 Task: Create a modern brochure.
Action: Mouse moved to (356, 84)
Screenshot: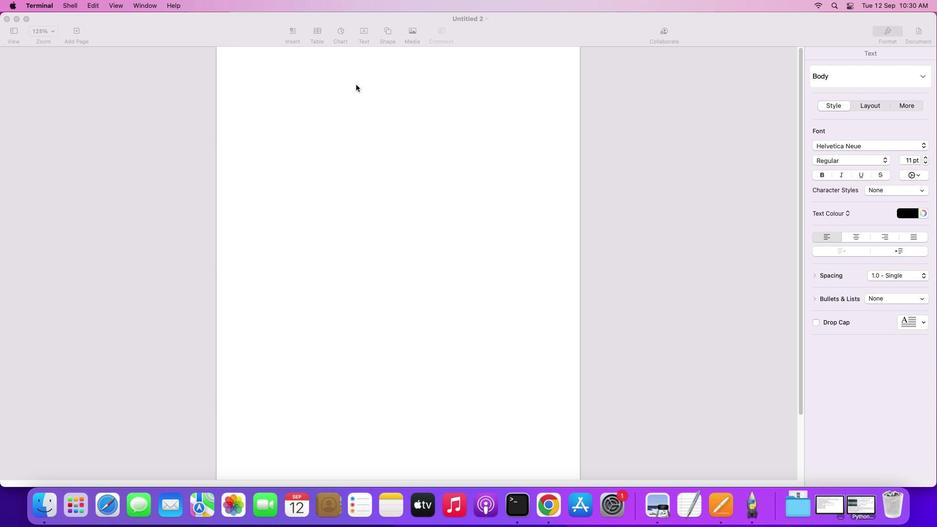 
Action: Mouse pressed left at (356, 84)
Screenshot: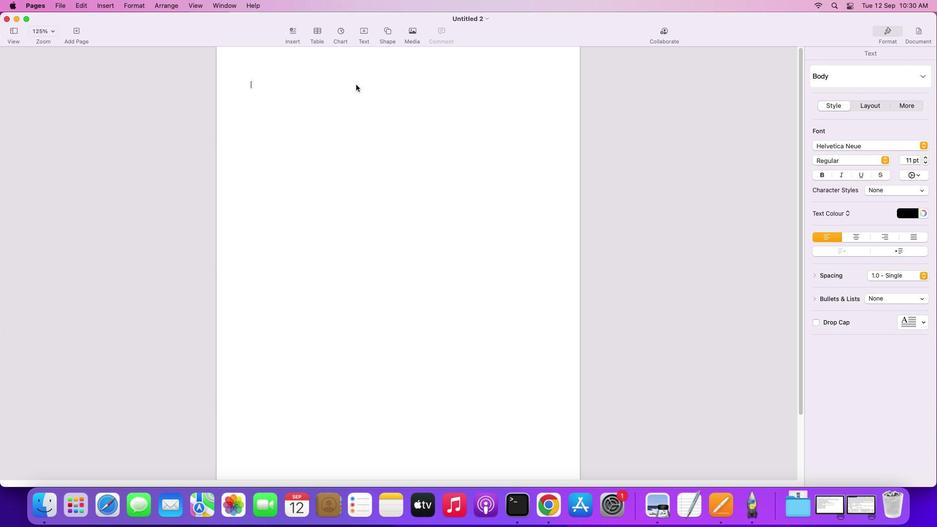 
Action: Mouse moved to (386, 33)
Screenshot: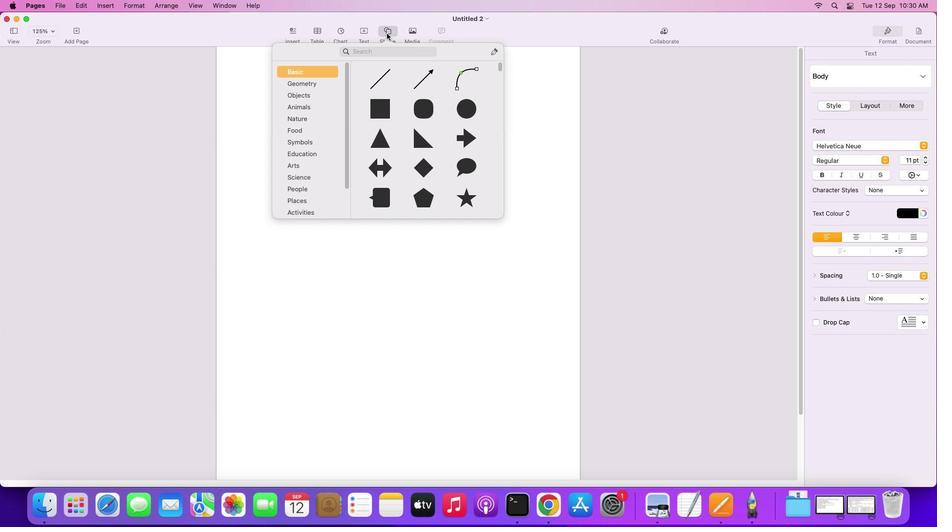
Action: Mouse pressed left at (386, 33)
Screenshot: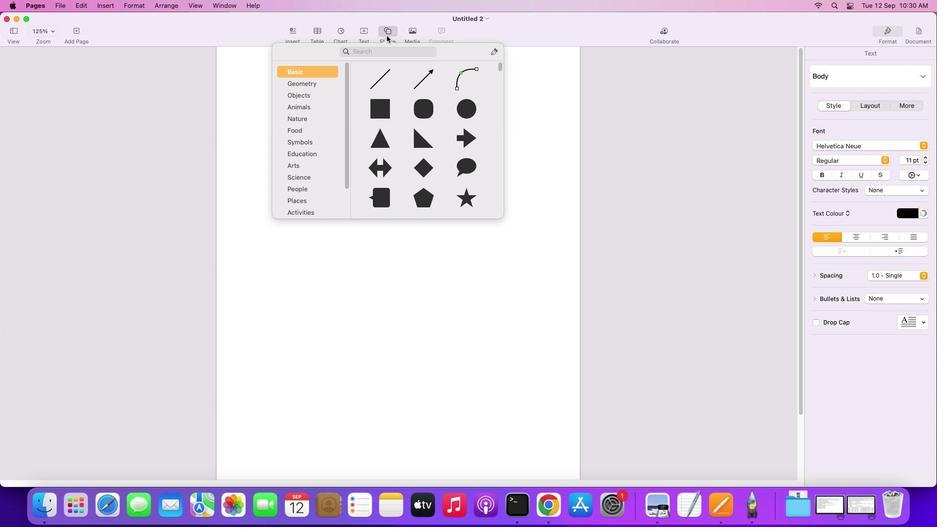 
Action: Mouse moved to (378, 107)
Screenshot: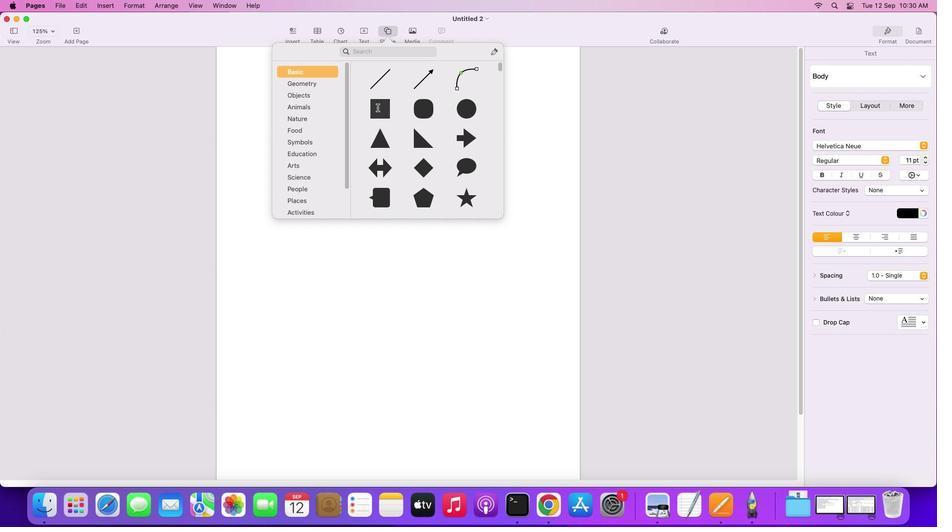 
Action: Mouse pressed left at (378, 107)
Screenshot: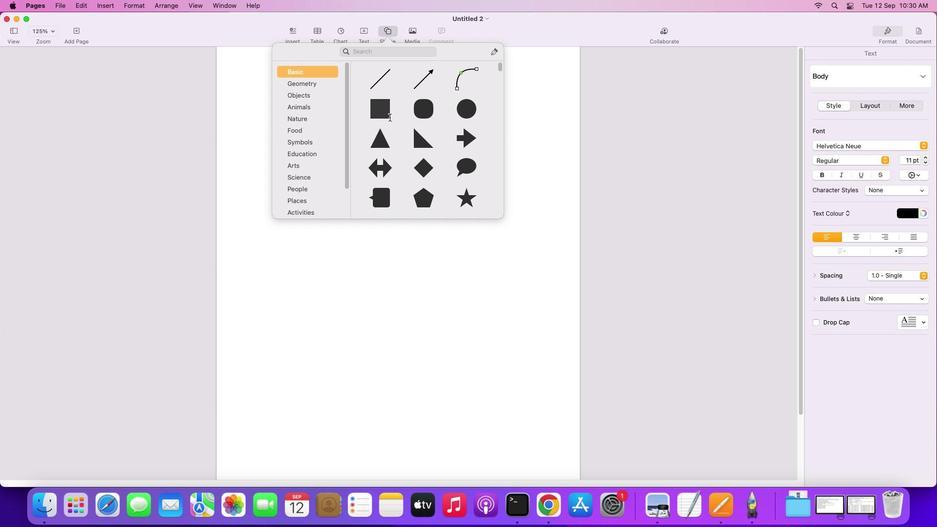 
Action: Mouse moved to (383, 114)
Screenshot: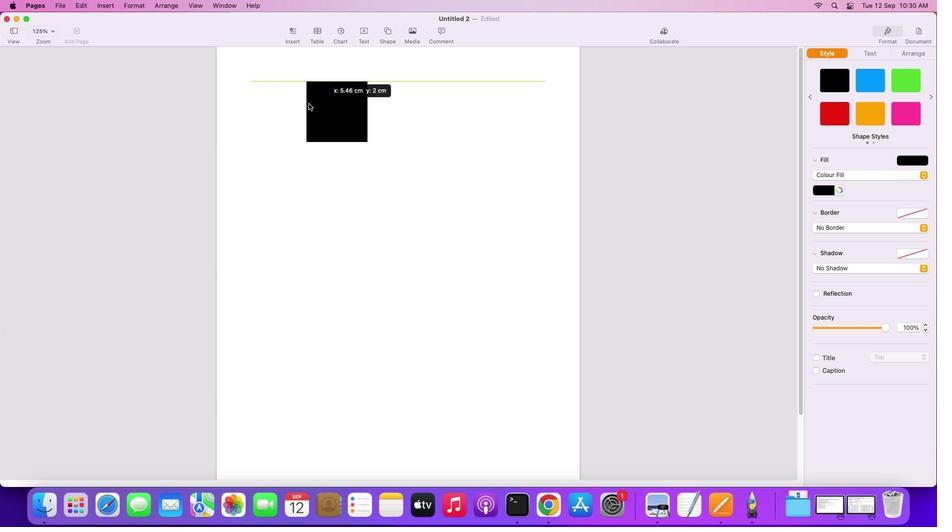 
Action: Mouse pressed left at (383, 114)
Screenshot: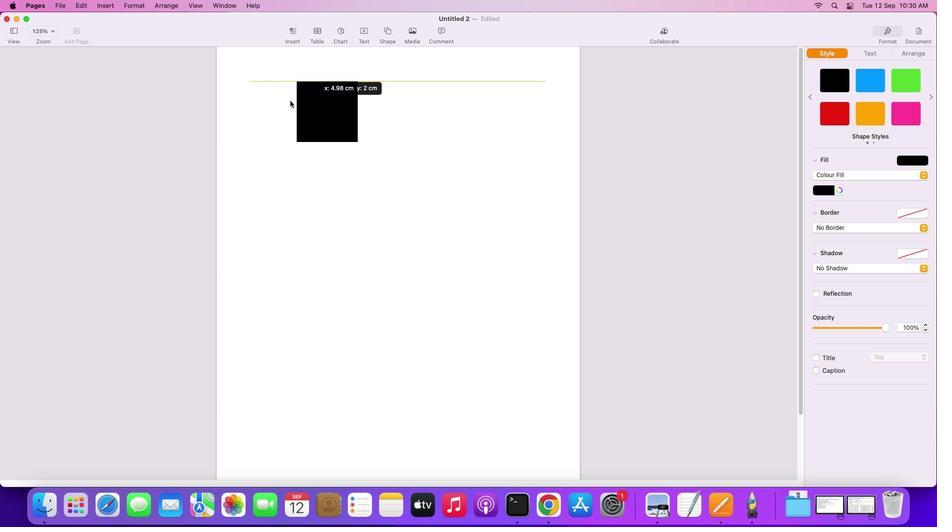 
Action: Mouse moved to (239, 79)
Screenshot: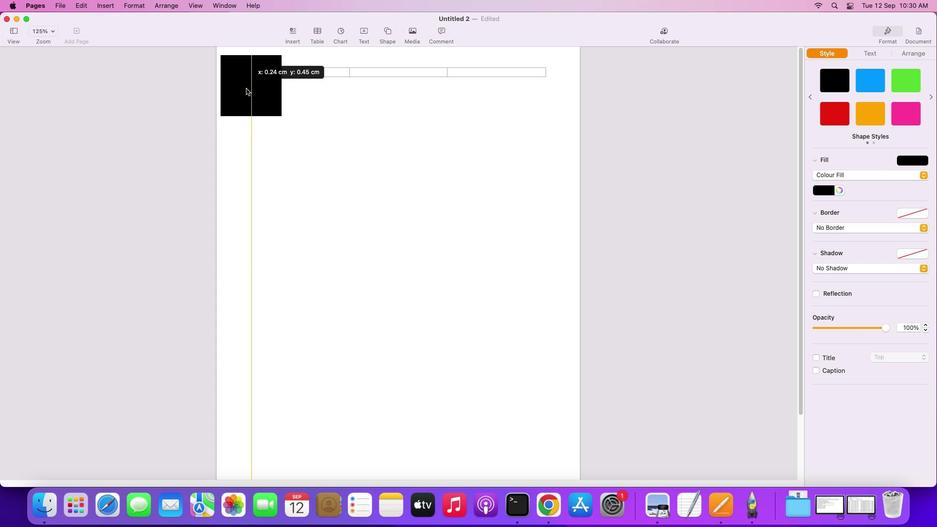 
Action: Mouse pressed left at (239, 79)
Screenshot: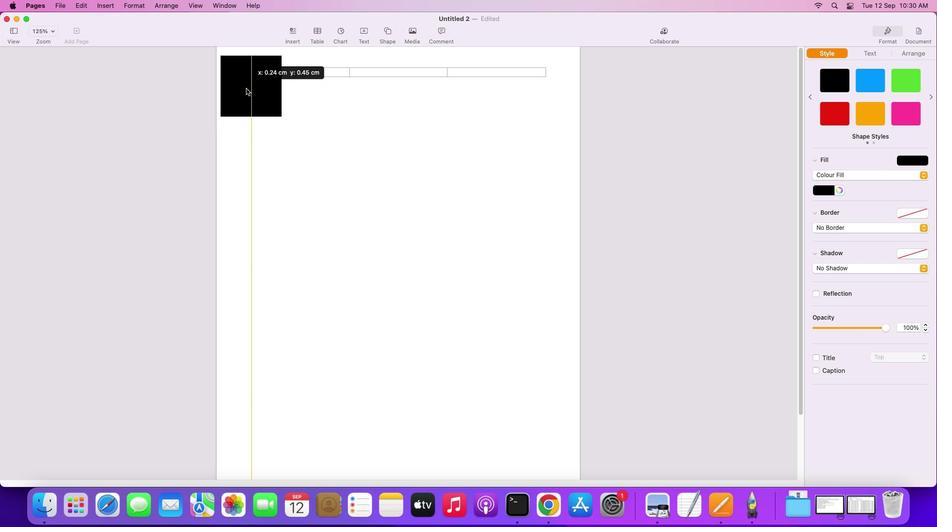 
Action: Mouse moved to (288, 114)
Screenshot: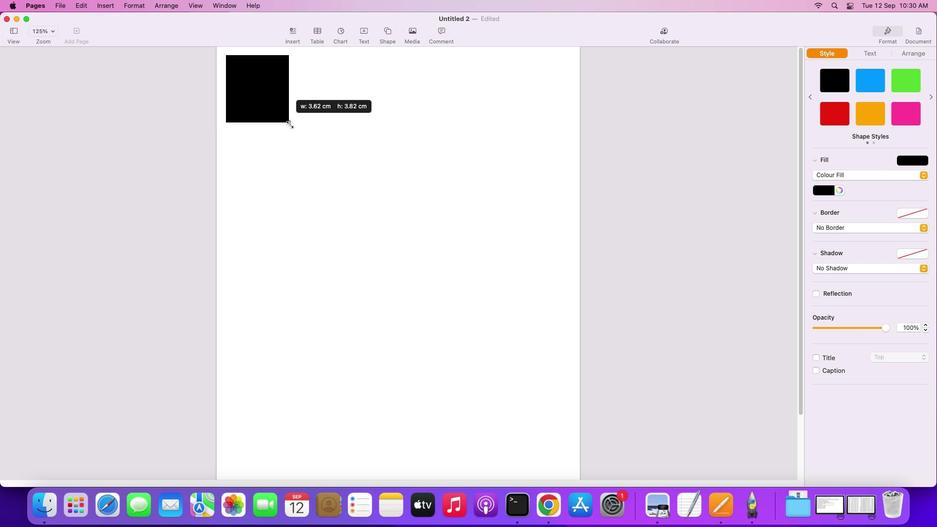 
Action: Mouse pressed left at (288, 114)
Screenshot: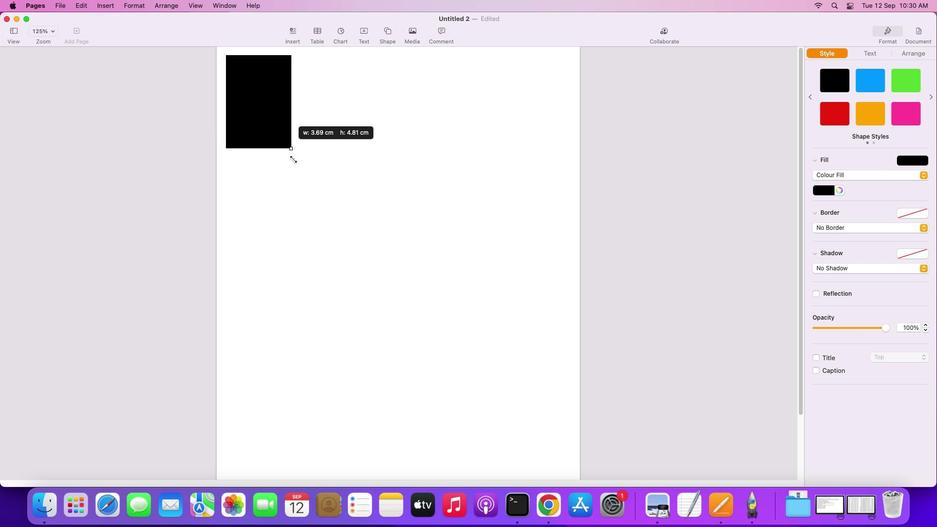 
Action: Mouse moved to (325, 419)
Screenshot: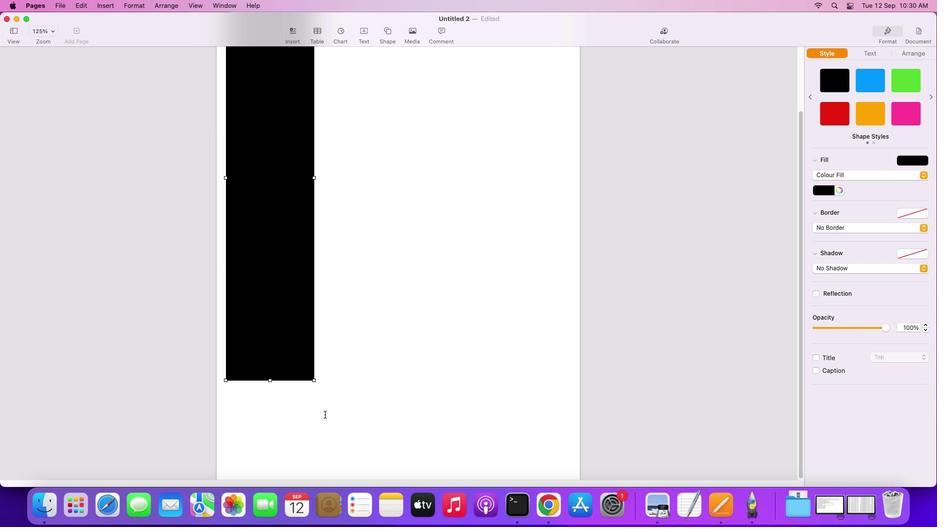 
Action: Mouse scrolled (325, 419) with delta (0, 0)
Screenshot: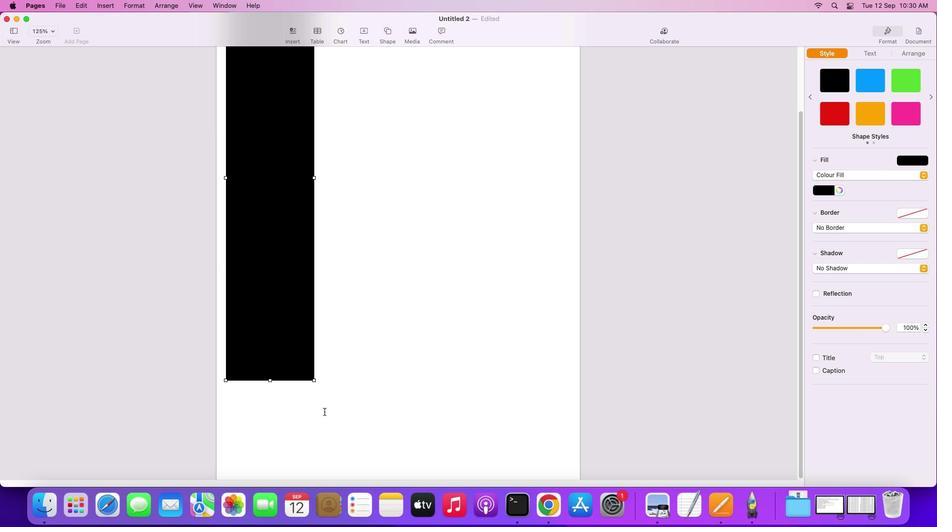 
Action: Mouse scrolled (325, 419) with delta (0, 0)
Screenshot: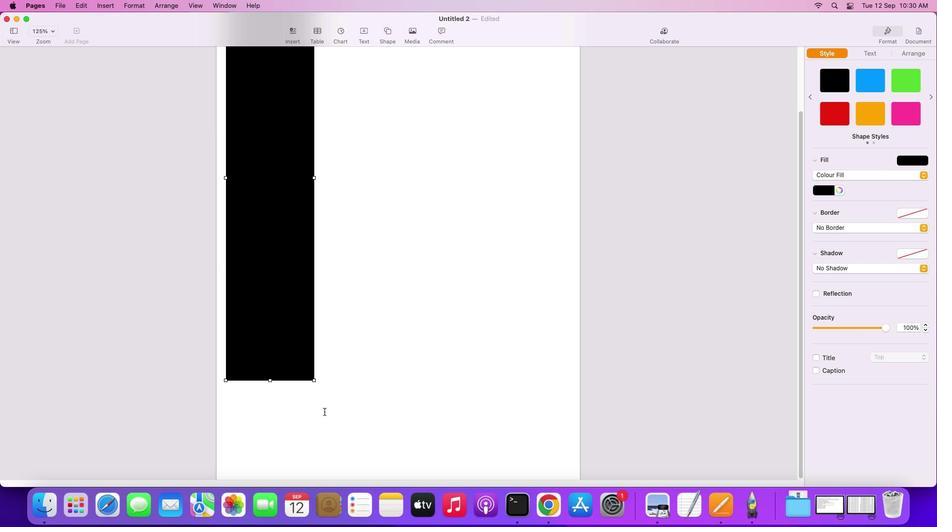 
Action: Mouse scrolled (325, 419) with delta (0, -1)
Screenshot: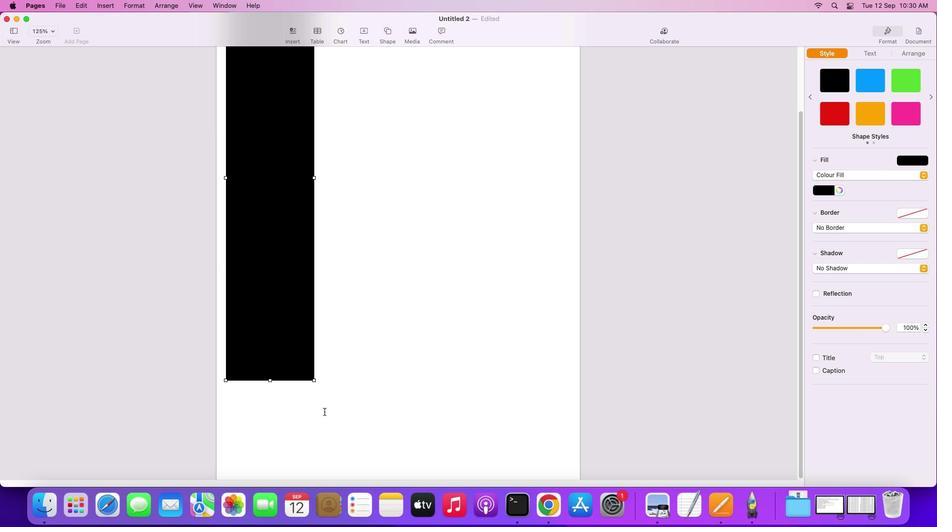 
Action: Mouse scrolled (325, 419) with delta (0, -2)
Screenshot: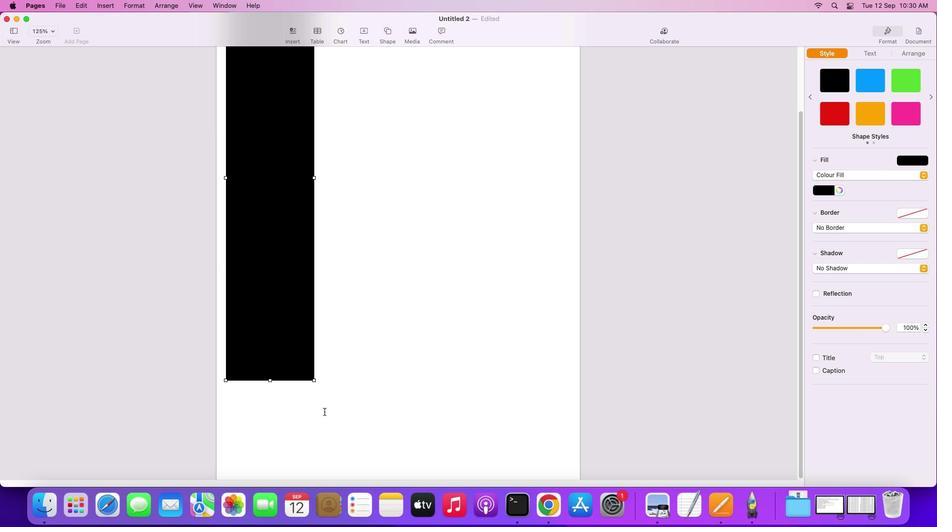 
Action: Mouse moved to (325, 419)
Screenshot: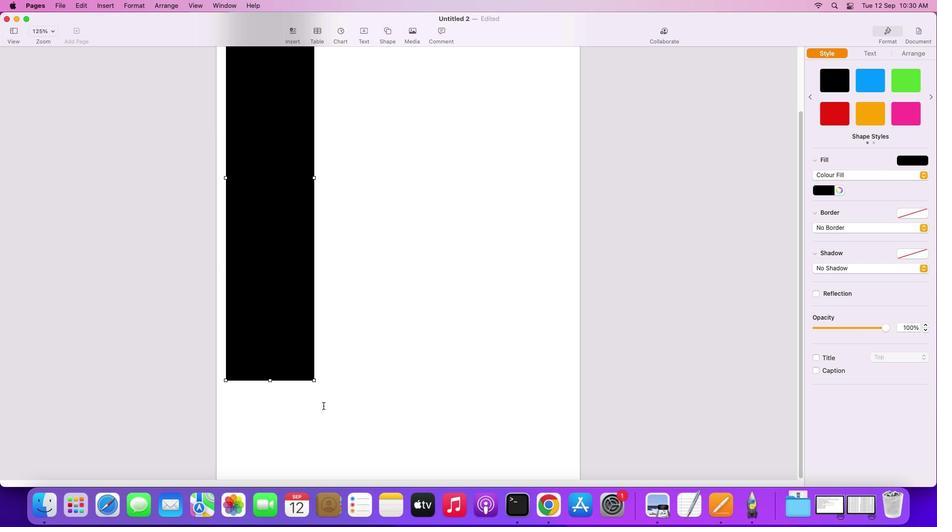 
Action: Mouse scrolled (325, 419) with delta (0, -2)
Screenshot: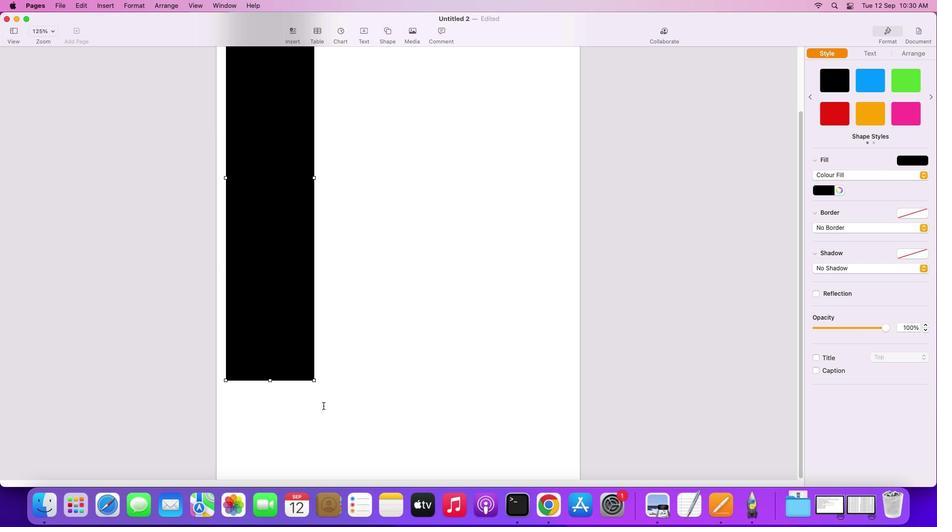 
Action: Mouse moved to (325, 418)
Screenshot: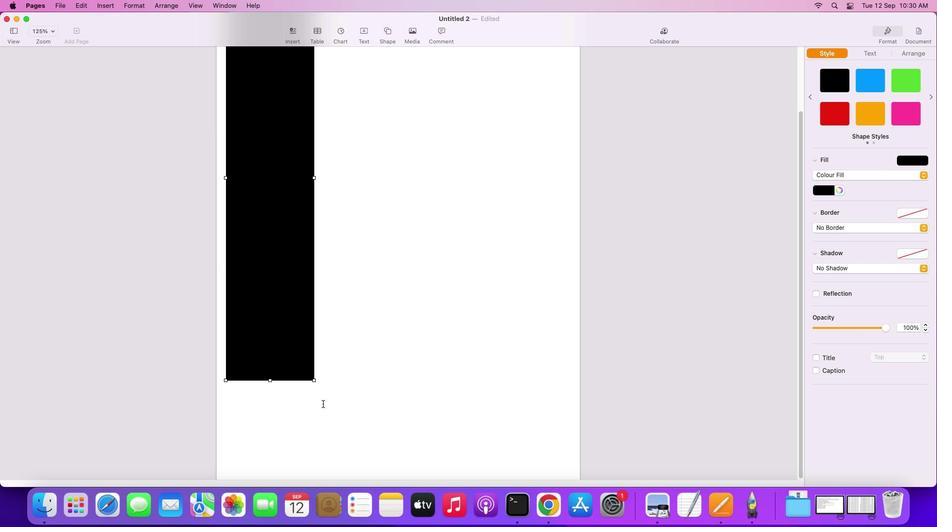 
Action: Mouse scrolled (325, 418) with delta (0, -3)
Screenshot: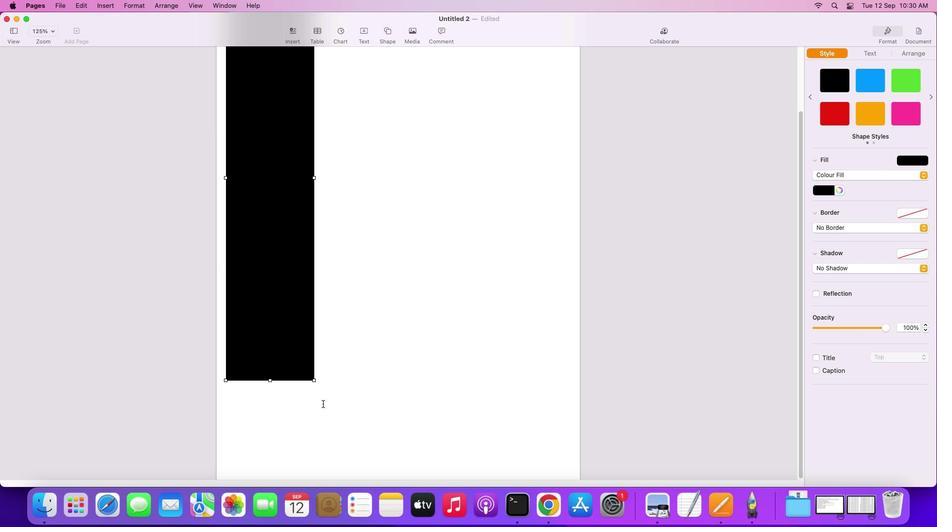 
Action: Mouse moved to (325, 417)
Screenshot: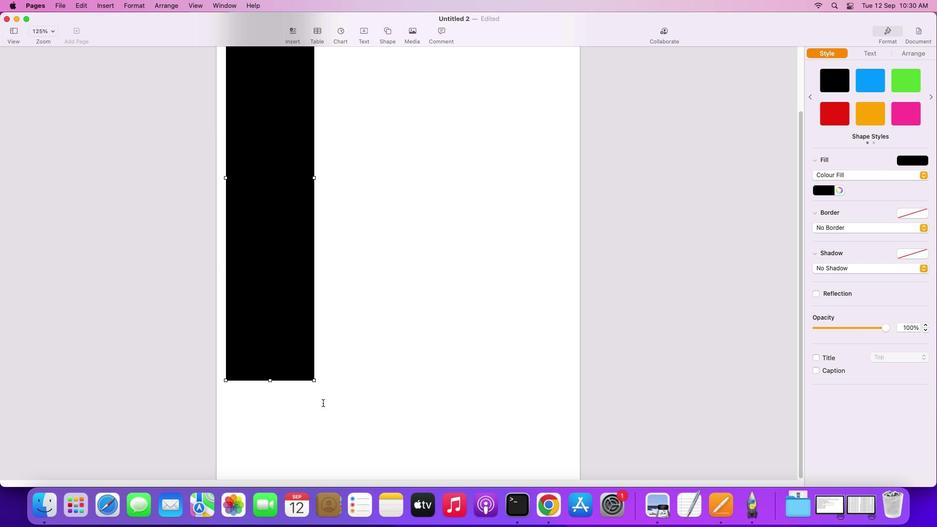 
Action: Mouse scrolled (325, 417) with delta (0, 0)
Screenshot: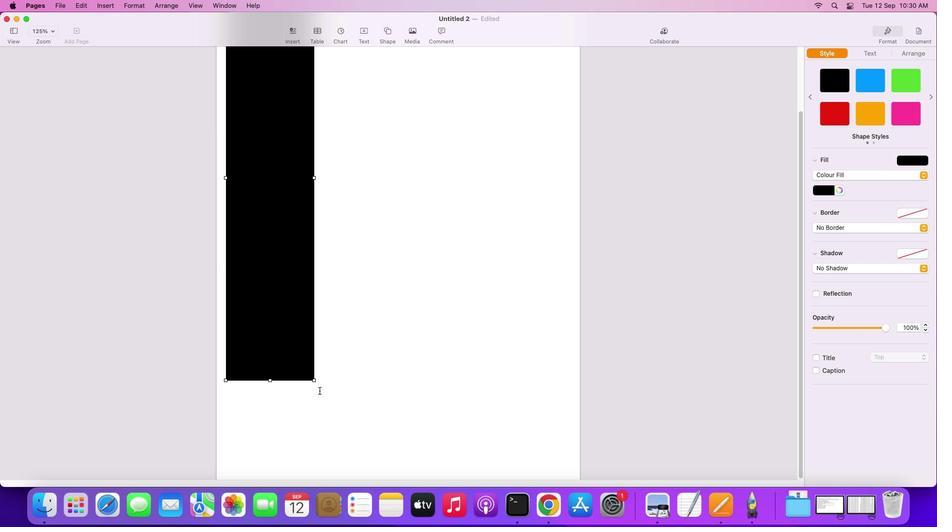 
Action: Mouse moved to (324, 414)
Screenshot: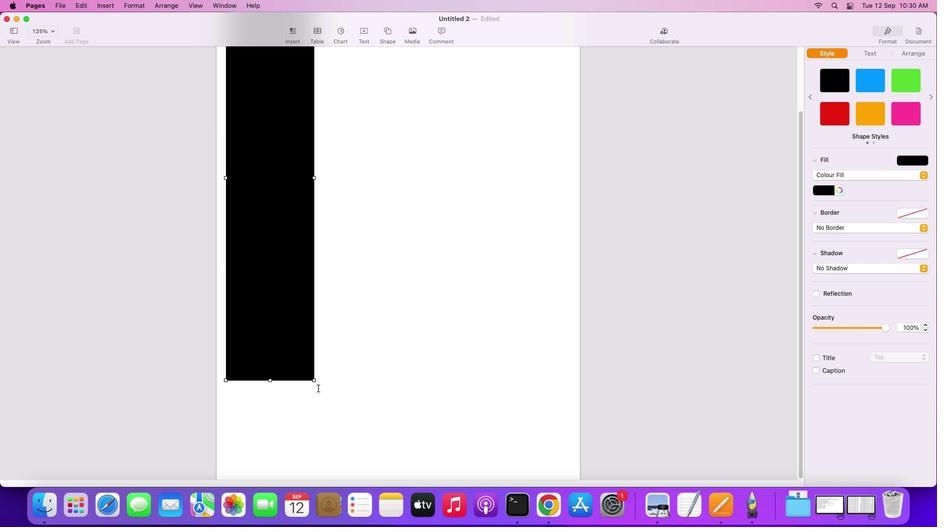 
Action: Mouse scrolled (324, 414) with delta (0, 0)
Screenshot: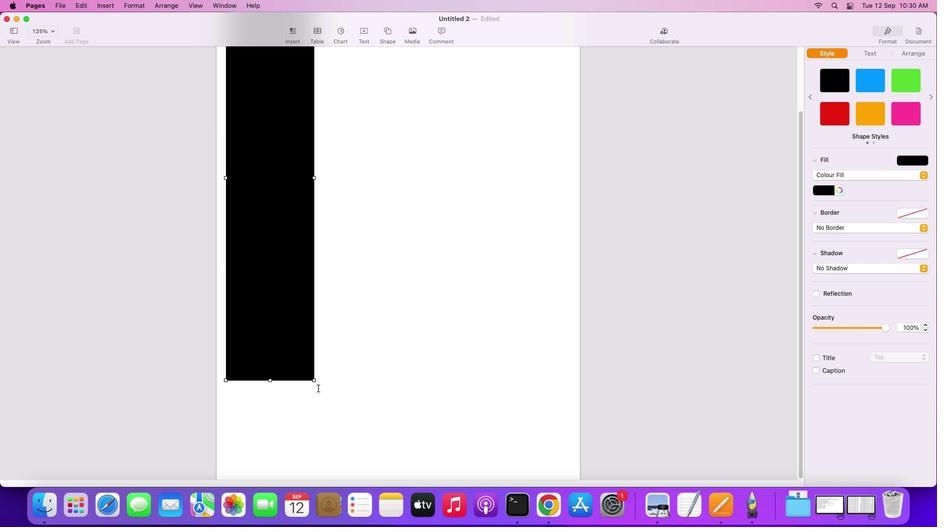 
Action: Mouse moved to (324, 412)
Screenshot: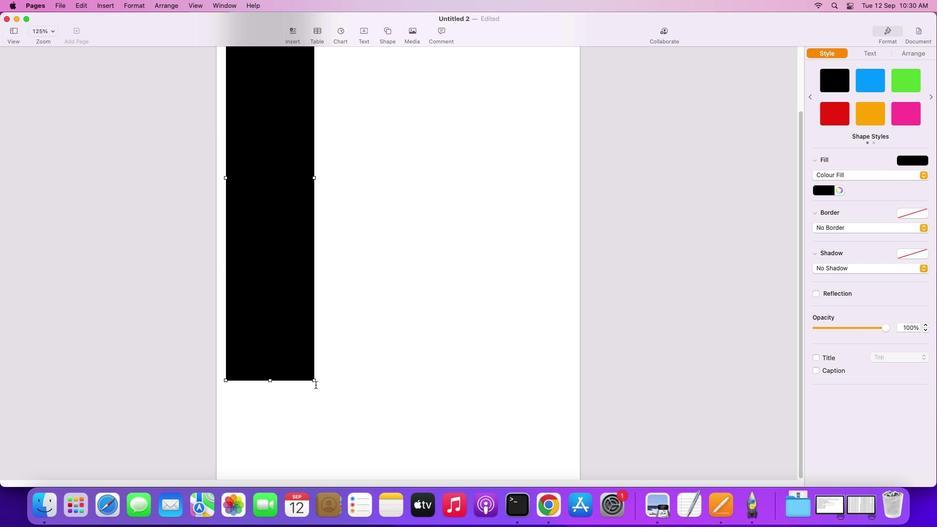 
Action: Mouse scrolled (324, 412) with delta (0, -1)
Screenshot: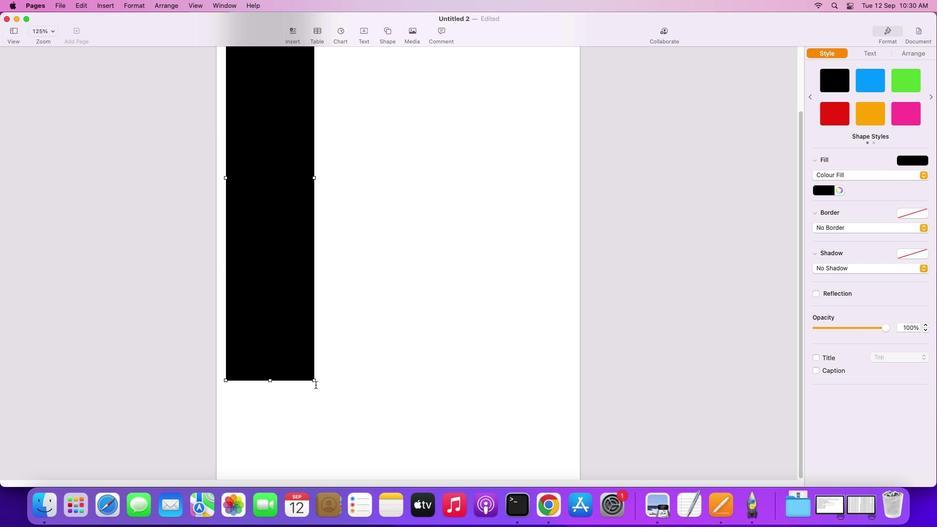 
Action: Mouse moved to (323, 405)
Screenshot: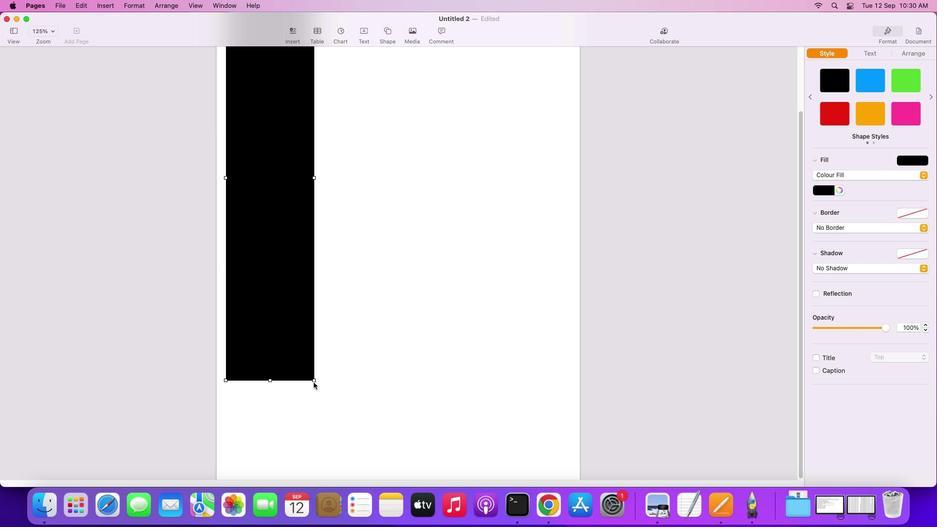 
Action: Mouse scrolled (323, 405) with delta (0, -1)
Screenshot: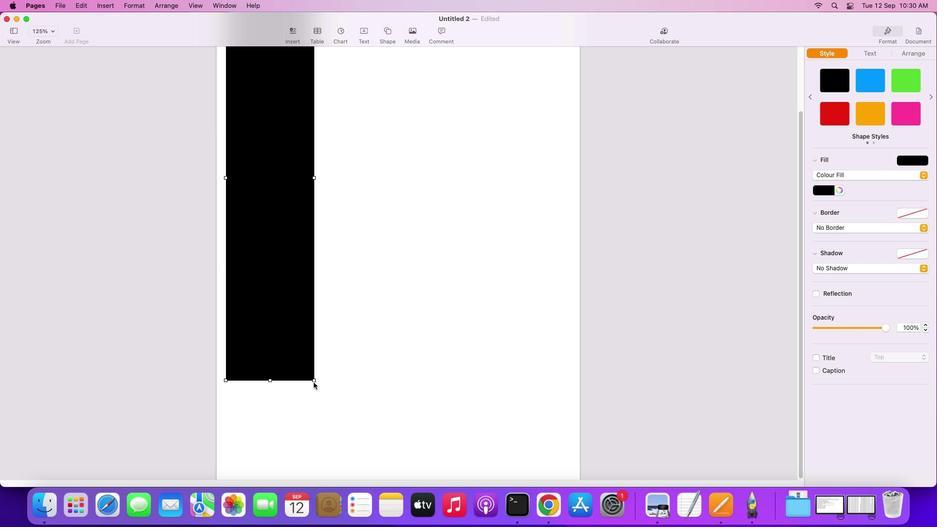 
Action: Mouse moved to (314, 379)
Screenshot: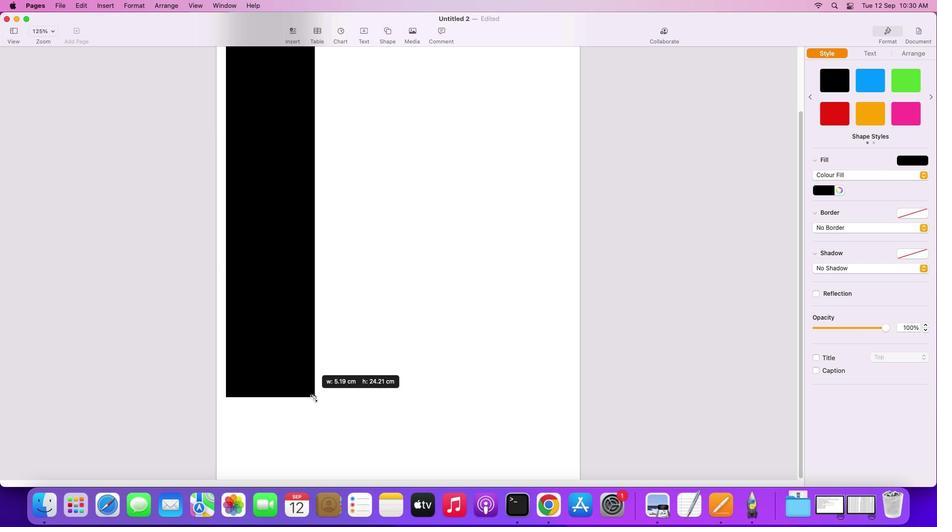 
Action: Mouse pressed left at (314, 379)
Screenshot: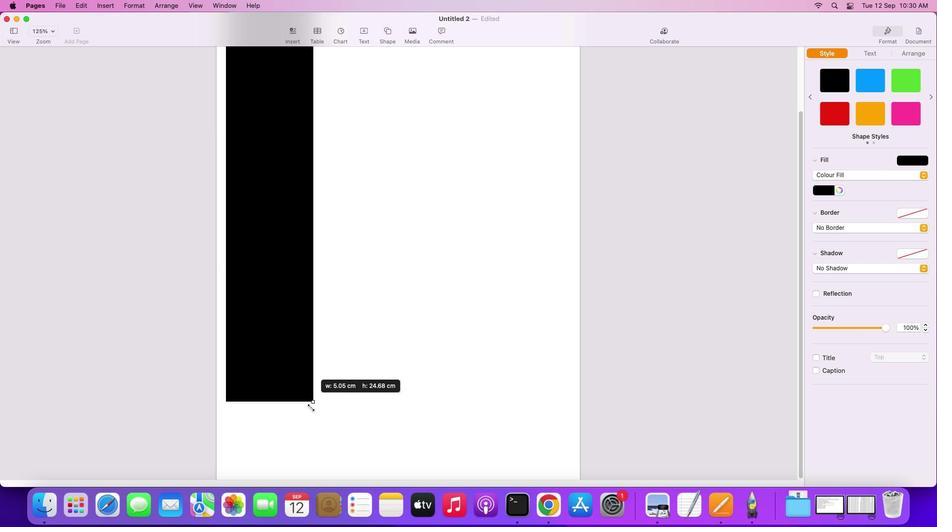
Action: Mouse moved to (400, 144)
Screenshot: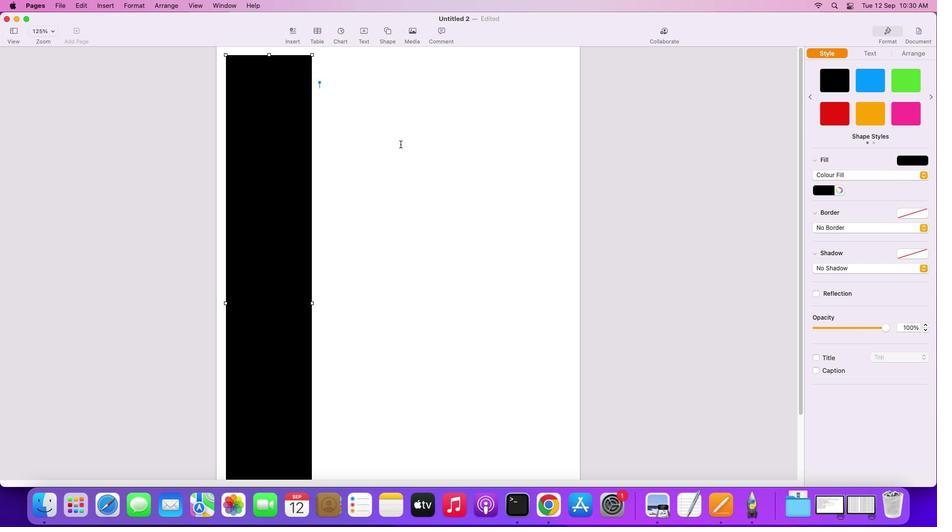 
Action: Mouse scrolled (400, 144) with delta (0, 0)
Screenshot: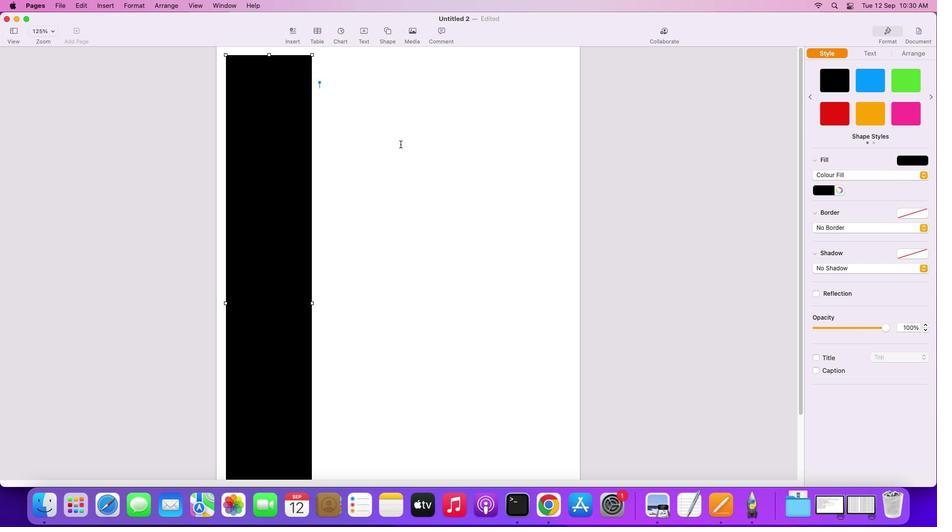 
Action: Mouse scrolled (400, 144) with delta (0, 0)
Screenshot: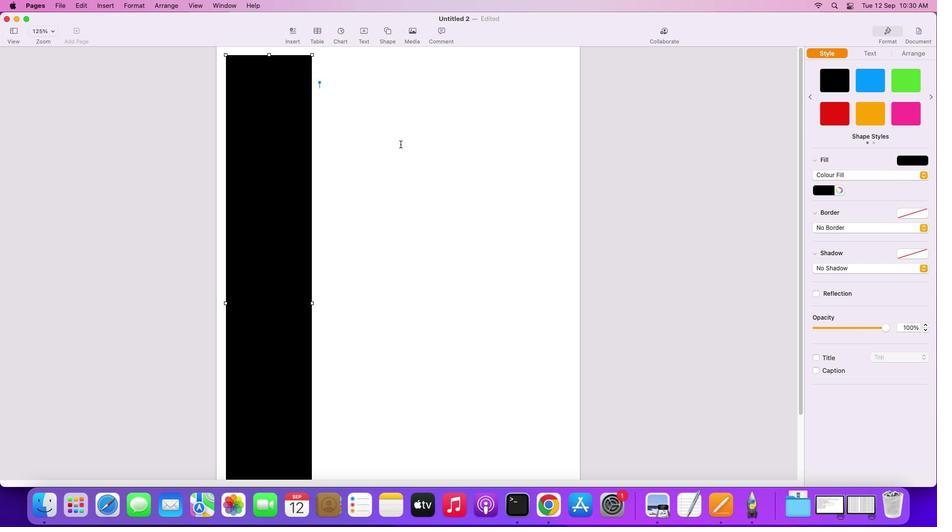 
Action: Mouse scrolled (400, 144) with delta (0, 2)
Screenshot: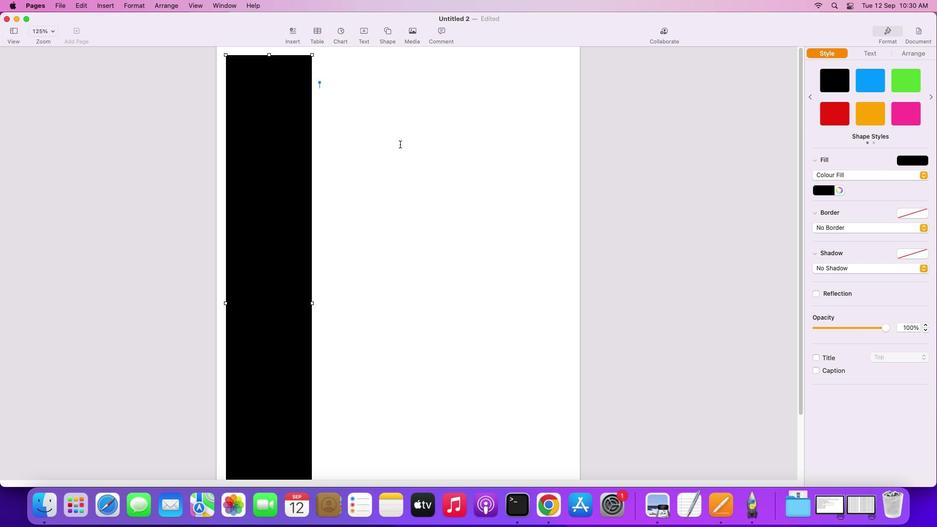 
Action: Mouse scrolled (400, 144) with delta (0, 2)
Screenshot: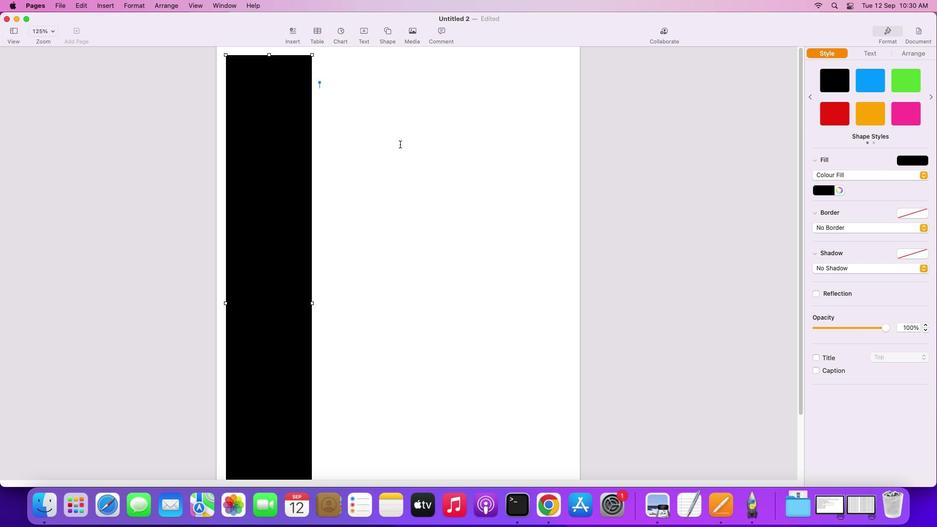 
Action: Mouse scrolled (400, 144) with delta (0, 3)
Screenshot: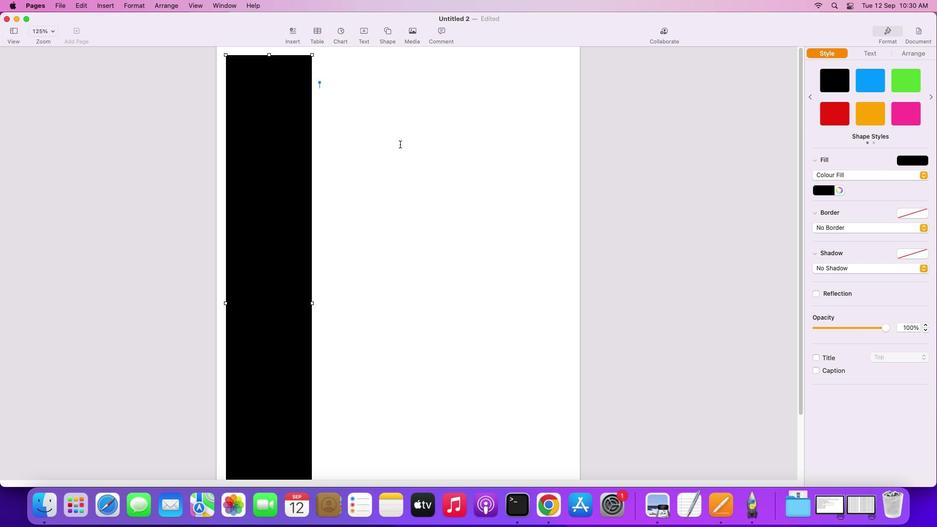 
Action: Mouse scrolled (400, 144) with delta (0, 3)
Screenshot: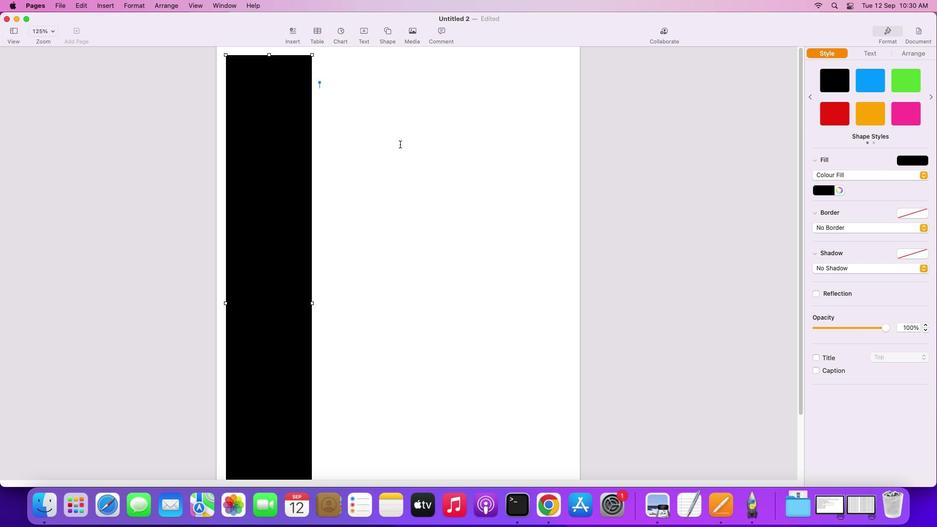 
Action: Mouse moved to (271, 217)
Screenshot: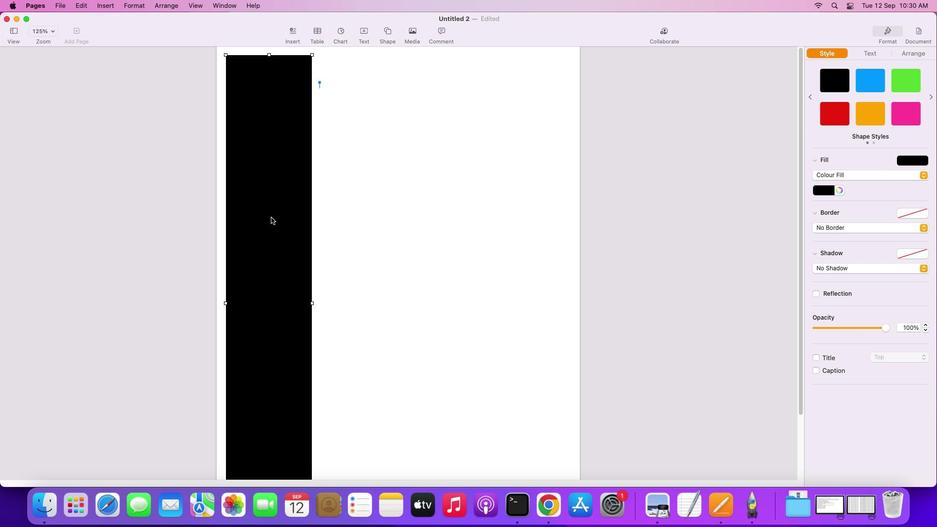 
Action: Key pressed Key.alt
Screenshot: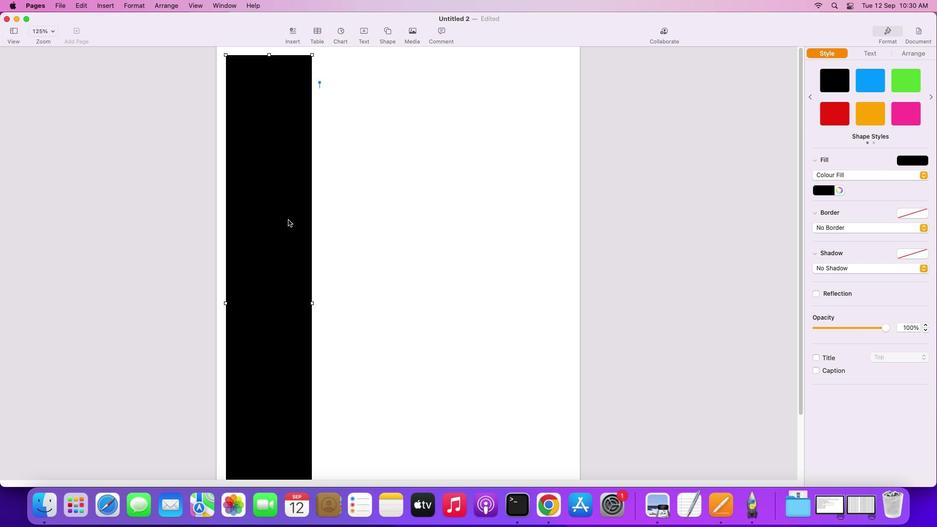 
Action: Mouse pressed left at (271, 217)
Screenshot: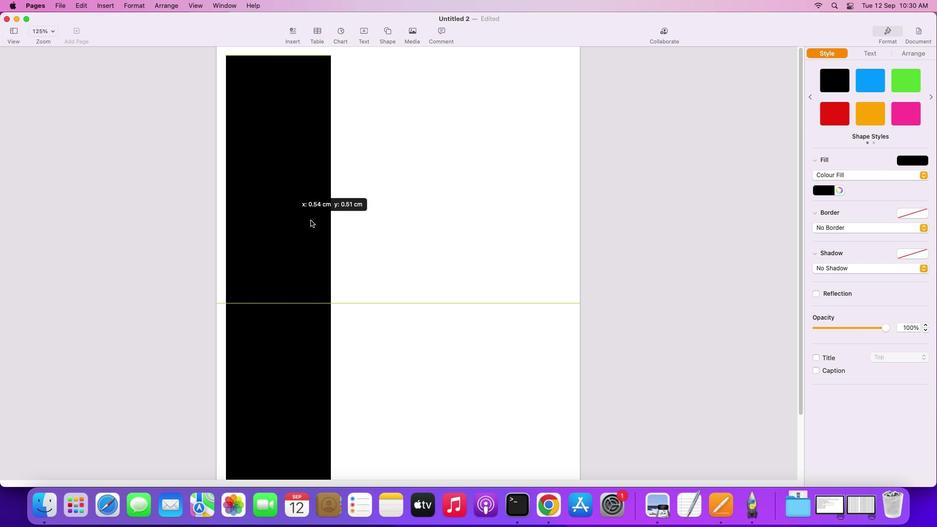 
Action: Mouse moved to (380, 223)
Screenshot: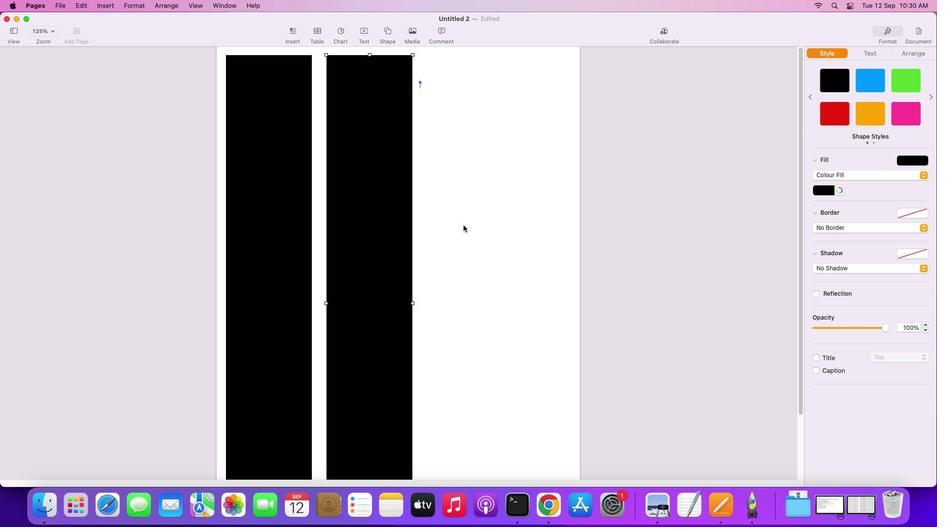 
Action: Key pressed Key.alt
Screenshot: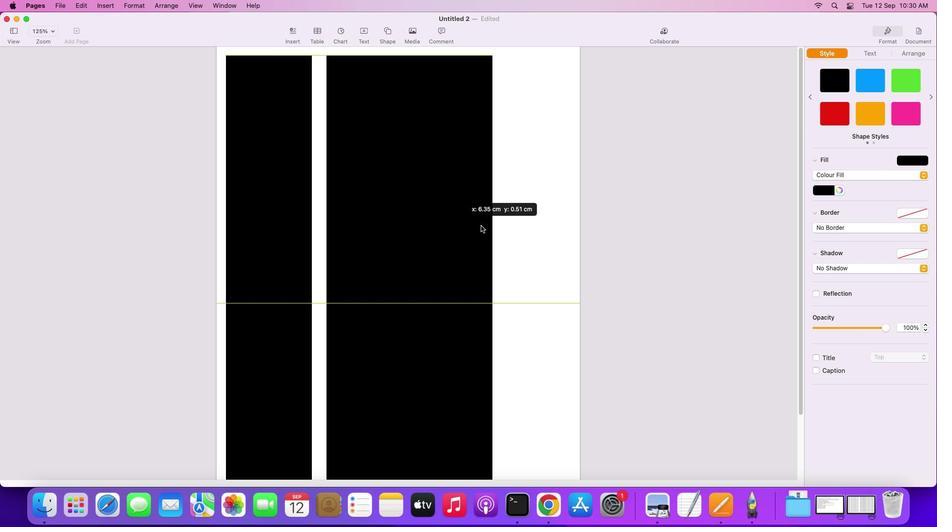 
Action: Mouse moved to (379, 223)
Screenshot: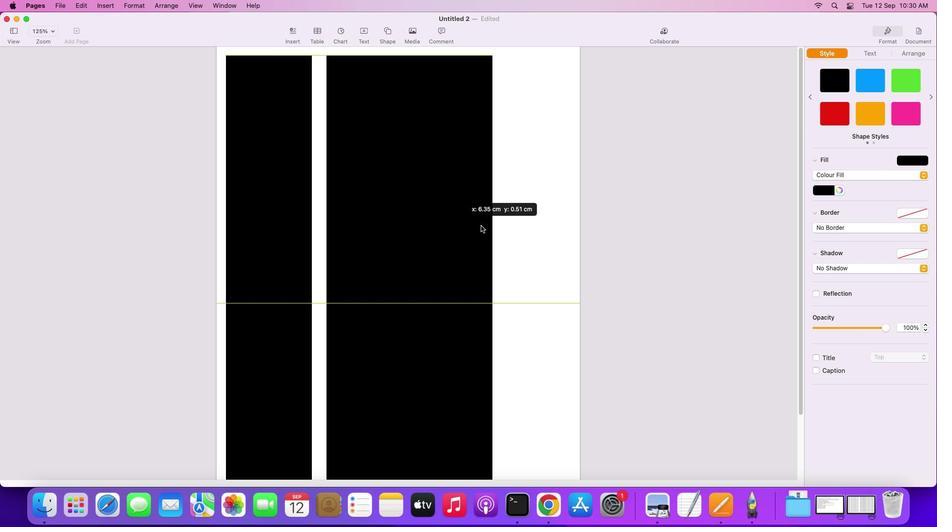 
Action: Mouse pressed left at (379, 223)
Screenshot: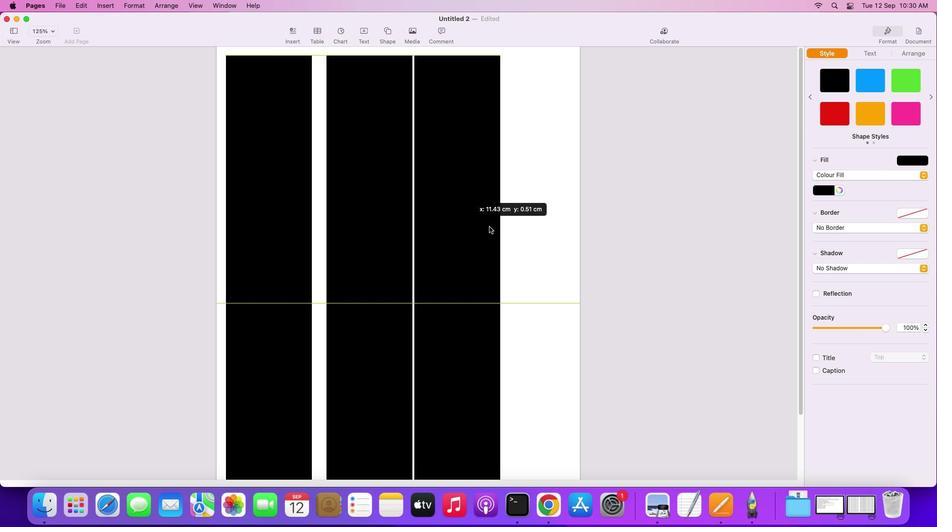 
Action: Mouse moved to (381, 262)
Screenshot: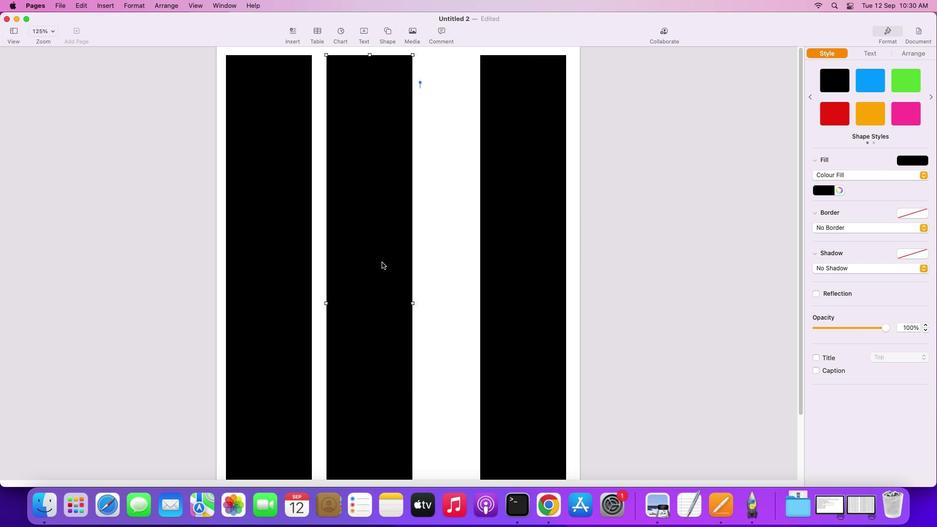 
Action: Mouse pressed left at (381, 262)
Screenshot: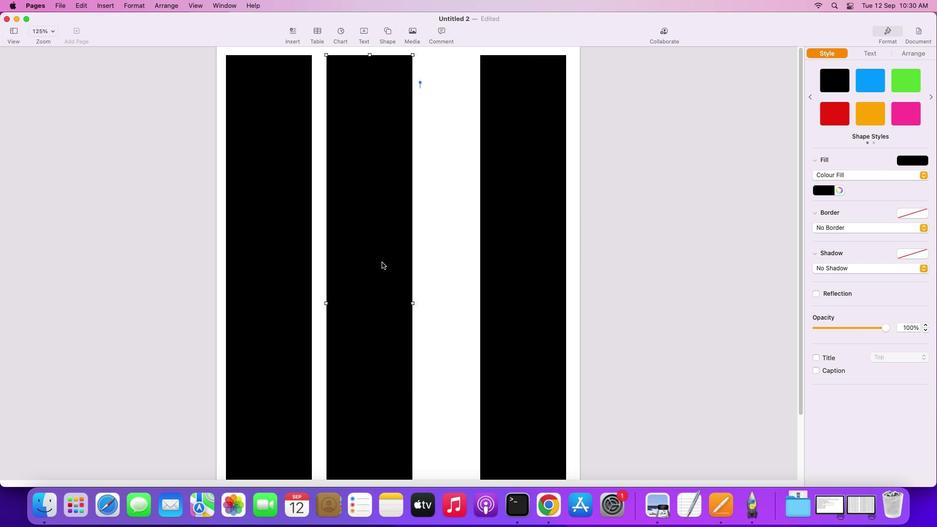 
Action: Mouse pressed left at (381, 262)
Screenshot: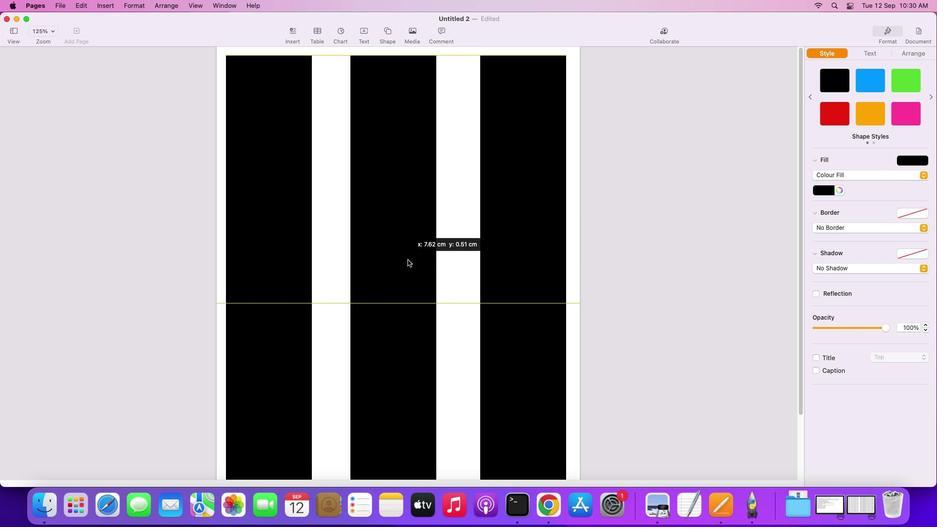 
Action: Mouse moved to (496, 271)
Screenshot: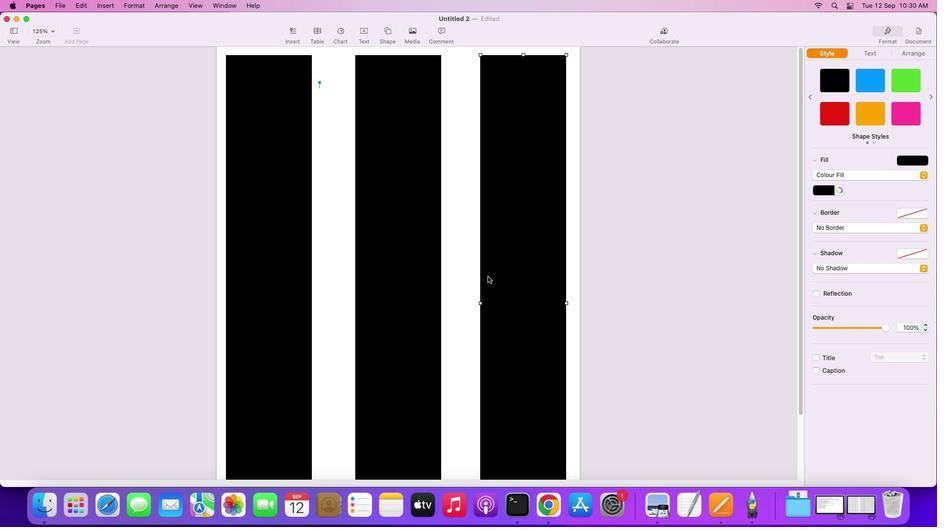 
Action: Mouse pressed left at (496, 271)
Screenshot: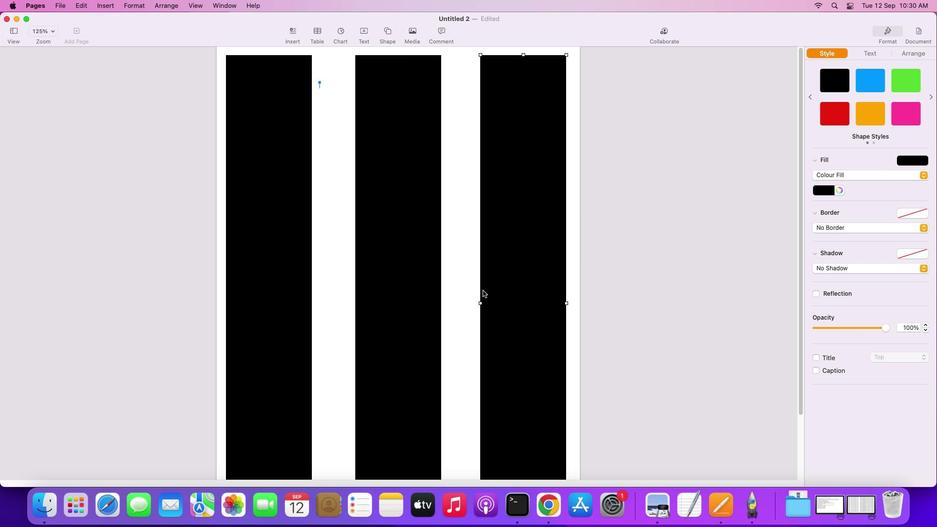 
Action: Mouse moved to (481, 303)
Screenshot: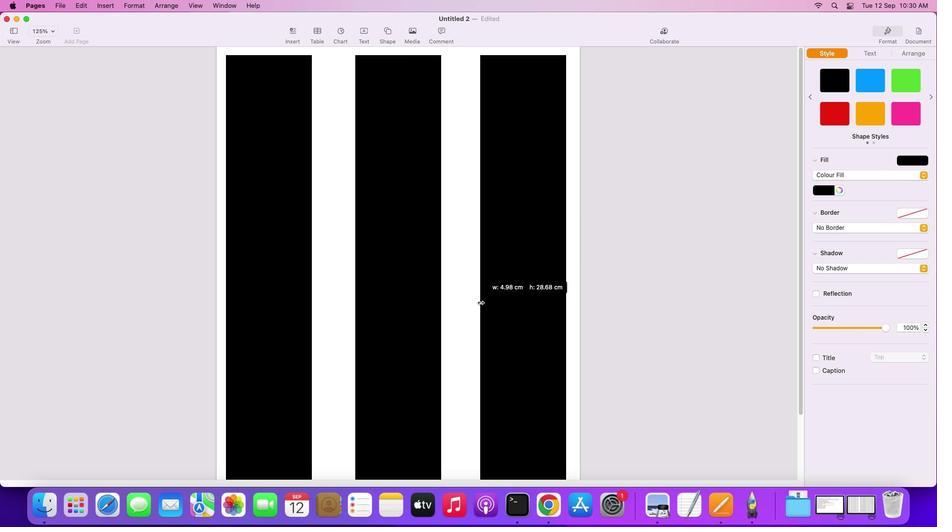 
Action: Mouse pressed left at (481, 303)
Screenshot: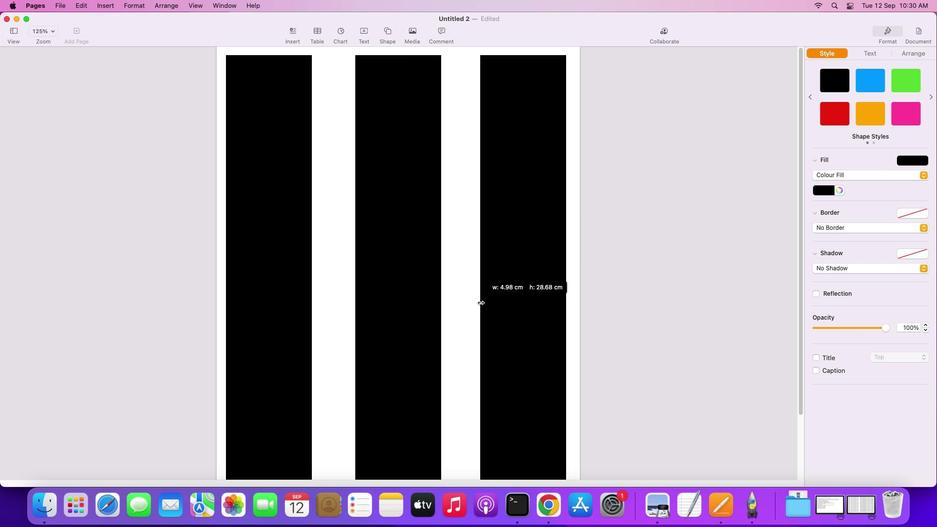 
Action: Mouse moved to (416, 300)
Screenshot: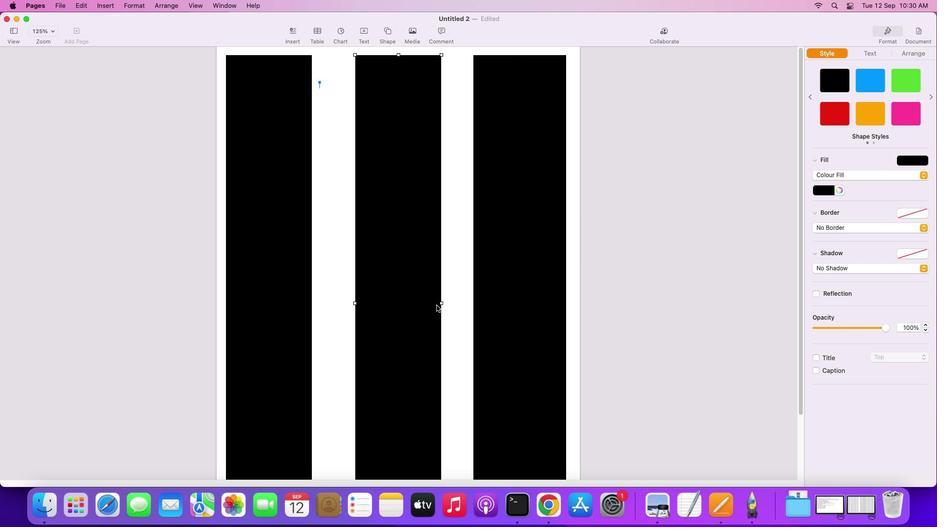 
Action: Mouse pressed left at (416, 300)
Screenshot: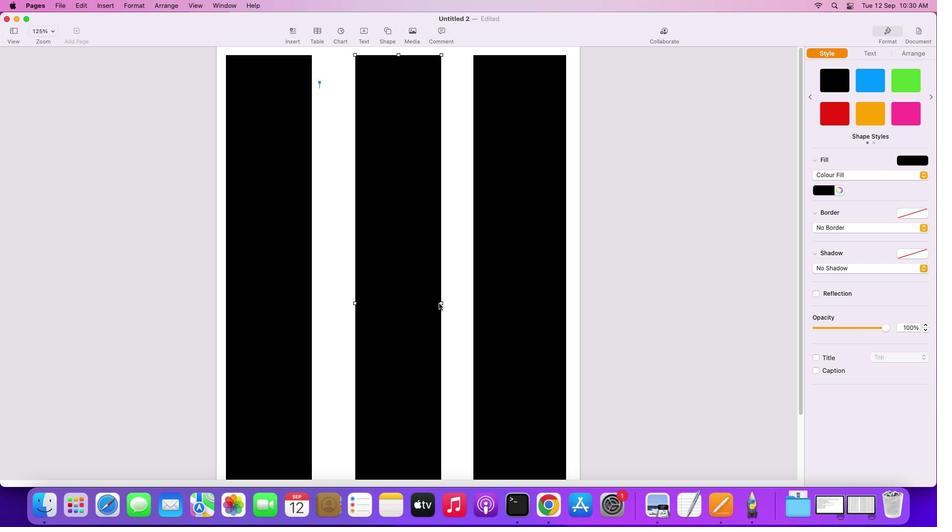 
Action: Mouse moved to (442, 303)
Screenshot: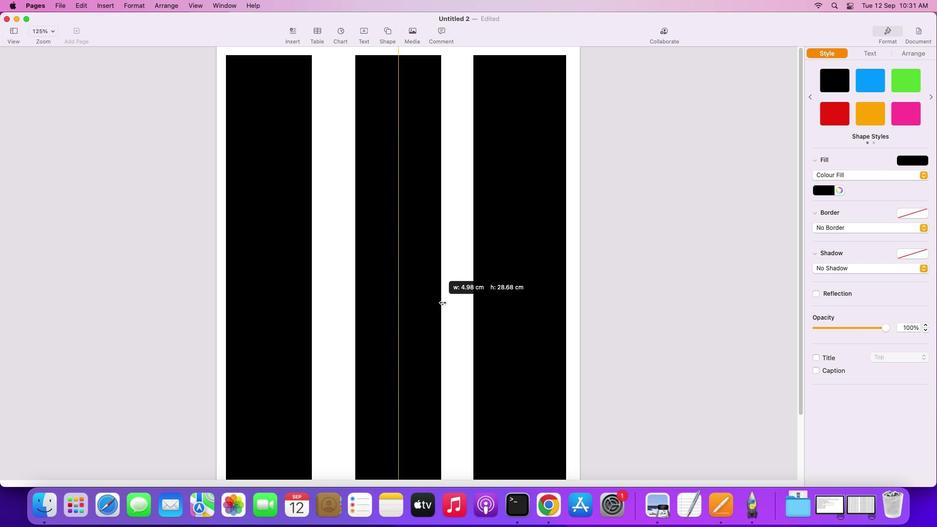 
Action: Mouse pressed left at (442, 303)
Screenshot: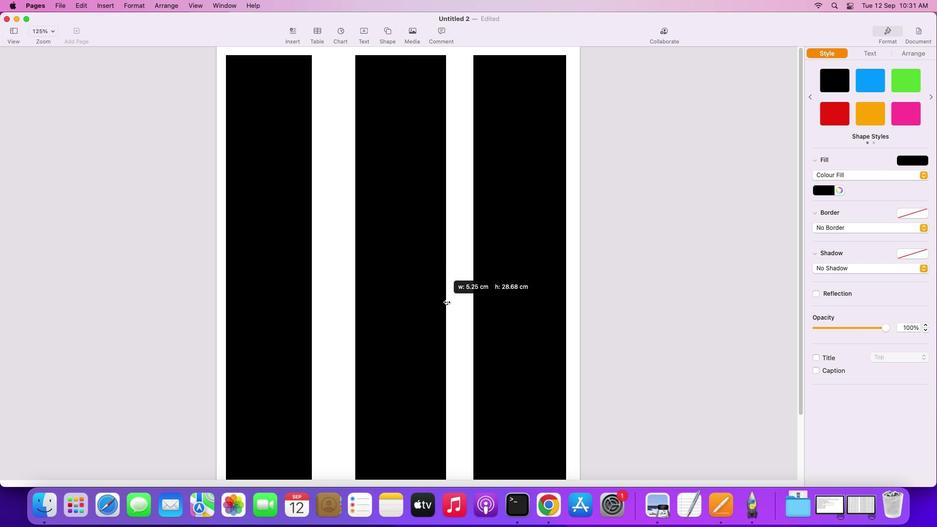 
Action: Mouse moved to (292, 288)
Screenshot: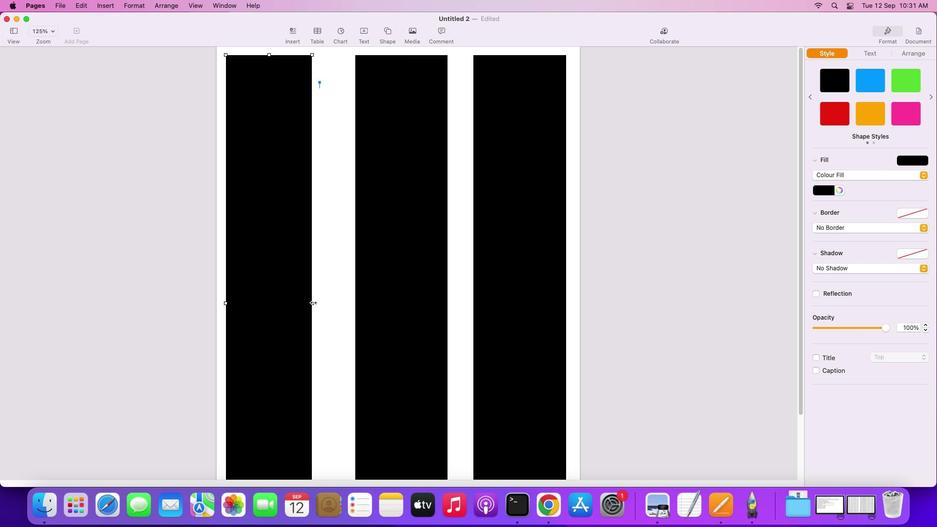 
Action: Mouse pressed left at (292, 288)
Screenshot: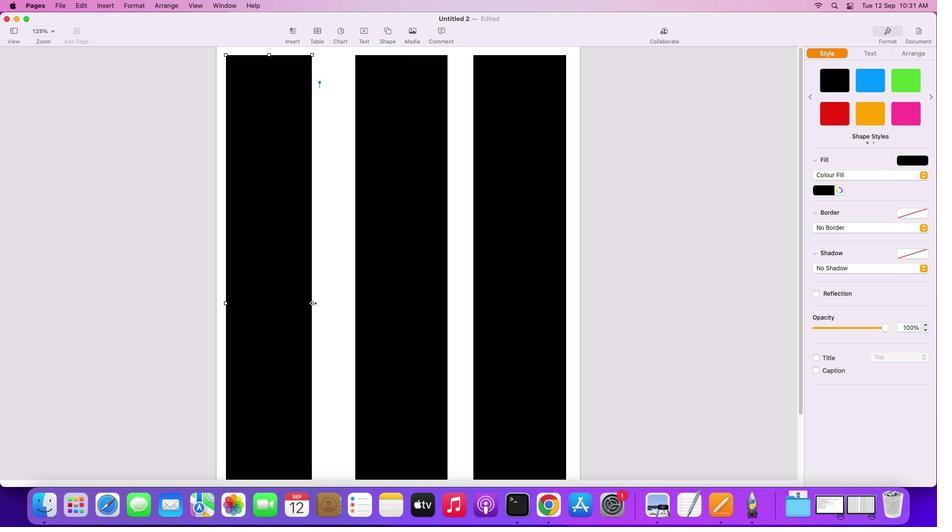 
Action: Mouse moved to (313, 303)
Screenshot: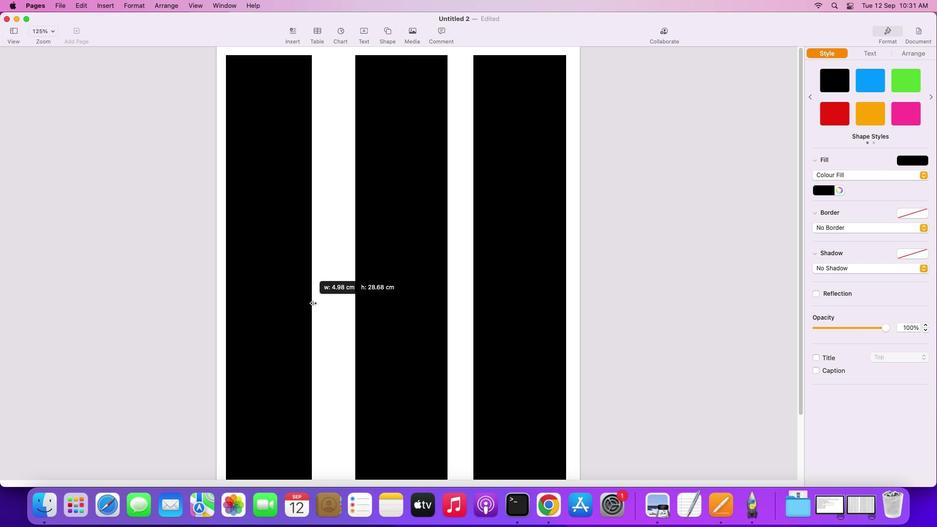 
Action: Mouse pressed left at (313, 303)
Screenshot: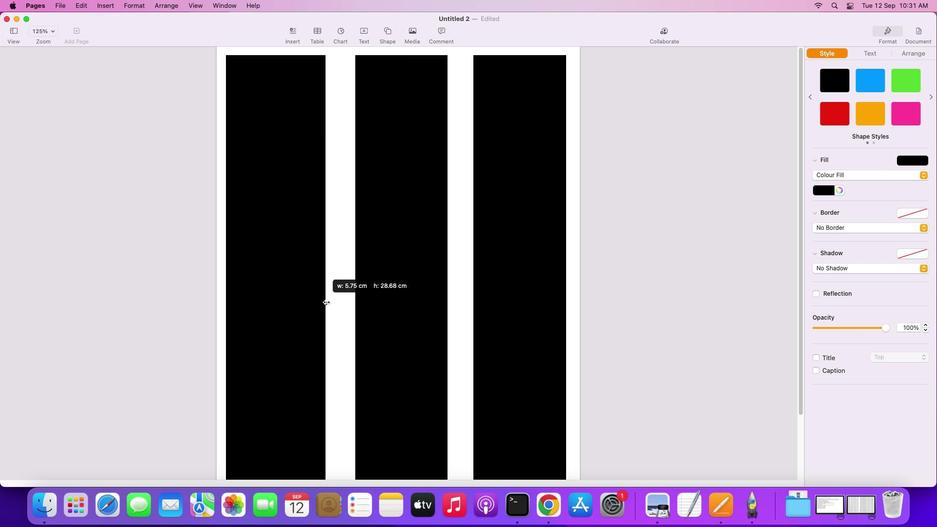 
Action: Mouse moved to (418, 303)
Screenshot: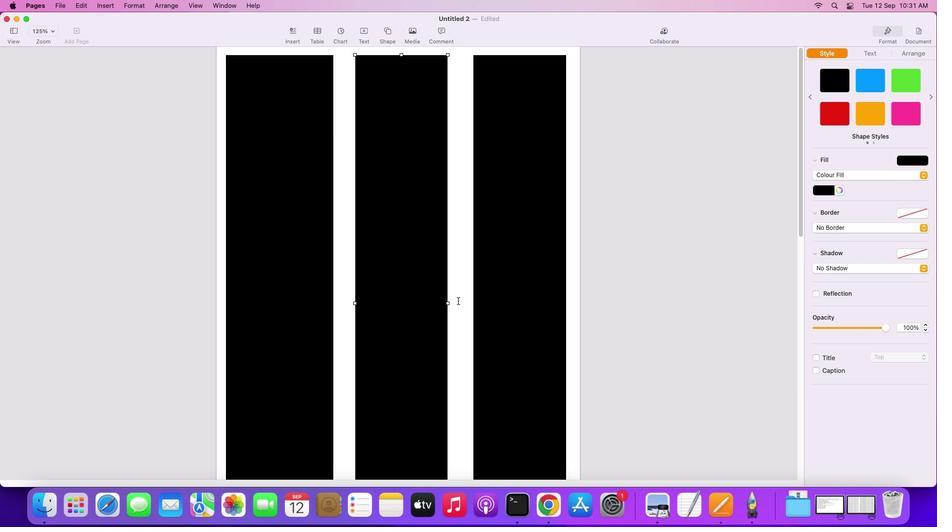 
Action: Mouse pressed left at (418, 303)
Screenshot: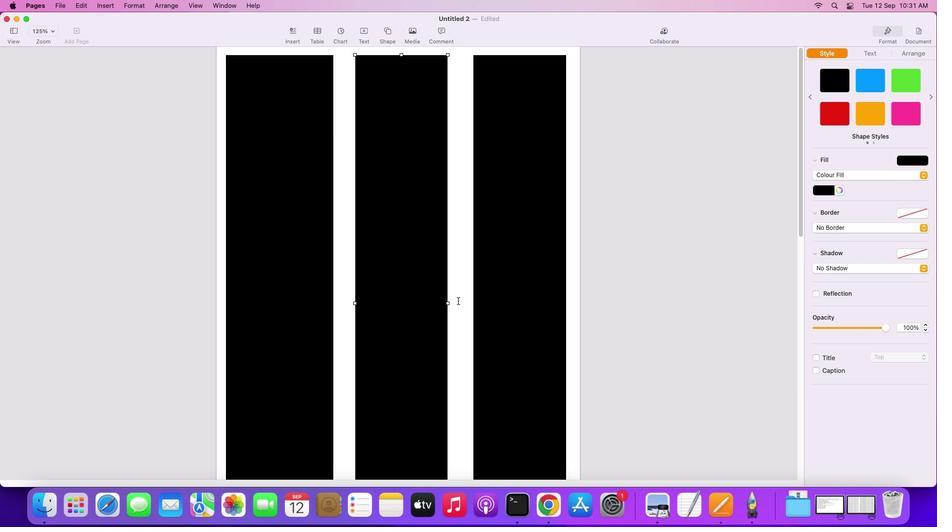 
Action: Mouse moved to (447, 302)
Screenshot: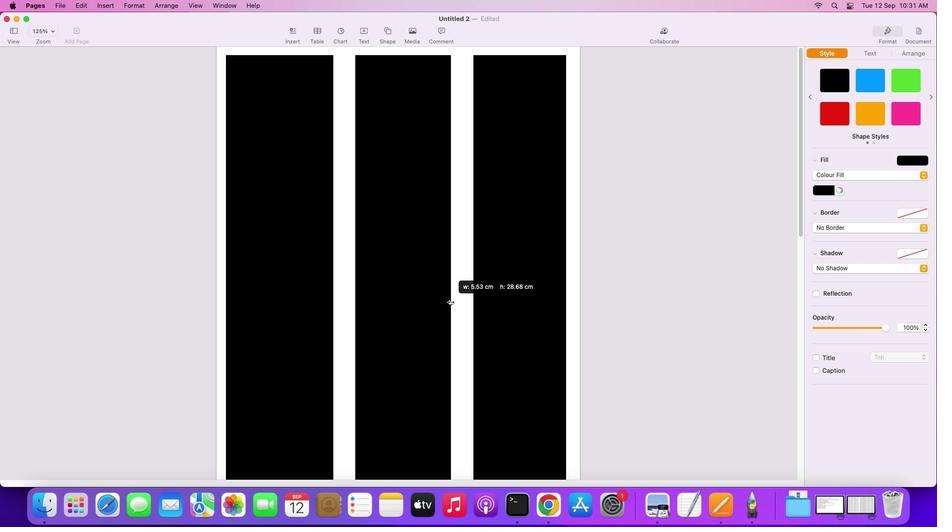 
Action: Mouse pressed left at (447, 302)
Screenshot: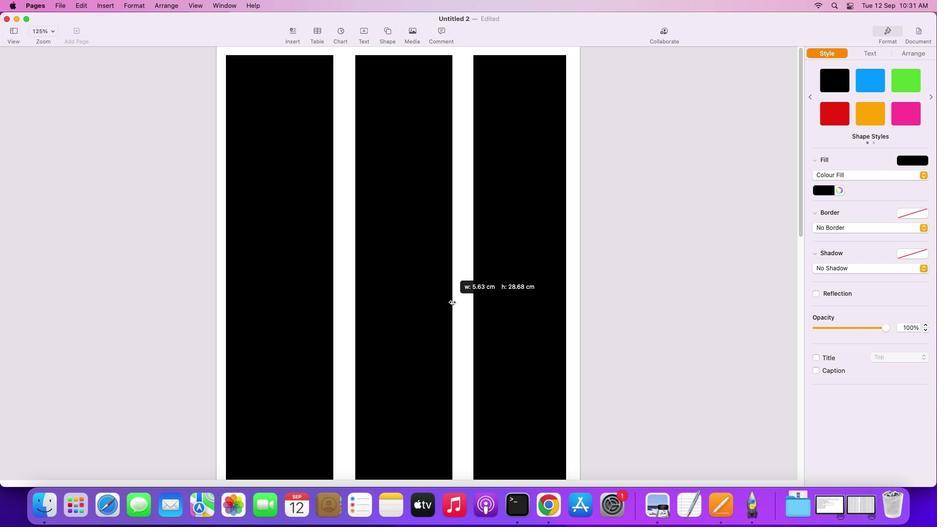 
Action: Mouse moved to (356, 303)
Screenshot: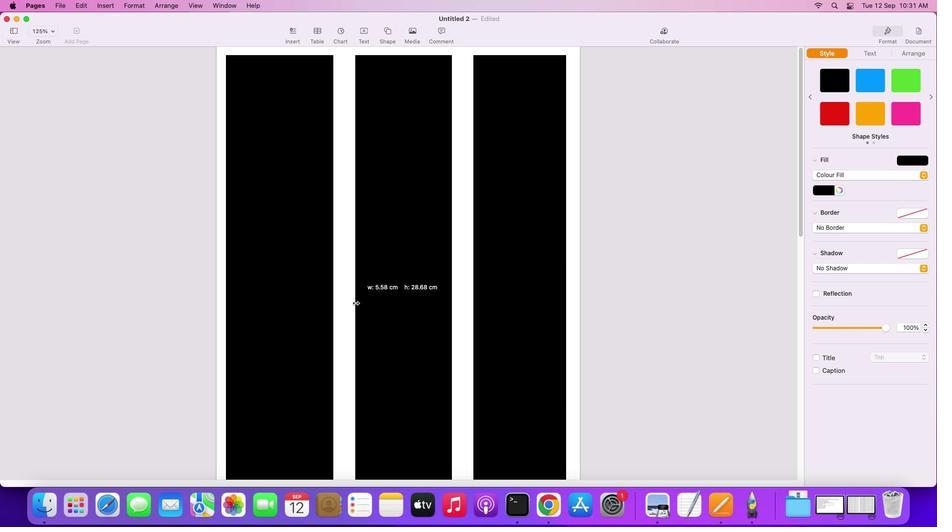 
Action: Mouse pressed left at (356, 303)
Screenshot: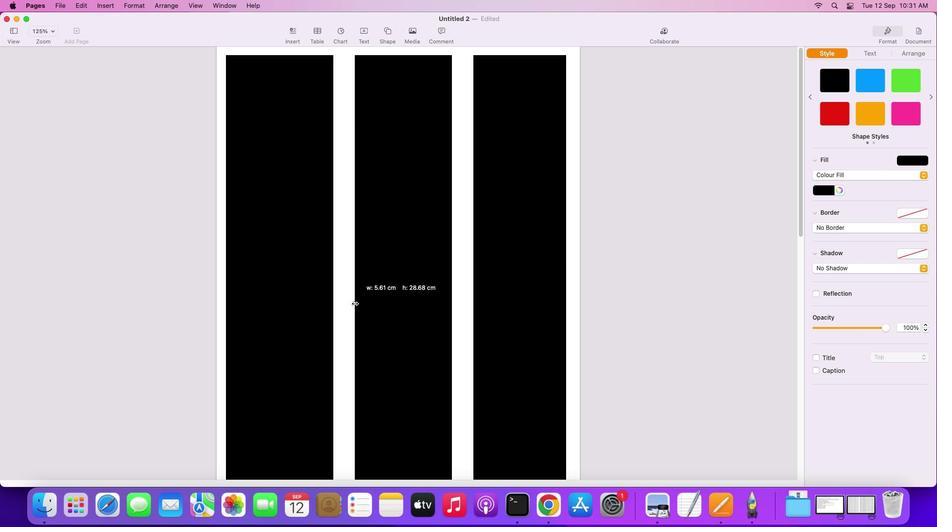 
Action: Mouse moved to (505, 287)
Screenshot: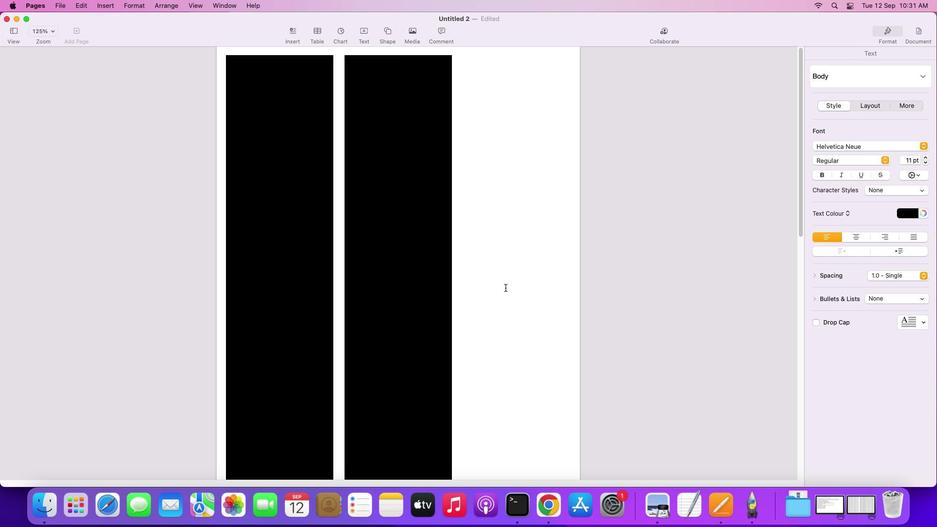 
Action: Mouse pressed left at (505, 287)
Screenshot: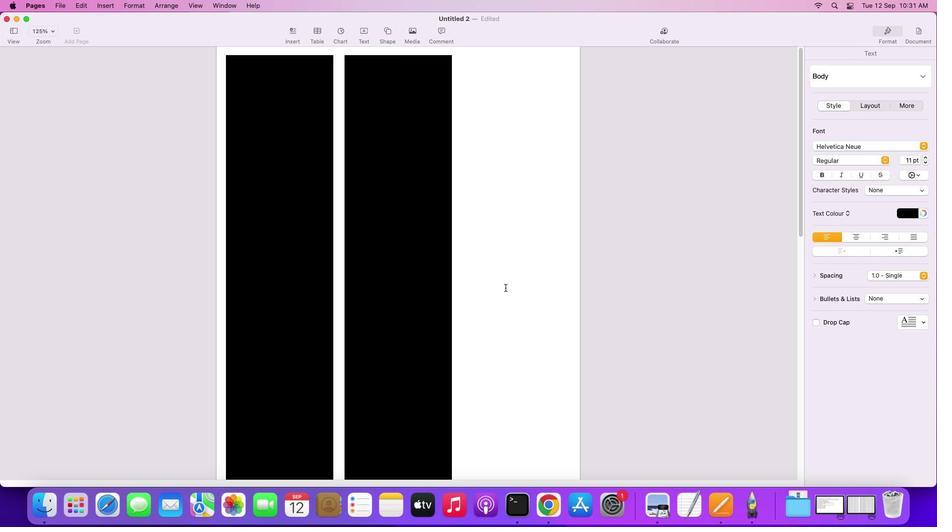 
Action: Mouse moved to (425, 229)
Screenshot: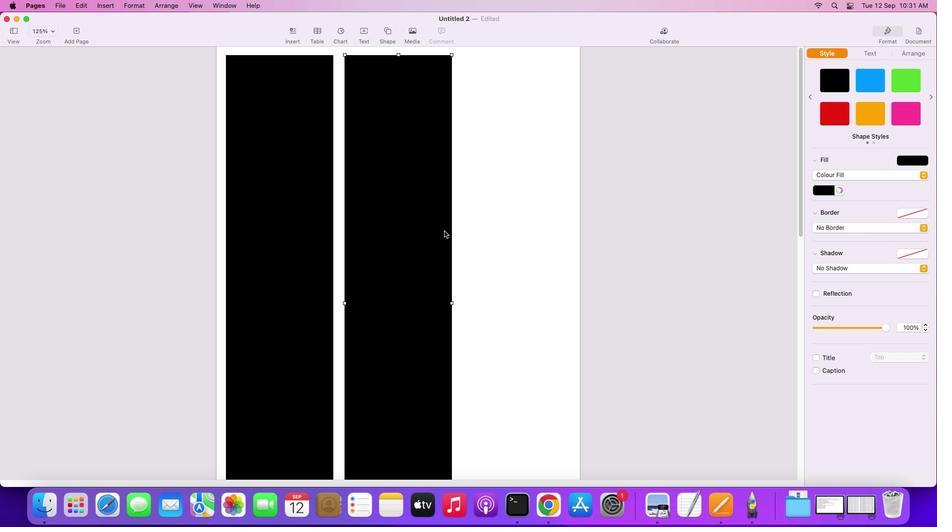 
Action: Key pressed Key.alt
Screenshot: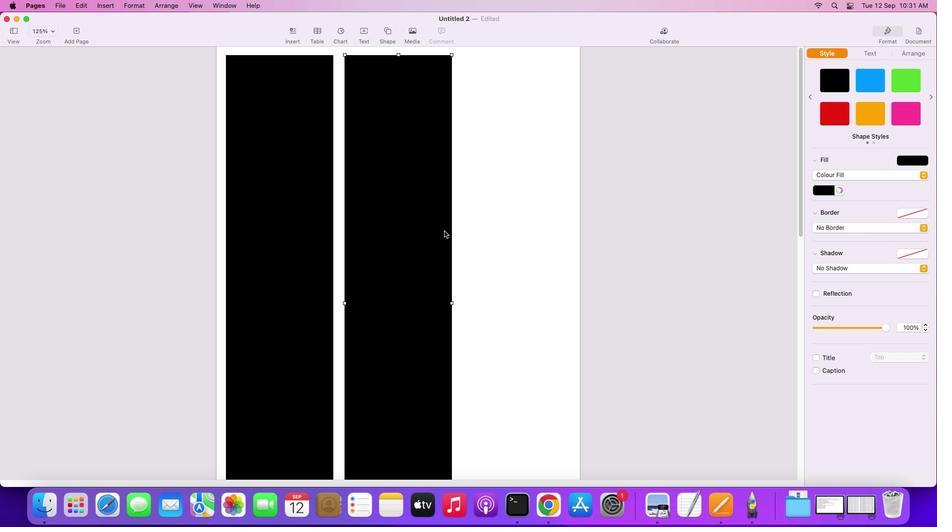 
Action: Mouse moved to (425, 229)
Screenshot: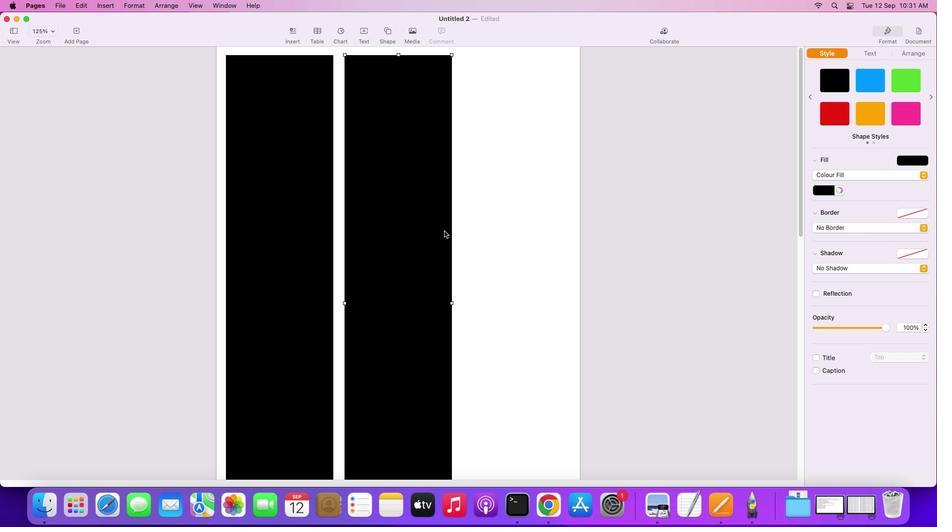 
Action: Mouse pressed left at (425, 229)
Screenshot: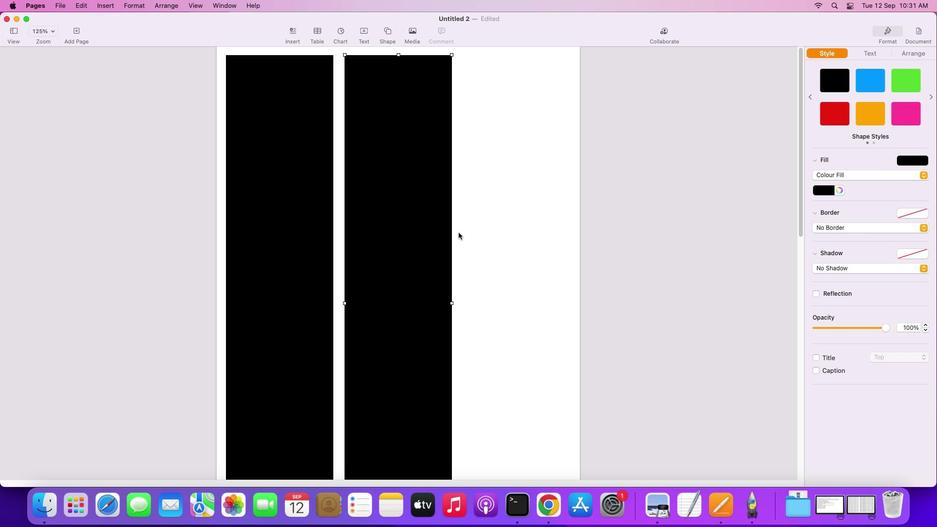 
Action: Mouse moved to (459, 302)
Screenshot: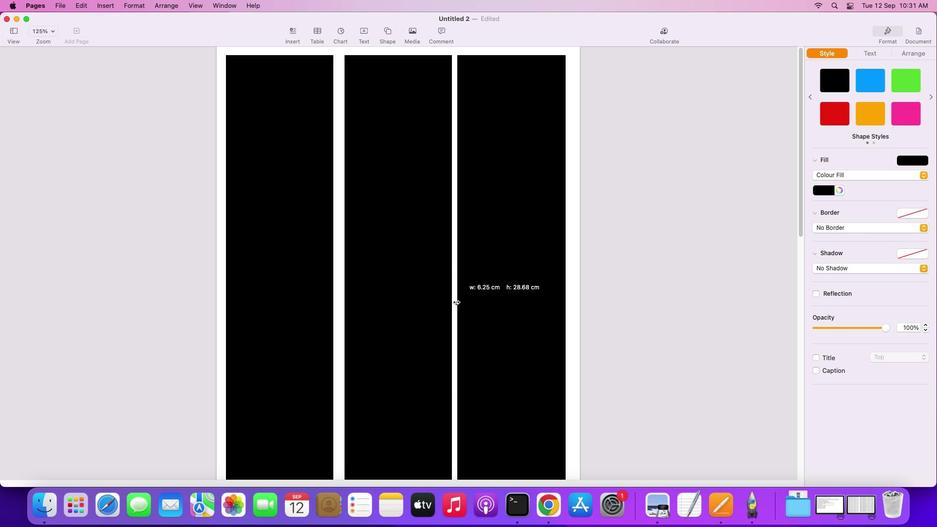 
Action: Mouse pressed left at (459, 302)
Screenshot: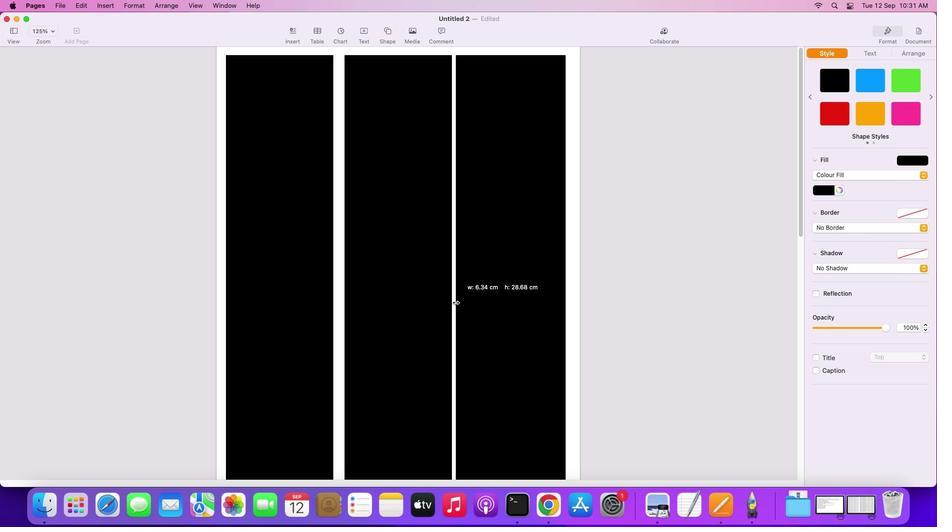 
Action: Mouse moved to (327, 301)
Screenshot: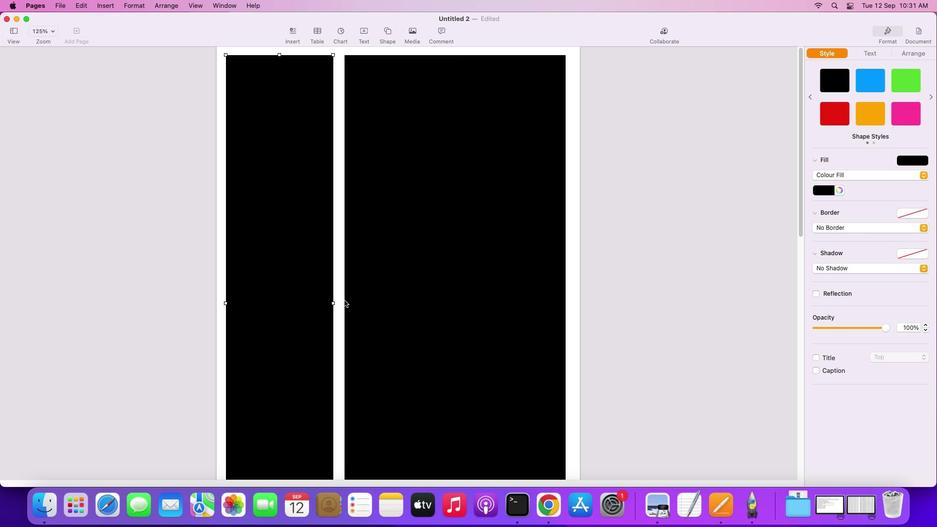 
Action: Mouse pressed left at (327, 301)
Screenshot: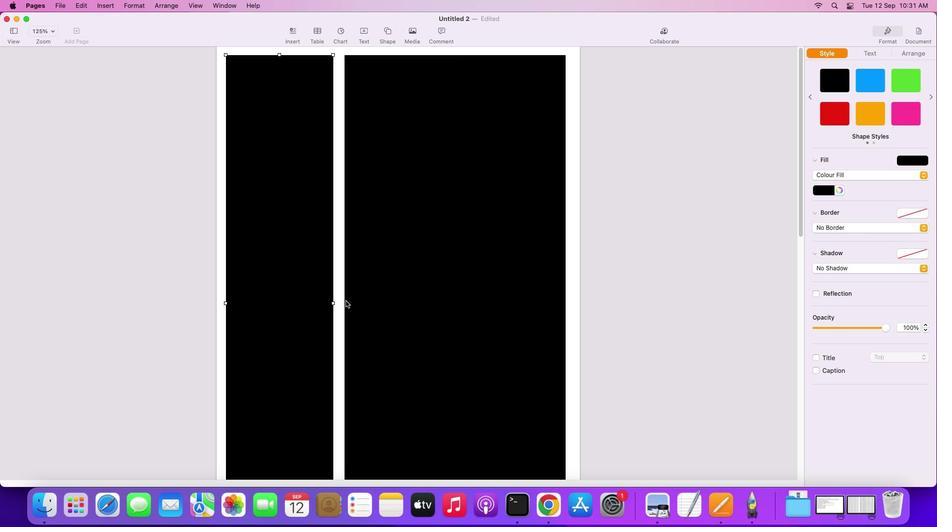 
Action: Mouse moved to (334, 303)
Screenshot: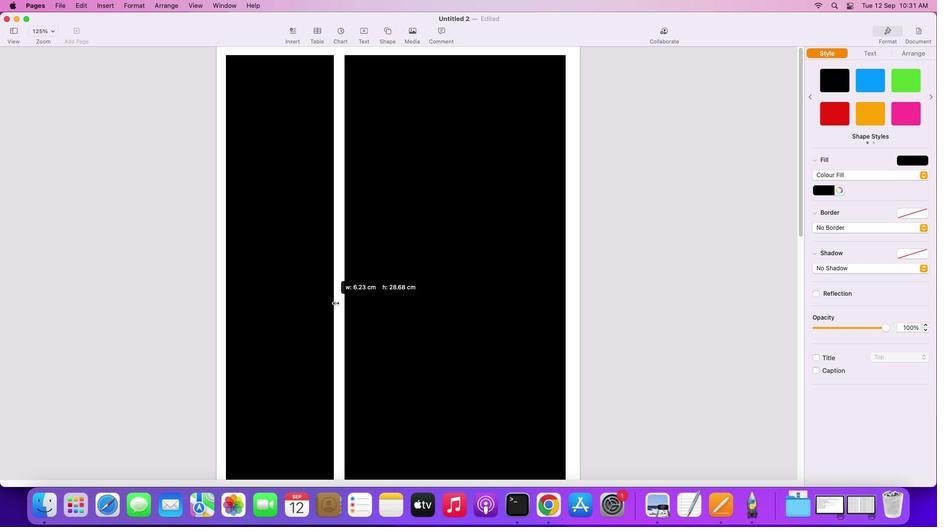 
Action: Mouse pressed left at (334, 303)
Screenshot: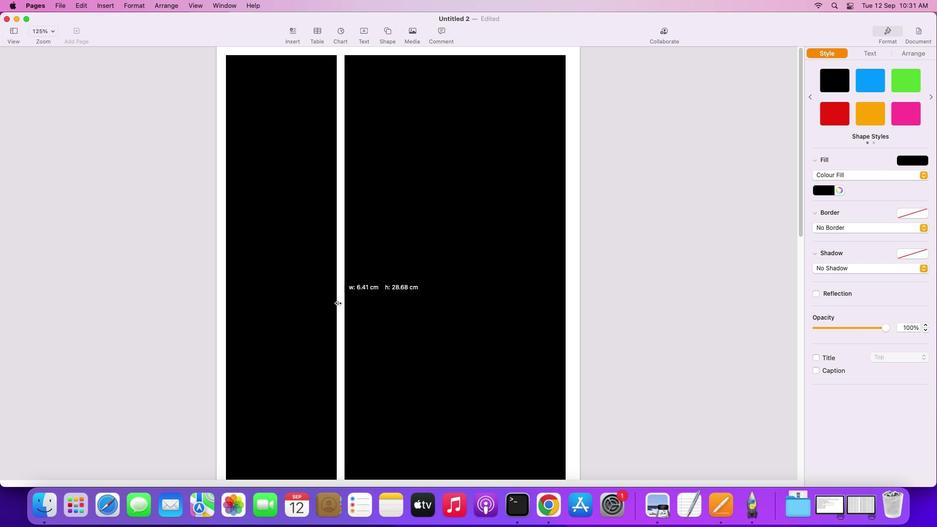 
Action: Mouse moved to (351, 299)
Screenshot: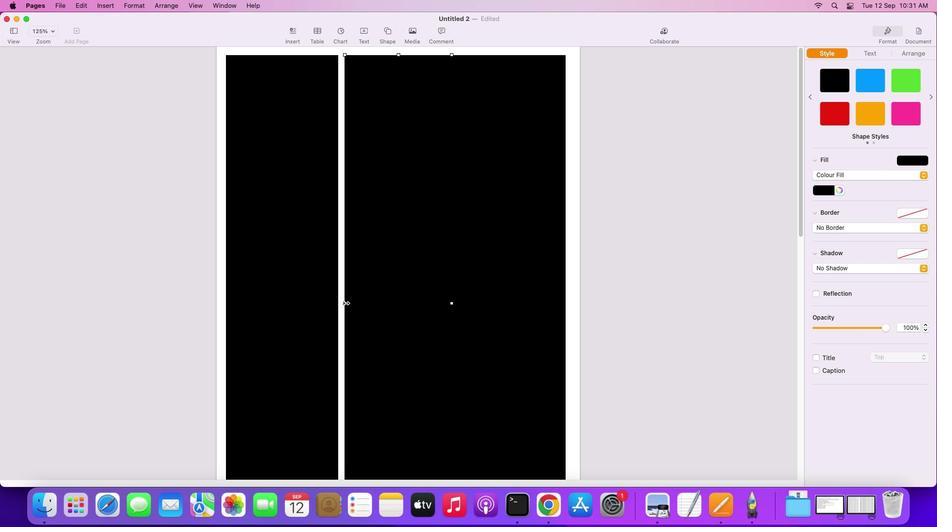 
Action: Mouse pressed left at (351, 299)
Screenshot: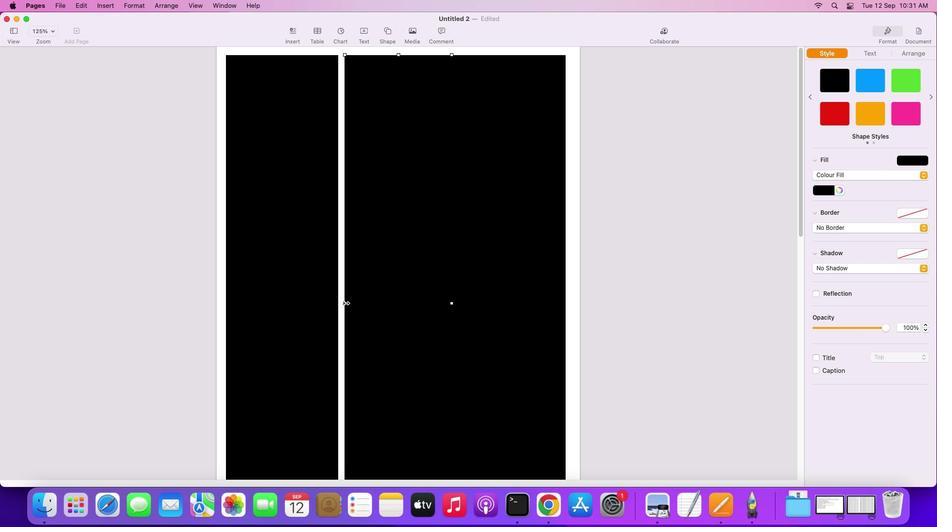 
Action: Mouse moved to (344, 302)
Screenshot: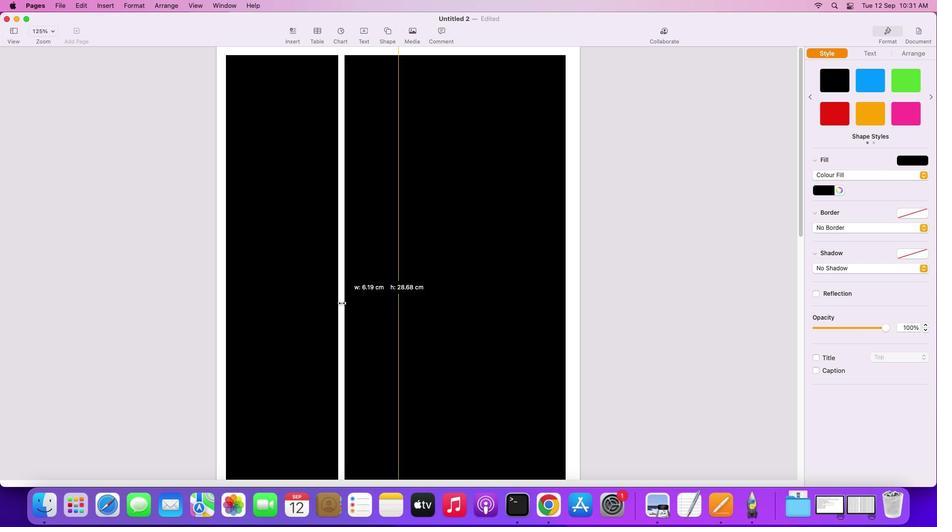 
Action: Mouse pressed left at (344, 302)
Screenshot: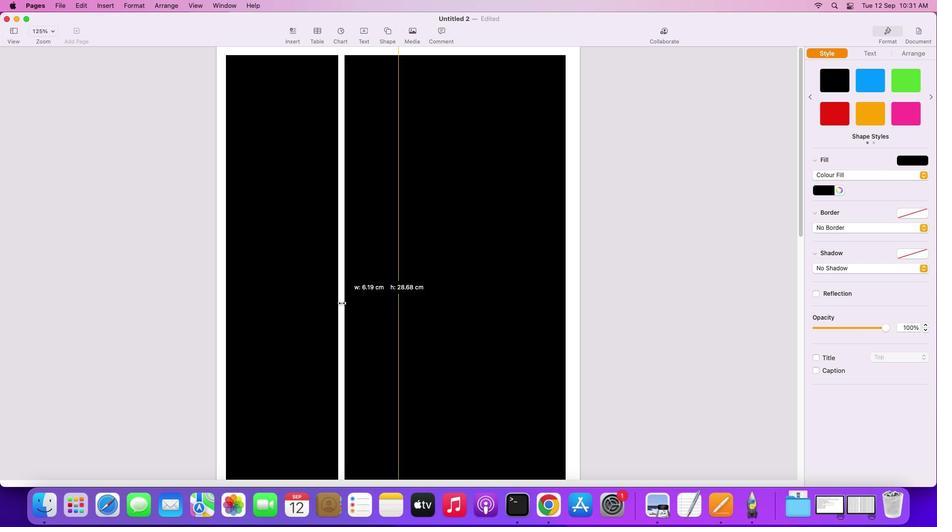 
Action: Mouse moved to (305, 168)
Screenshot: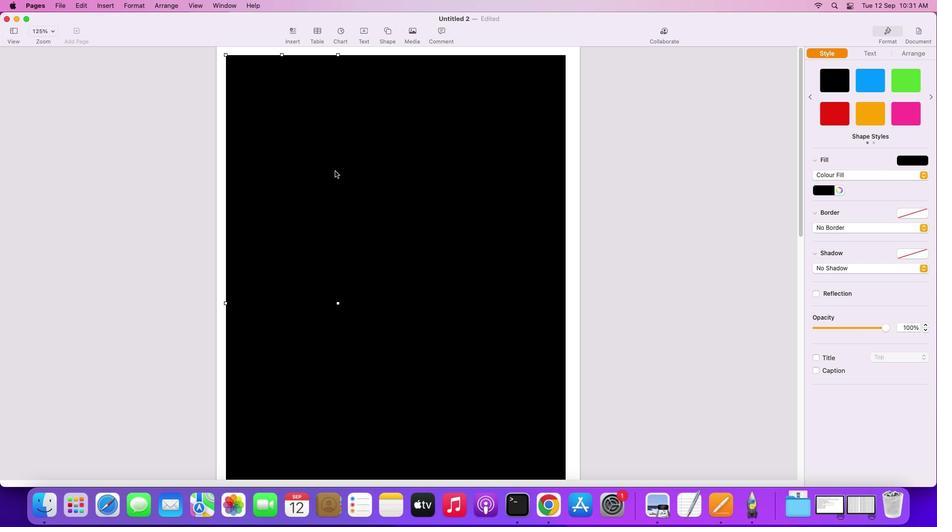 
Action: Mouse pressed left at (305, 168)
Screenshot: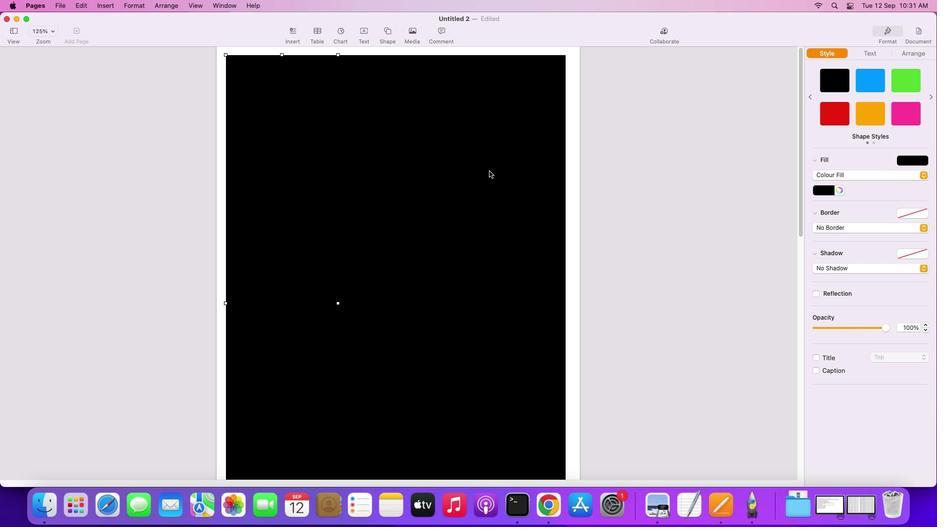 
Action: Mouse moved to (923, 157)
Screenshot: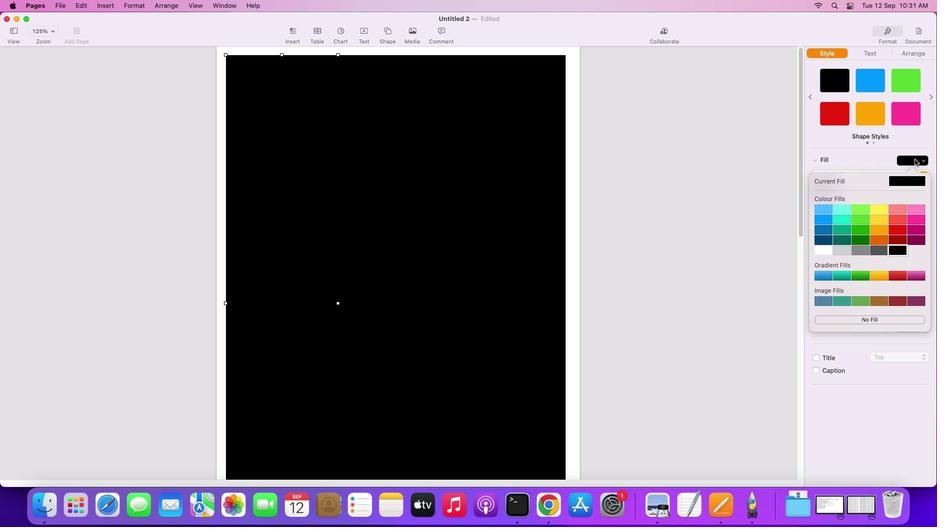 
Action: Mouse pressed left at (923, 157)
Screenshot: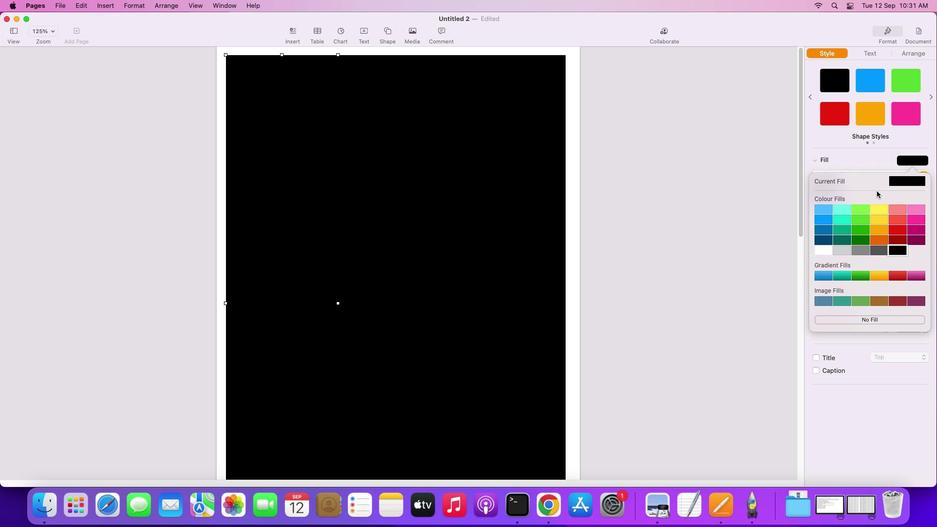 
Action: Mouse moved to (837, 251)
Screenshot: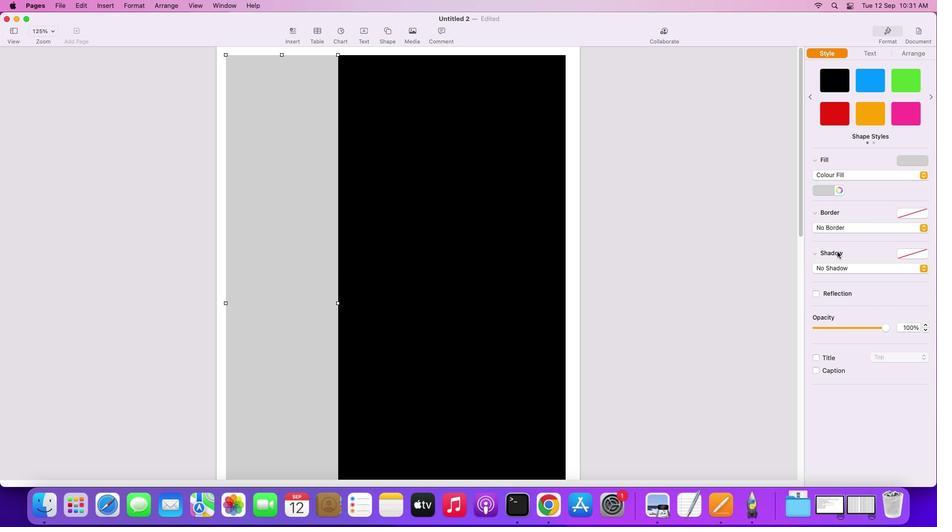 
Action: Mouse pressed left at (837, 251)
Screenshot: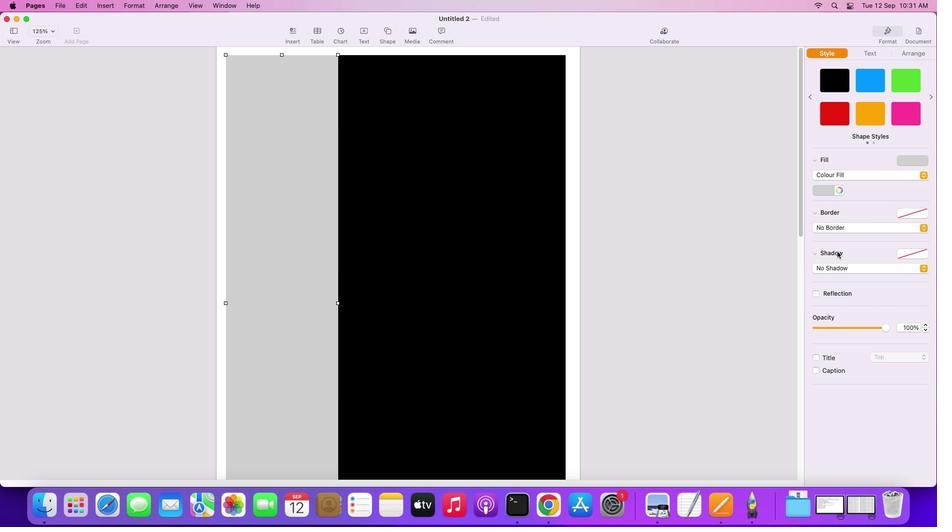 
Action: Mouse moved to (371, 311)
Screenshot: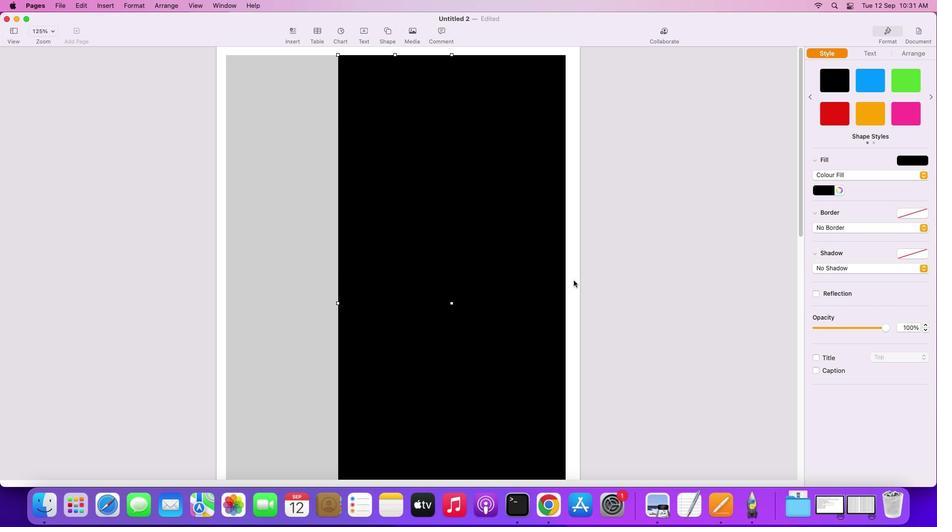 
Action: Mouse pressed left at (371, 311)
Screenshot: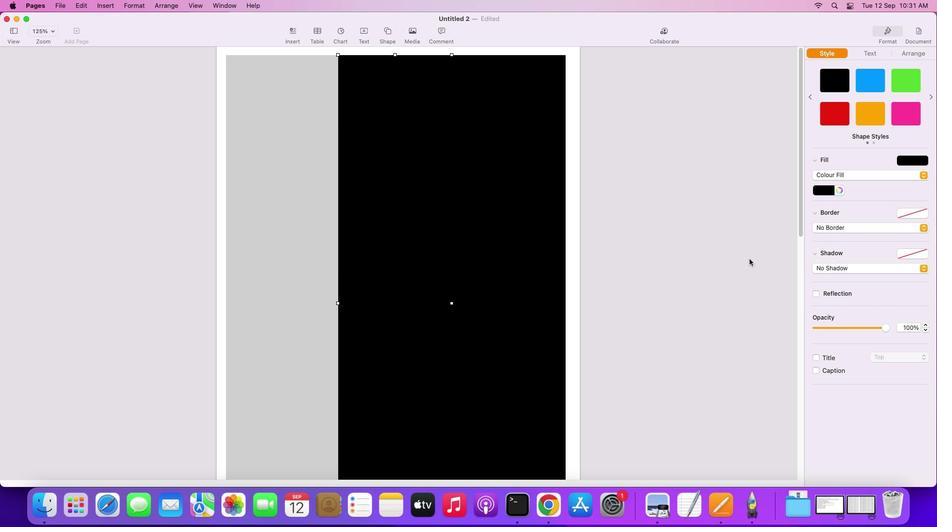 
Action: Mouse moved to (925, 214)
Screenshot: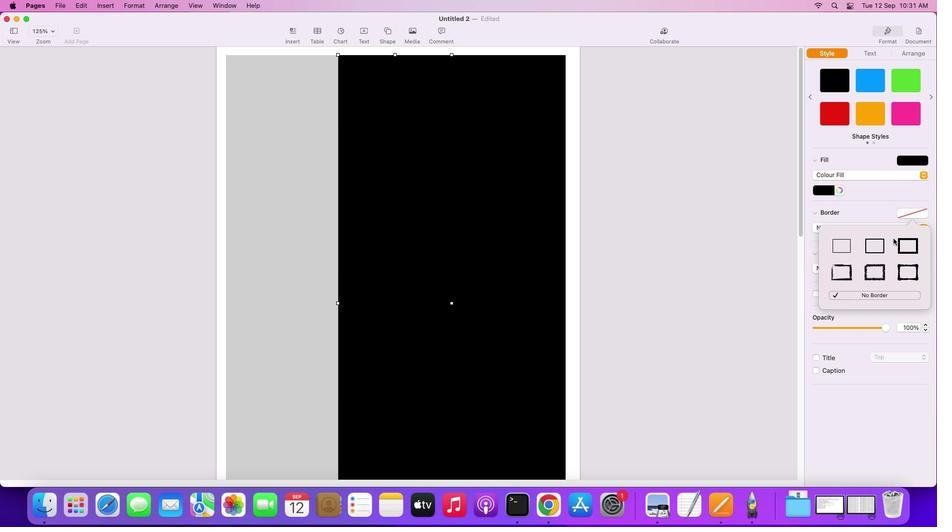 
Action: Mouse pressed left at (925, 214)
Screenshot: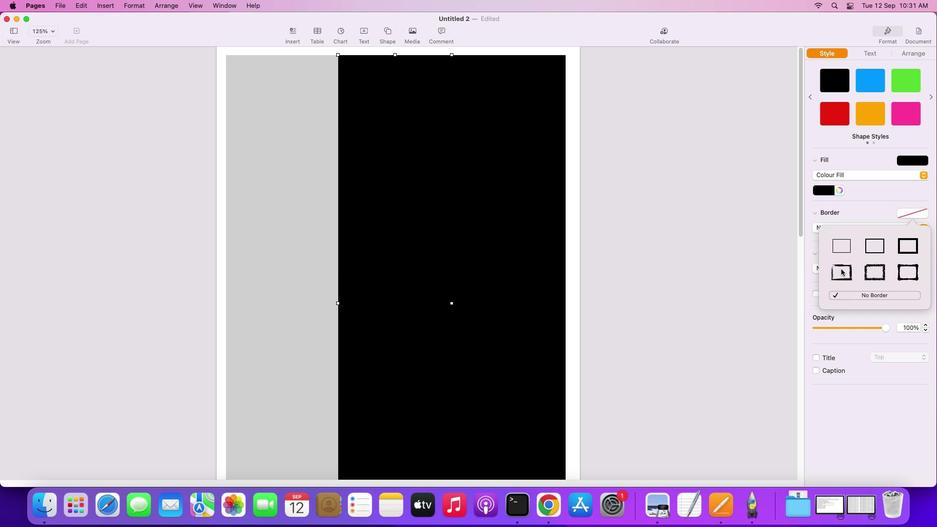 
Action: Mouse moved to (924, 212)
Screenshot: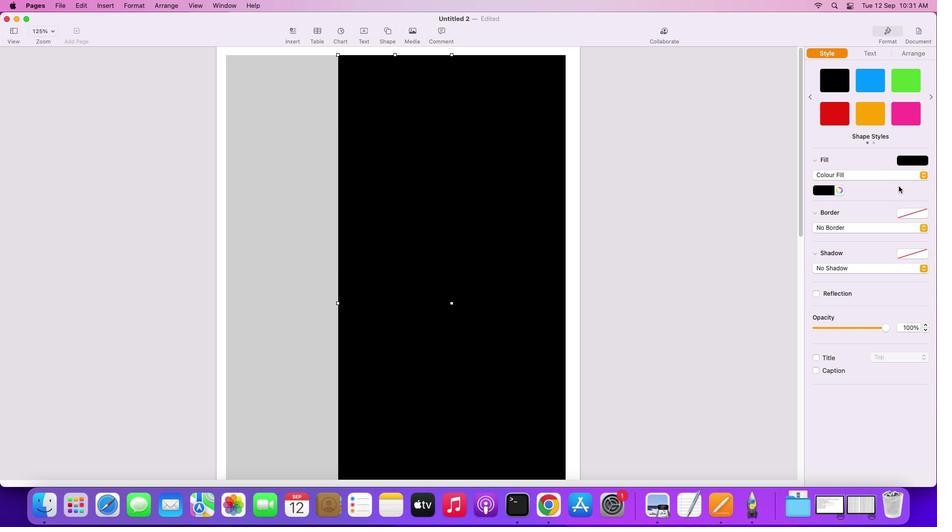 
Action: Mouse pressed left at (924, 212)
Screenshot: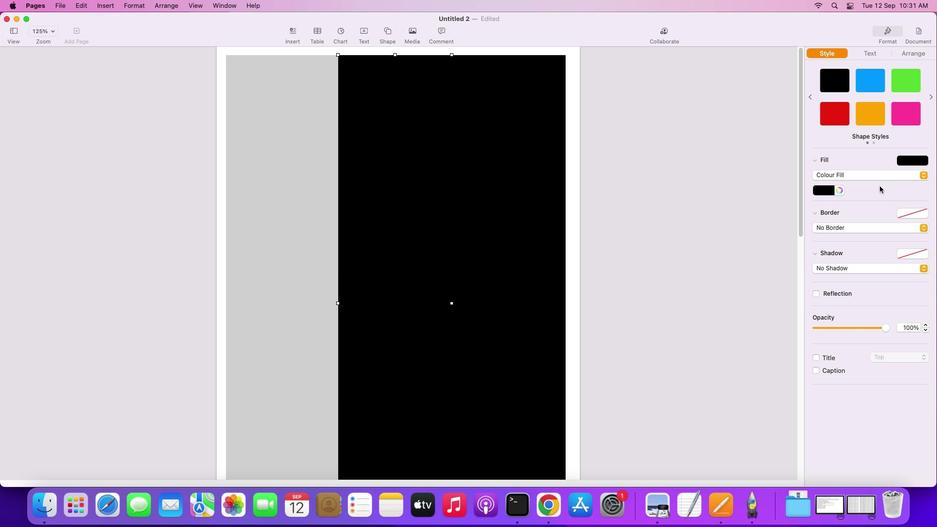 
Action: Mouse moved to (829, 190)
Screenshot: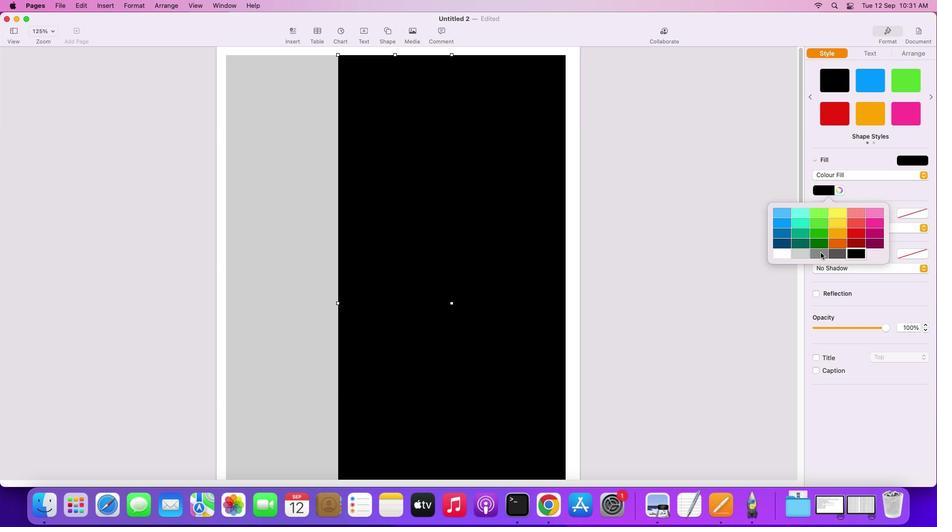 
Action: Mouse pressed left at (829, 190)
Screenshot: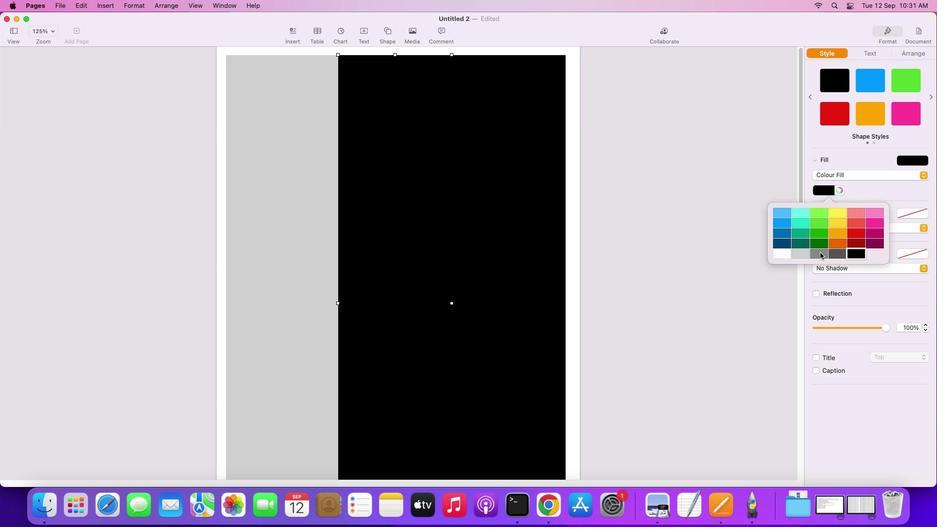 
Action: Mouse moved to (799, 255)
Screenshot: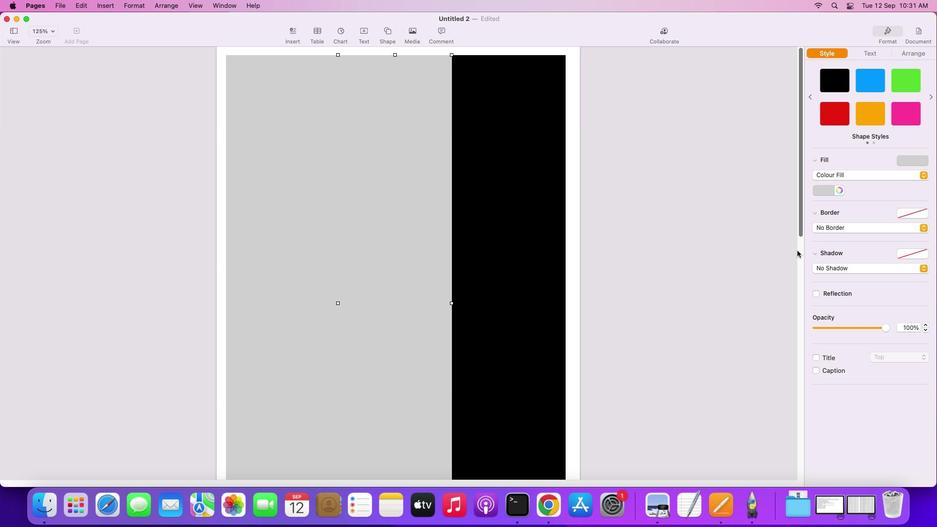 
Action: Mouse pressed left at (799, 255)
Screenshot: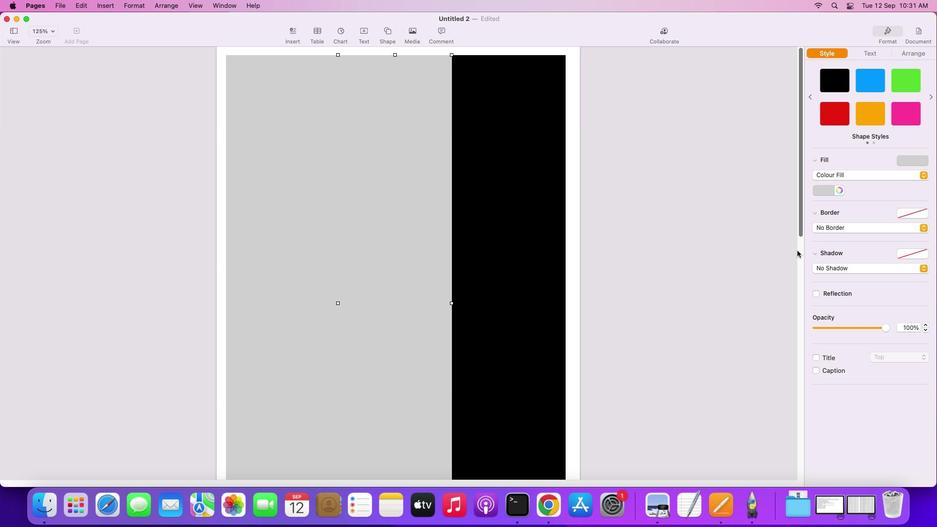 
Action: Mouse moved to (496, 319)
Screenshot: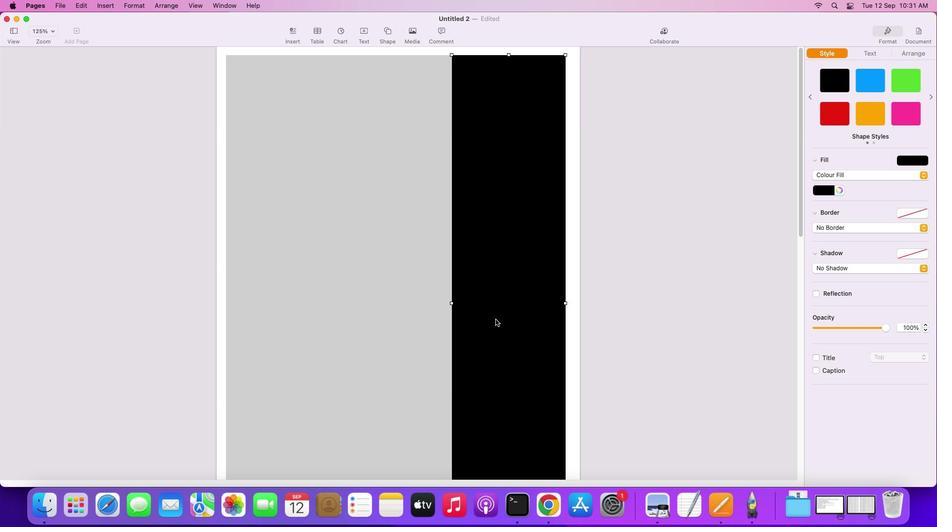 
Action: Mouse pressed left at (496, 319)
Screenshot: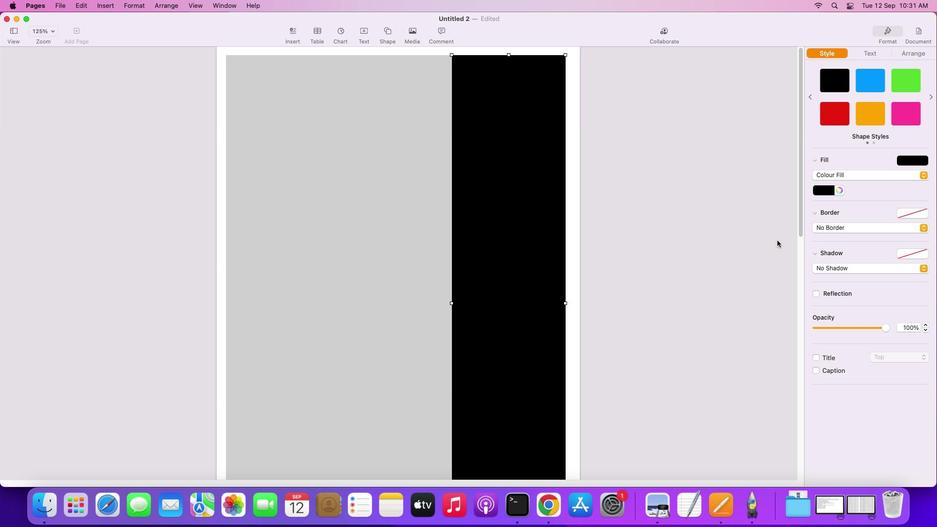 
Action: Mouse moved to (828, 188)
Screenshot: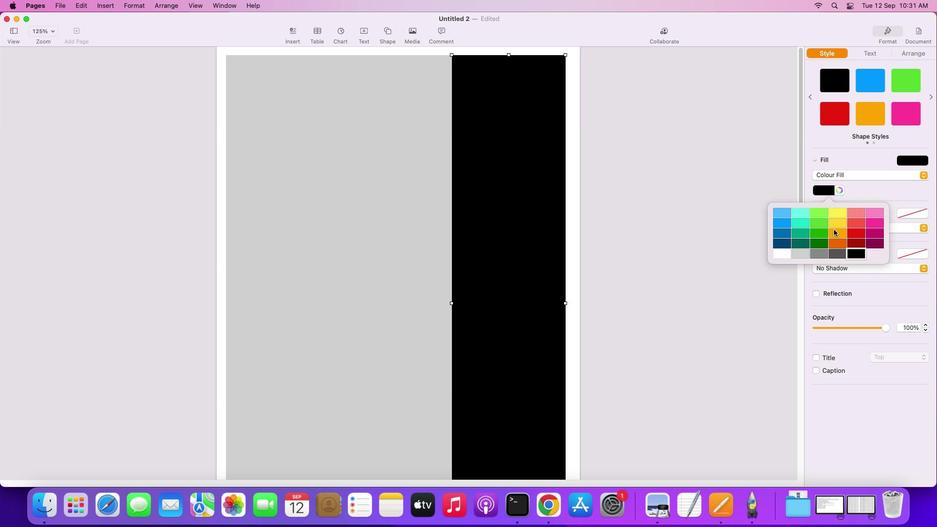 
Action: Mouse pressed left at (828, 188)
Screenshot: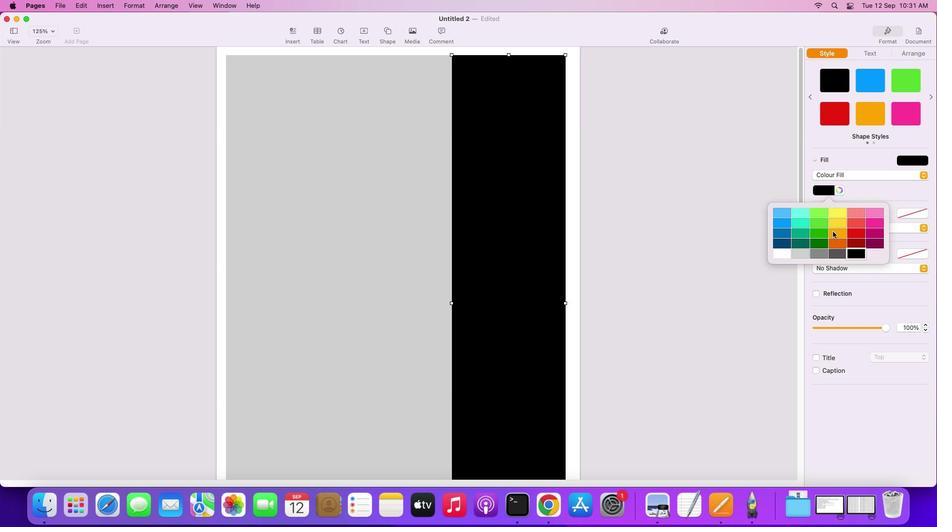 
Action: Mouse moved to (798, 253)
Screenshot: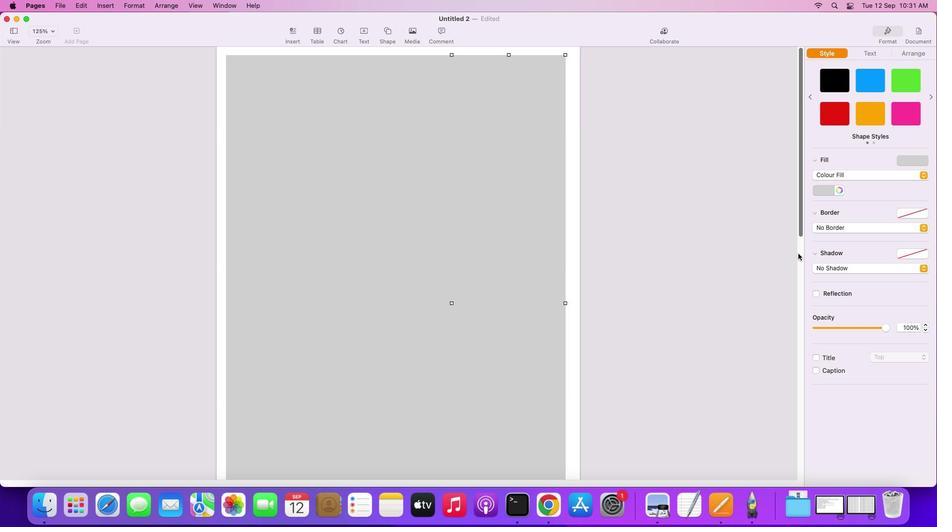 
Action: Mouse pressed left at (798, 253)
Screenshot: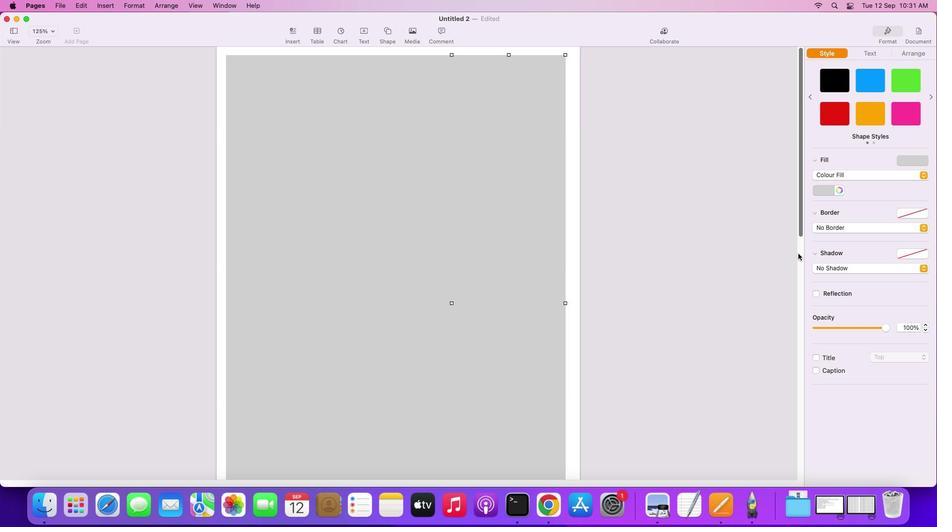 
Action: Mouse moved to (393, 233)
Screenshot: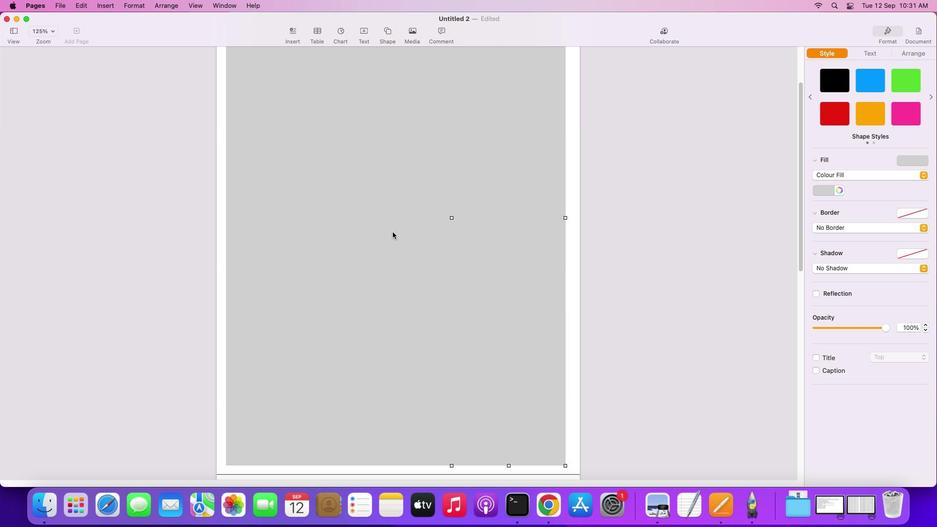 
Action: Mouse scrolled (393, 233) with delta (0, 0)
Screenshot: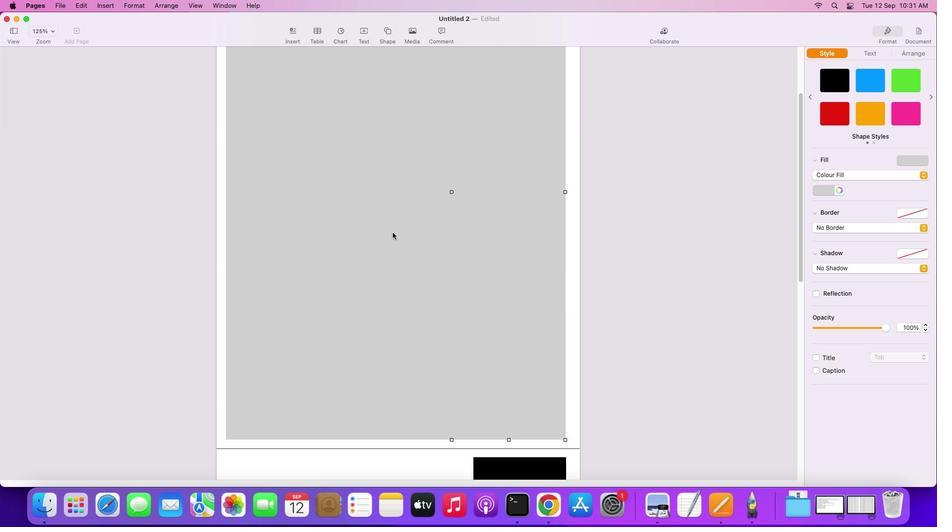 
Action: Mouse scrolled (393, 233) with delta (0, 0)
Screenshot: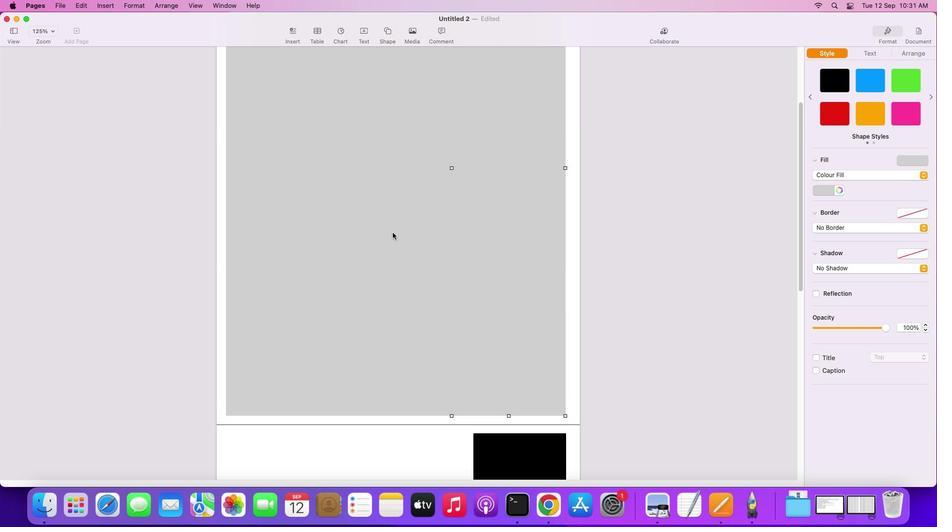 
Action: Mouse scrolled (393, 233) with delta (0, -1)
Screenshot: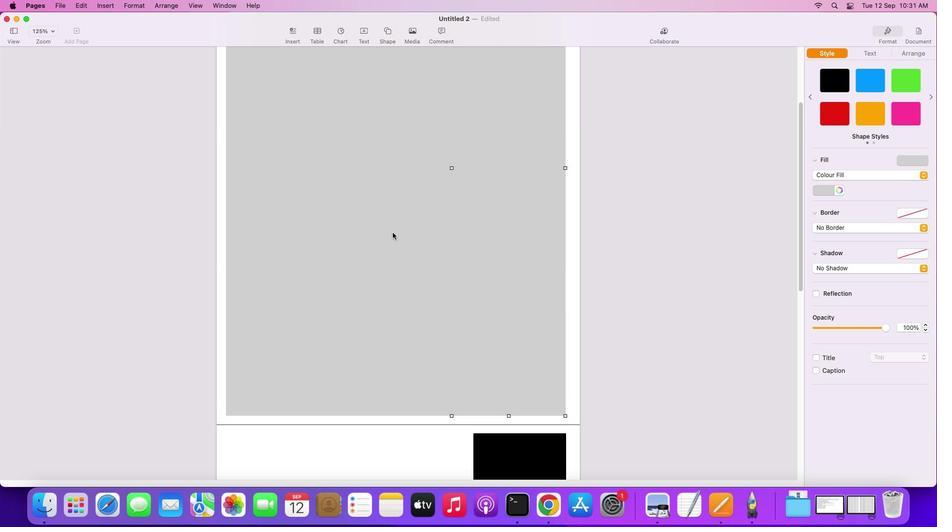
Action: Mouse scrolled (393, 233) with delta (0, -2)
Screenshot: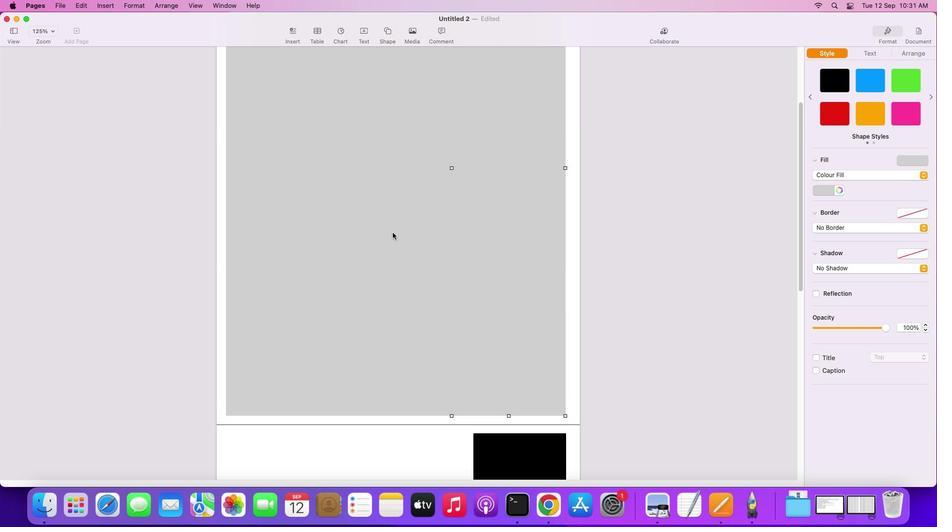 
Action: Mouse scrolled (393, 233) with delta (0, -2)
Screenshot: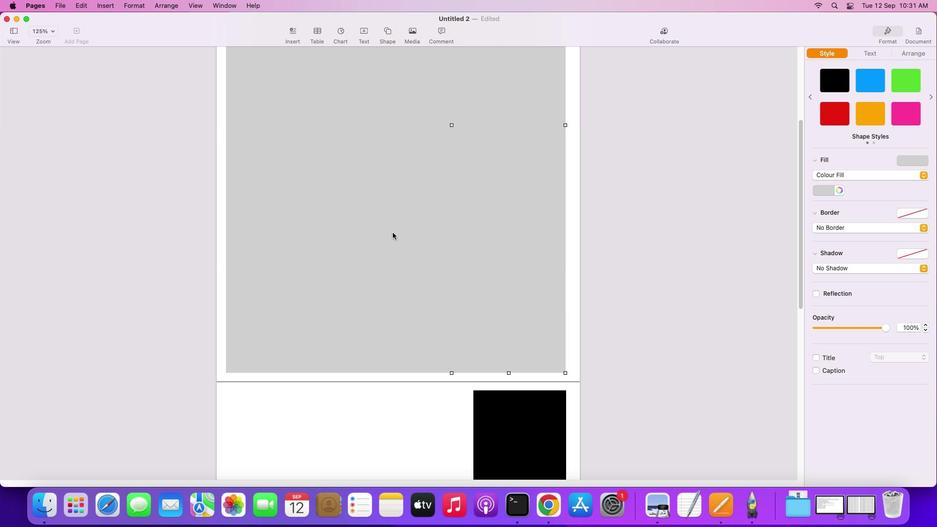 
Action: Mouse moved to (392, 232)
Screenshot: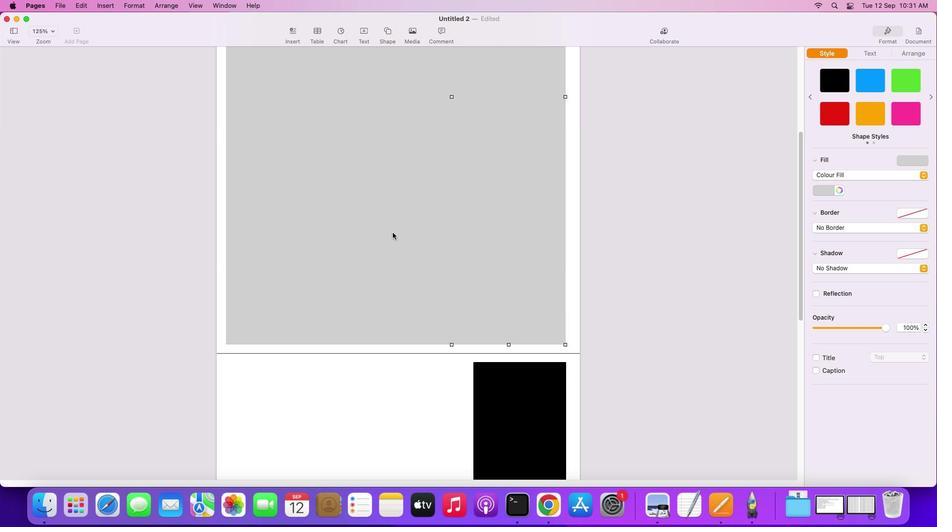 
Action: Mouse scrolled (392, 232) with delta (0, 0)
Screenshot: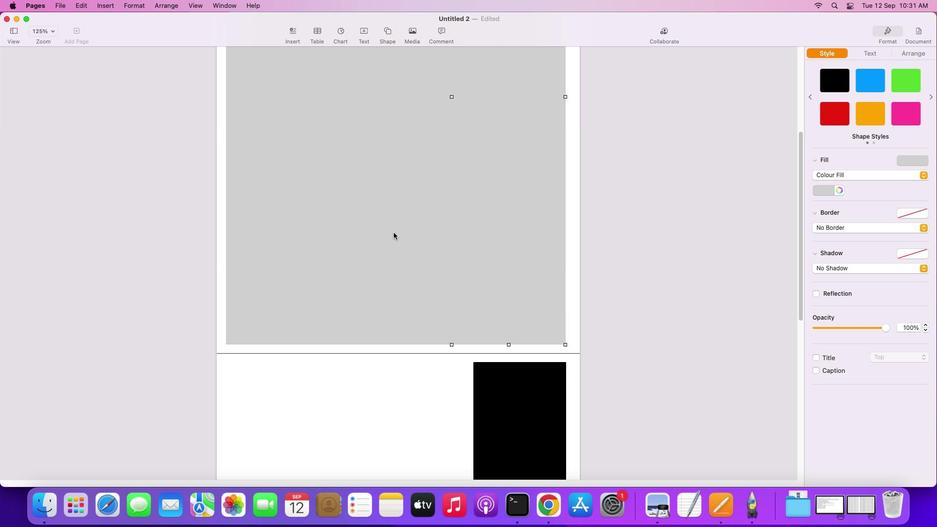 
Action: Mouse scrolled (392, 232) with delta (0, 0)
Screenshot: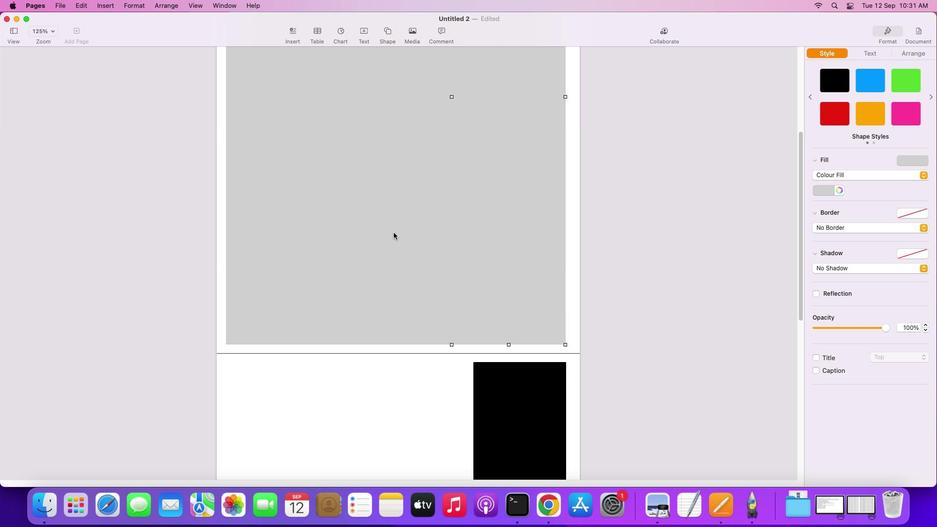 
Action: Mouse scrolled (392, 232) with delta (0, -1)
Screenshot: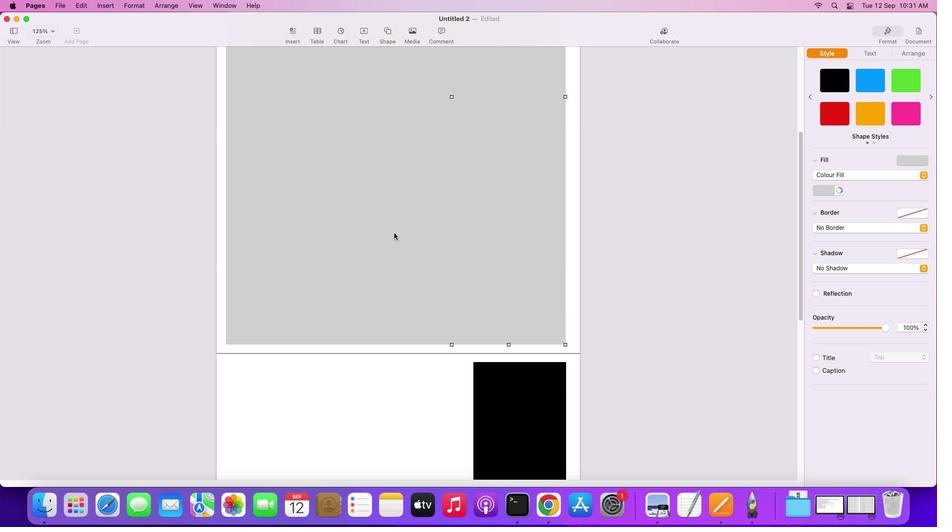 
Action: Mouse scrolled (392, 232) with delta (0, -2)
Screenshot: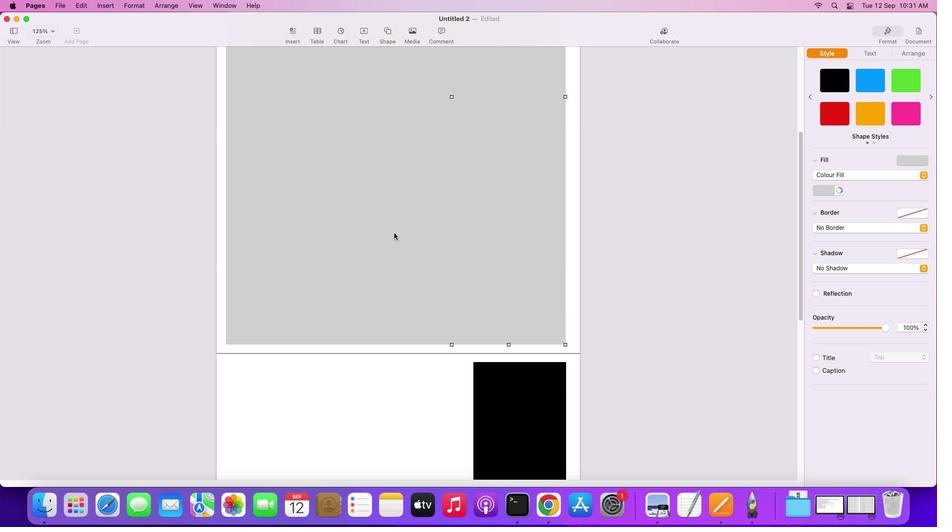 
Action: Mouse scrolled (392, 232) with delta (0, -2)
Screenshot: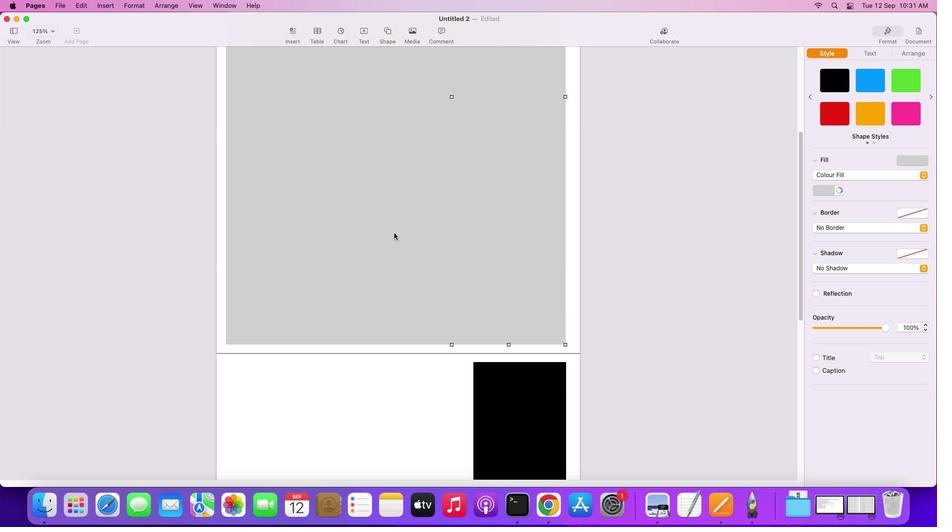 
Action: Mouse scrolled (392, 232) with delta (0, -3)
Screenshot: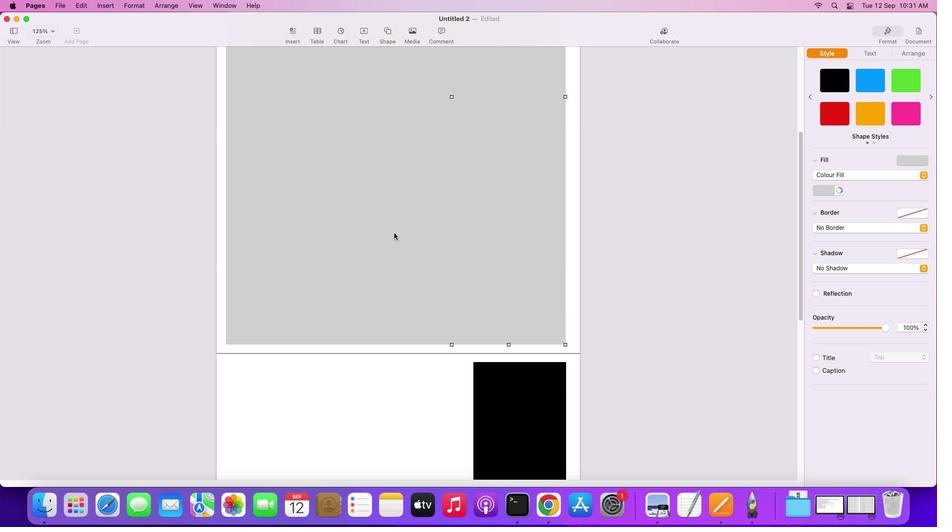 
Action: Mouse moved to (397, 233)
Screenshot: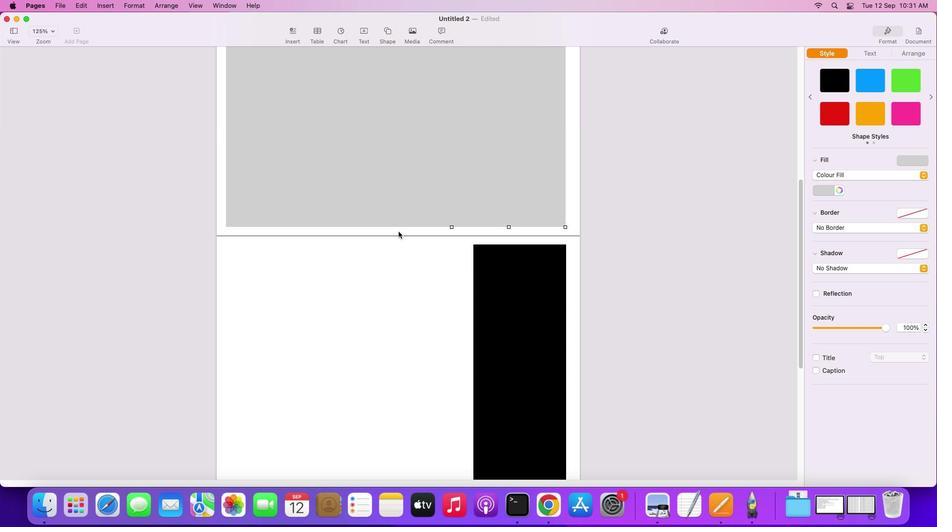 
Action: Mouse scrolled (397, 233) with delta (0, 0)
Screenshot: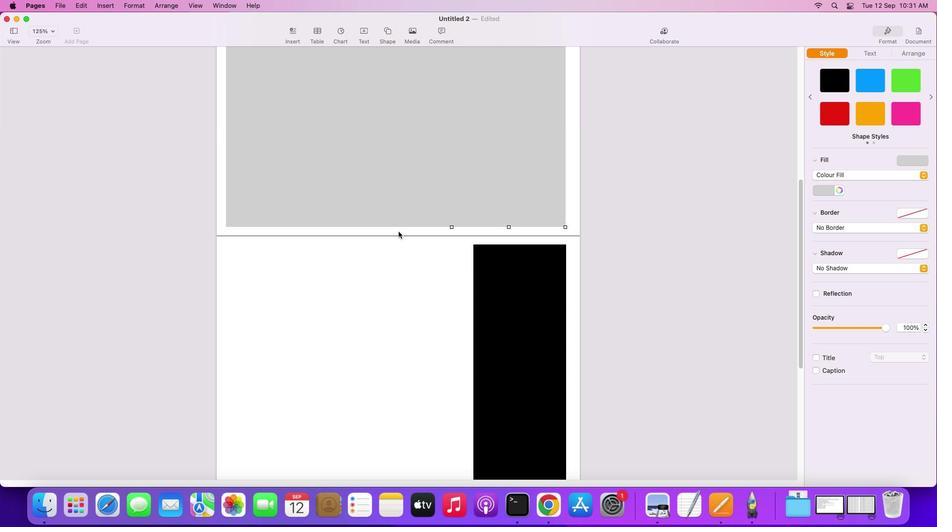 
Action: Mouse scrolled (397, 233) with delta (0, 0)
Screenshot: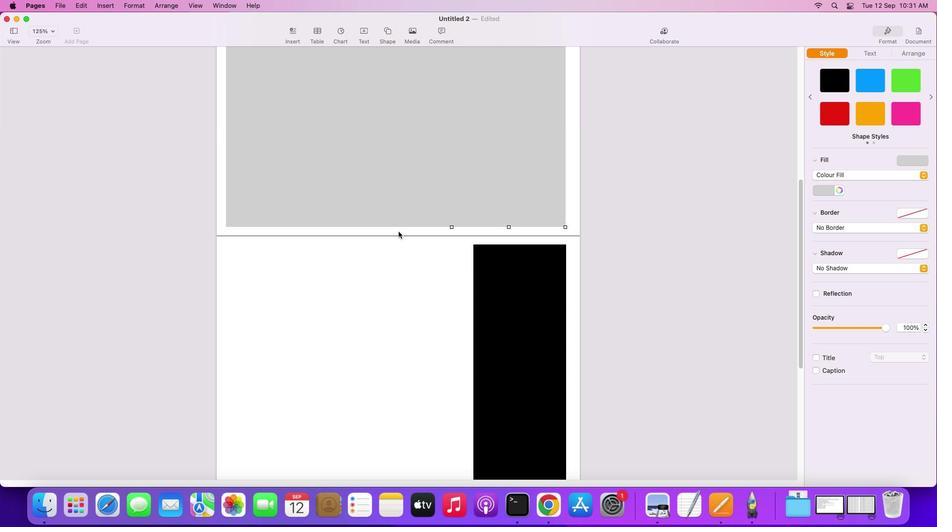 
Action: Mouse scrolled (397, 233) with delta (0, -1)
Screenshot: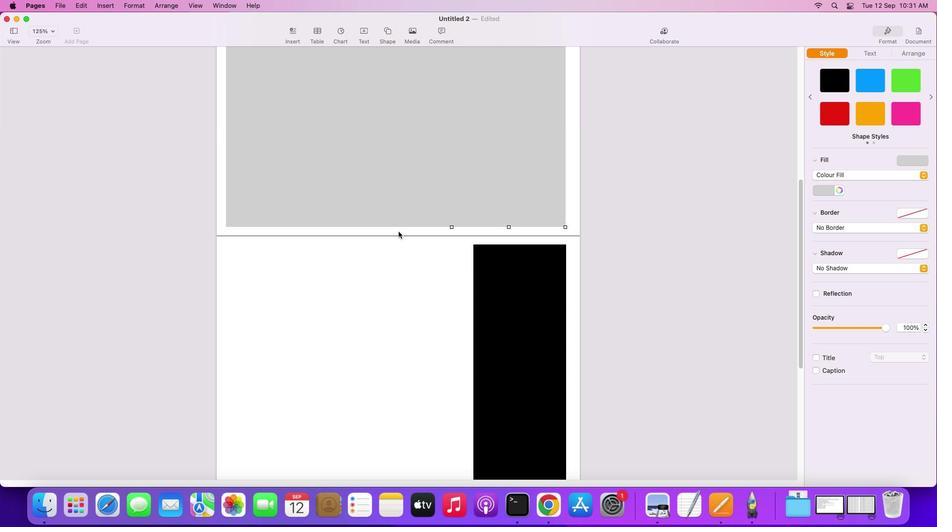 
Action: Mouse scrolled (397, 233) with delta (0, -2)
Screenshot: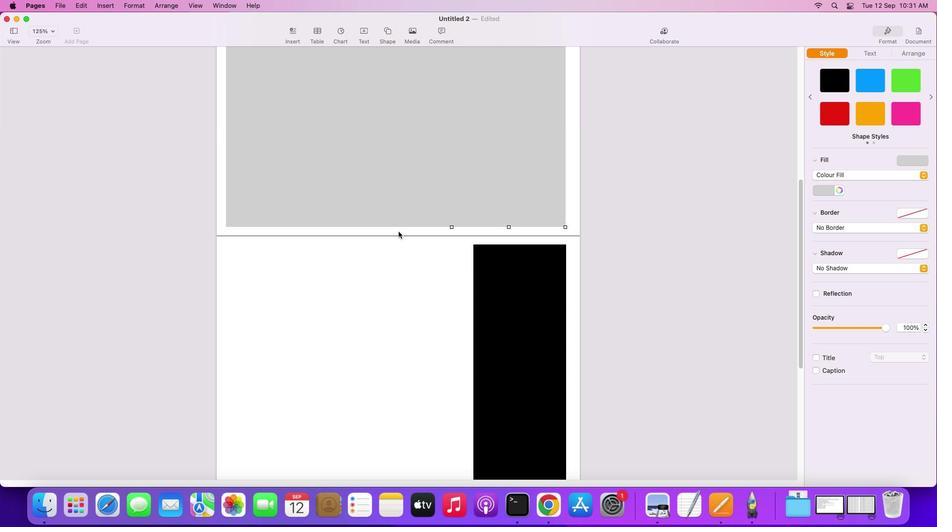 
Action: Mouse scrolled (397, 233) with delta (0, -2)
Screenshot: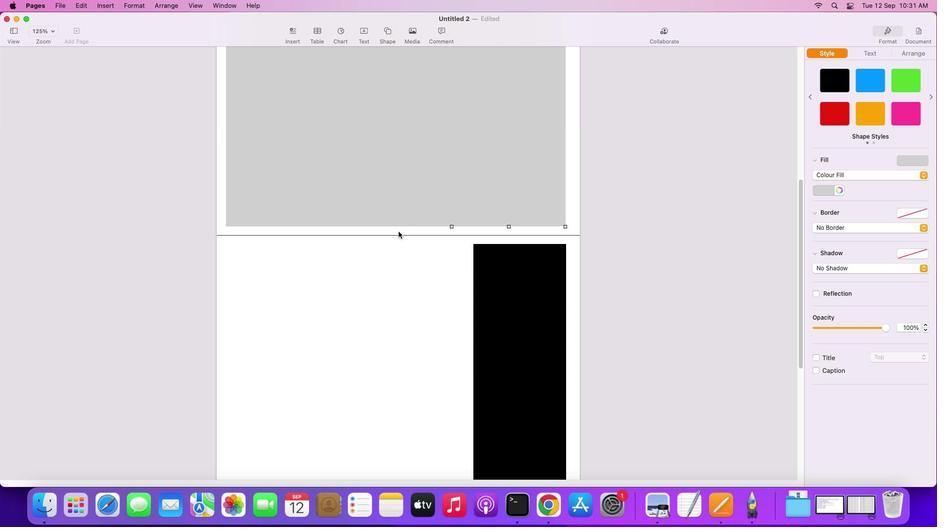 
Action: Mouse moved to (397, 232)
Screenshot: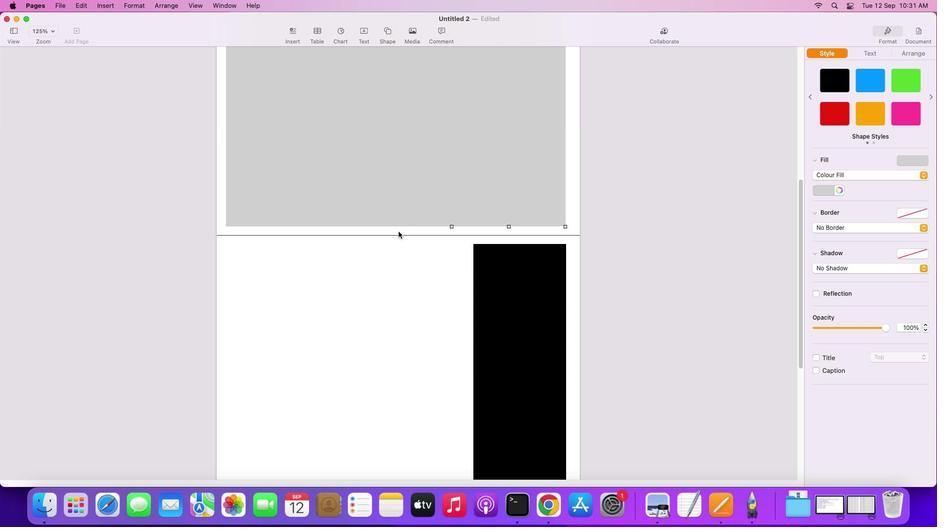 
Action: Mouse scrolled (397, 232) with delta (0, -2)
Screenshot: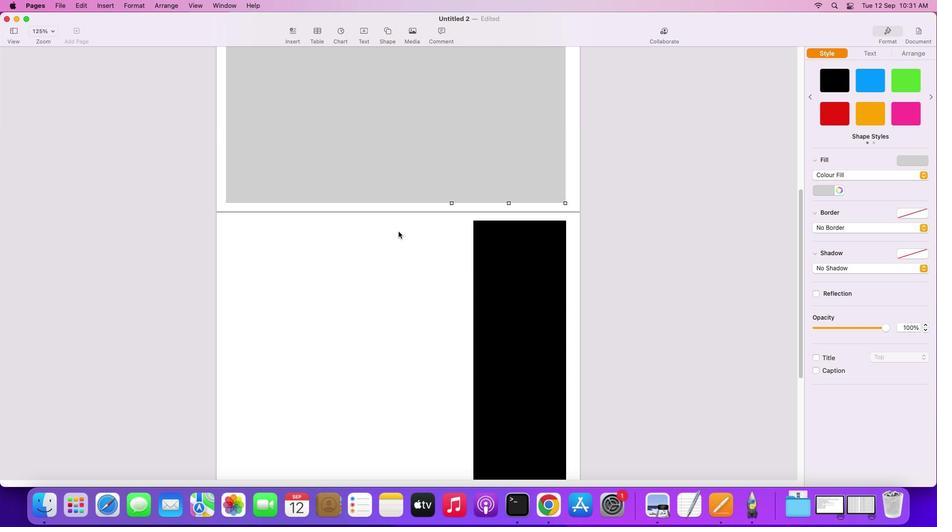 
Action: Mouse moved to (398, 231)
Screenshot: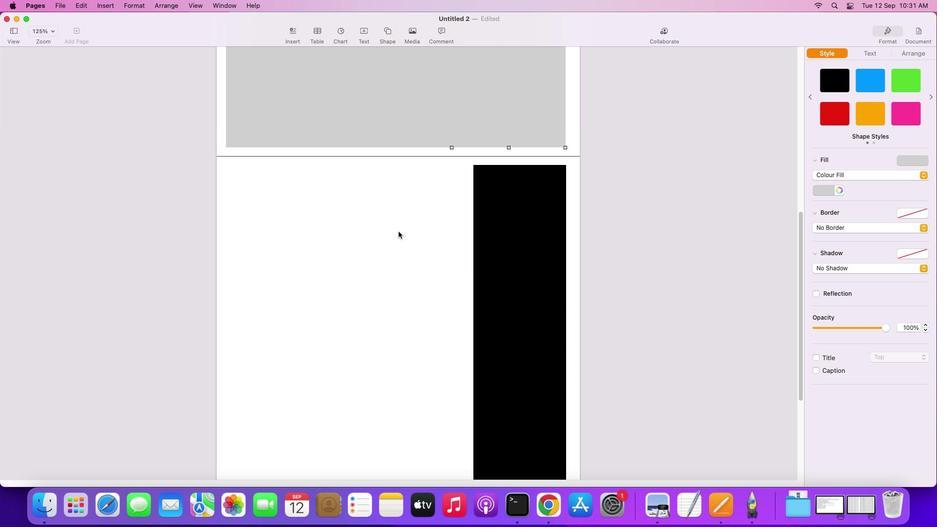 
Action: Mouse scrolled (398, 231) with delta (0, 0)
Screenshot: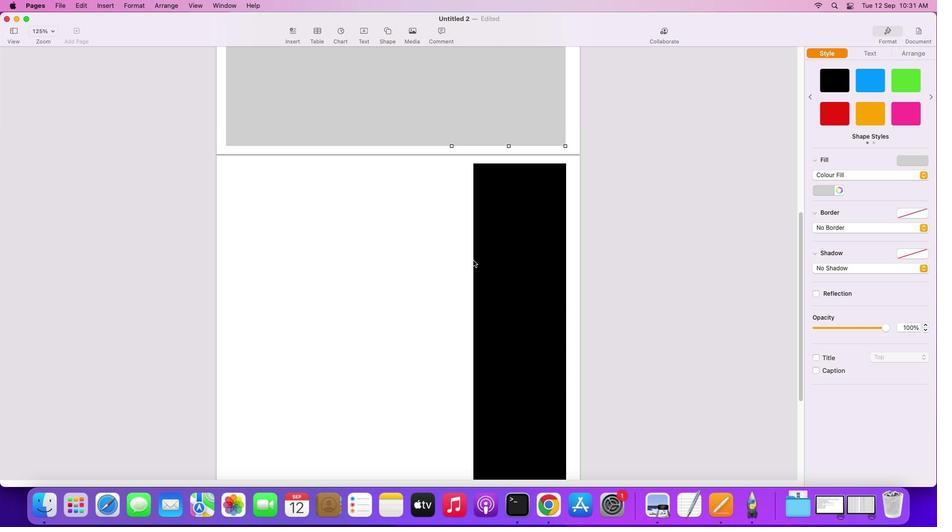 
Action: Mouse scrolled (398, 231) with delta (0, 0)
Screenshot: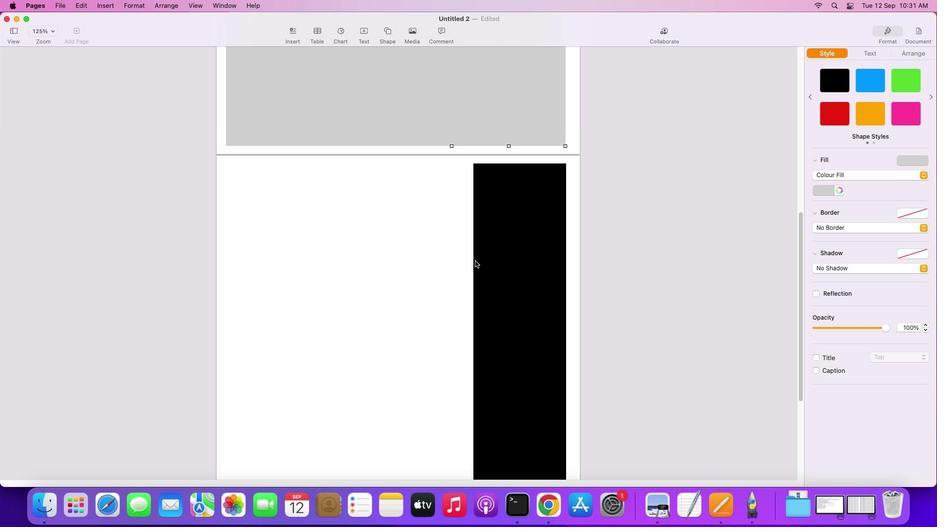 
Action: Mouse scrolled (398, 231) with delta (0, -1)
Screenshot: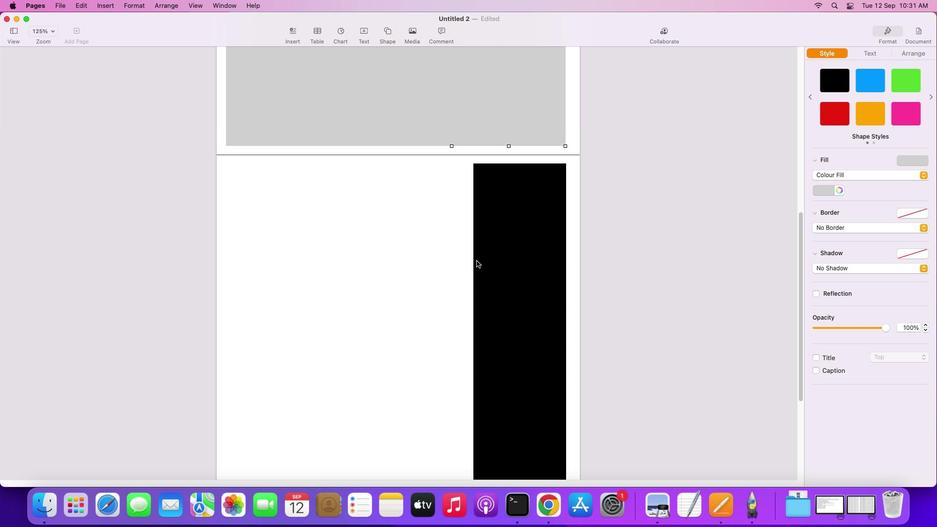 
Action: Mouse scrolled (398, 231) with delta (0, -2)
Screenshot: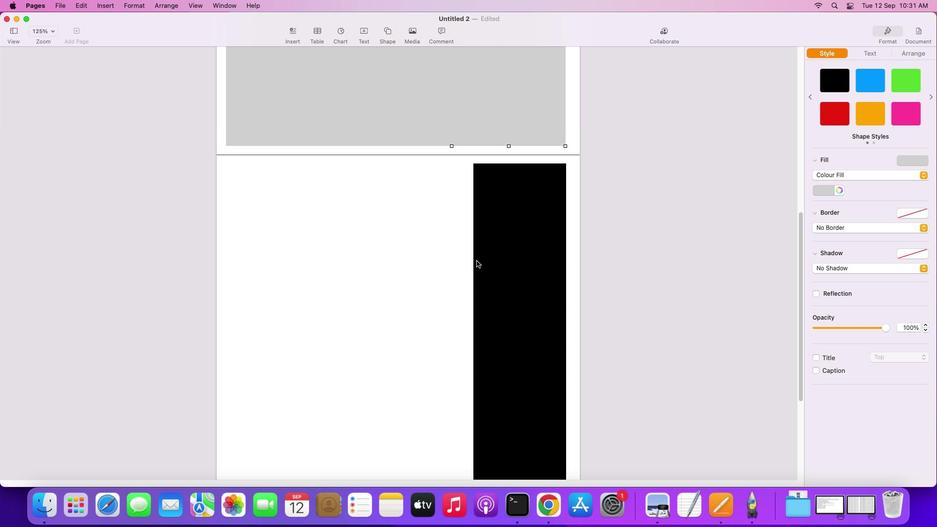 
Action: Mouse scrolled (398, 231) with delta (0, -2)
Screenshot: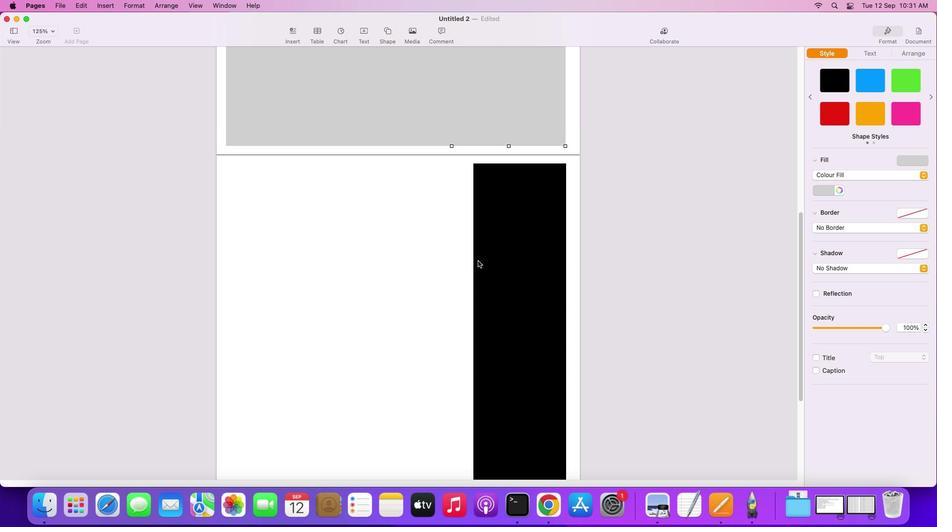 
Action: Mouse moved to (479, 260)
Screenshot: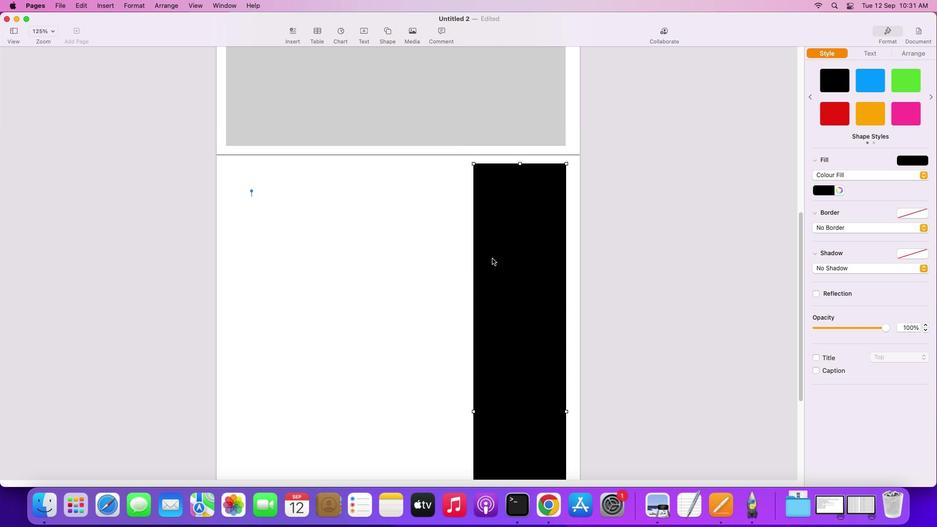 
Action: Mouse pressed left at (479, 260)
Screenshot: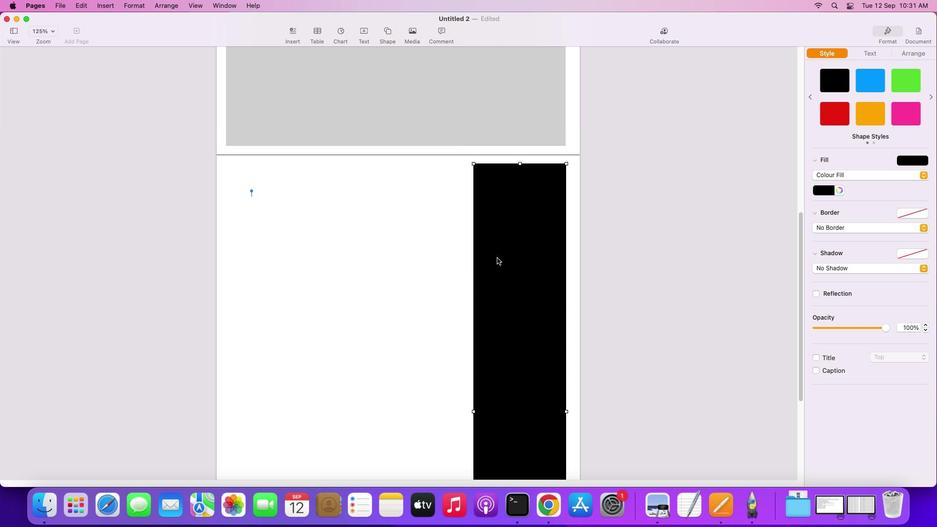 
Action: Mouse moved to (497, 257)
Screenshot: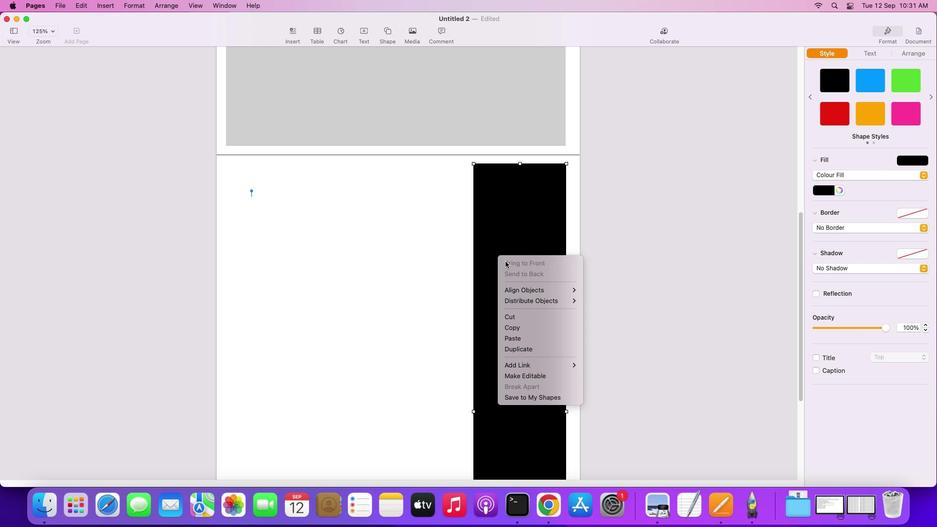 
Action: Mouse pressed right at (497, 257)
Screenshot: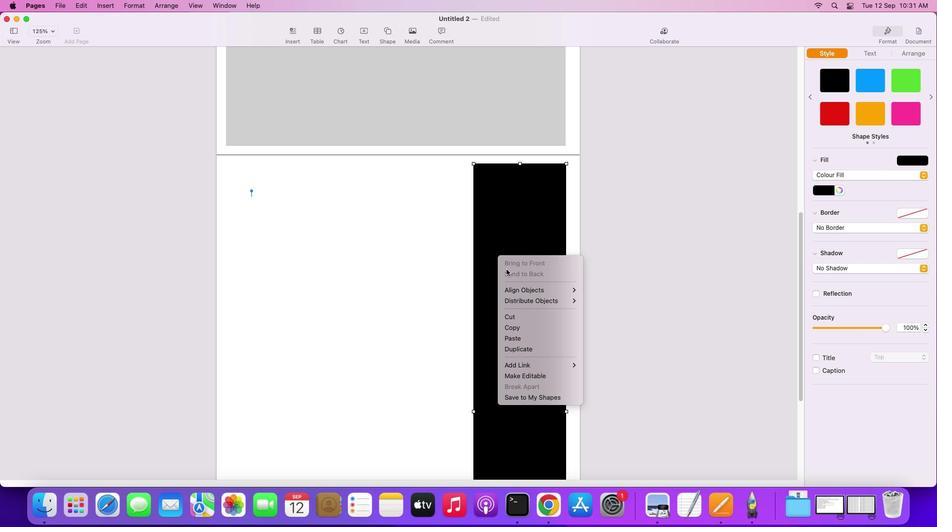 
Action: Mouse moved to (513, 320)
Screenshot: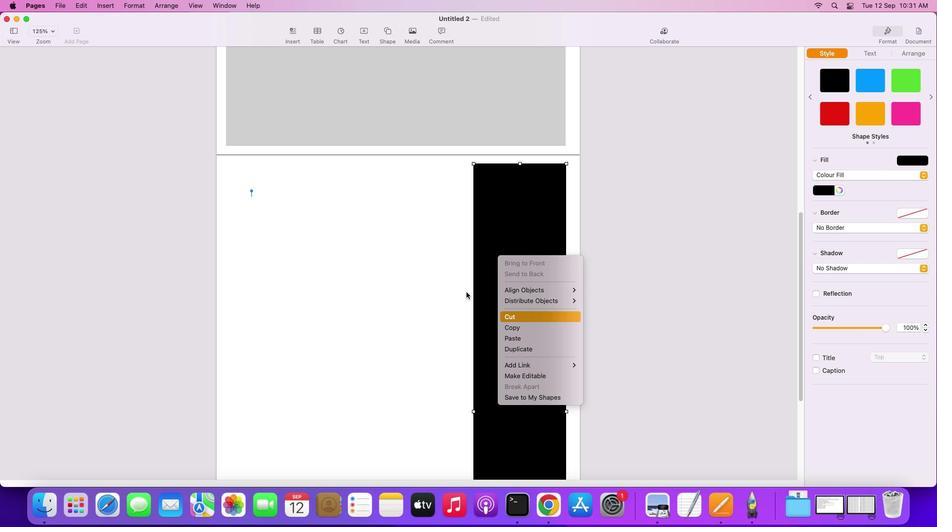 
Action: Mouse pressed left at (513, 320)
Screenshot: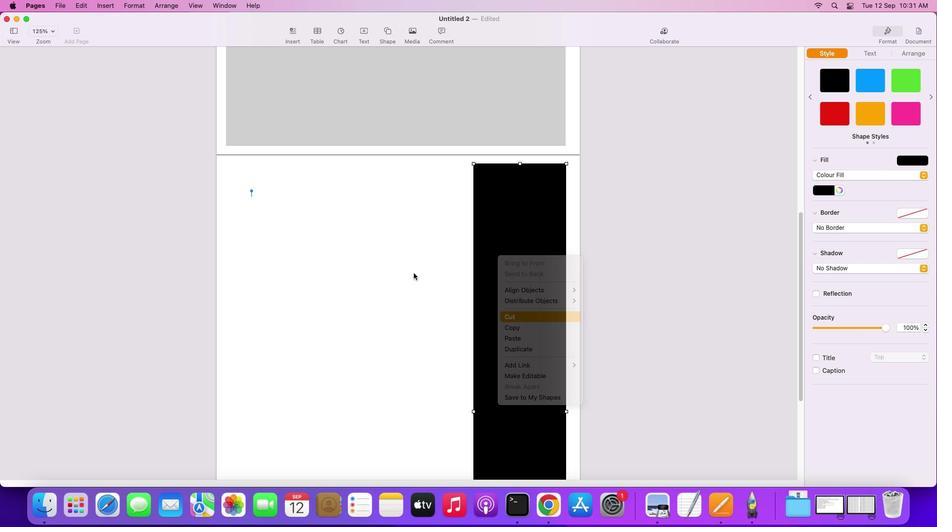 
Action: Mouse moved to (412, 272)
Screenshot: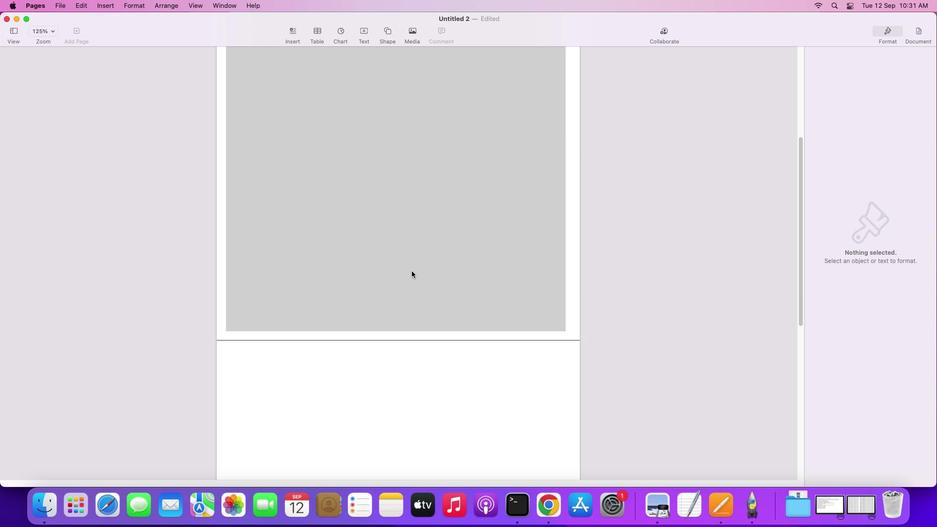 
Action: Mouse scrolled (412, 272) with delta (0, 0)
Screenshot: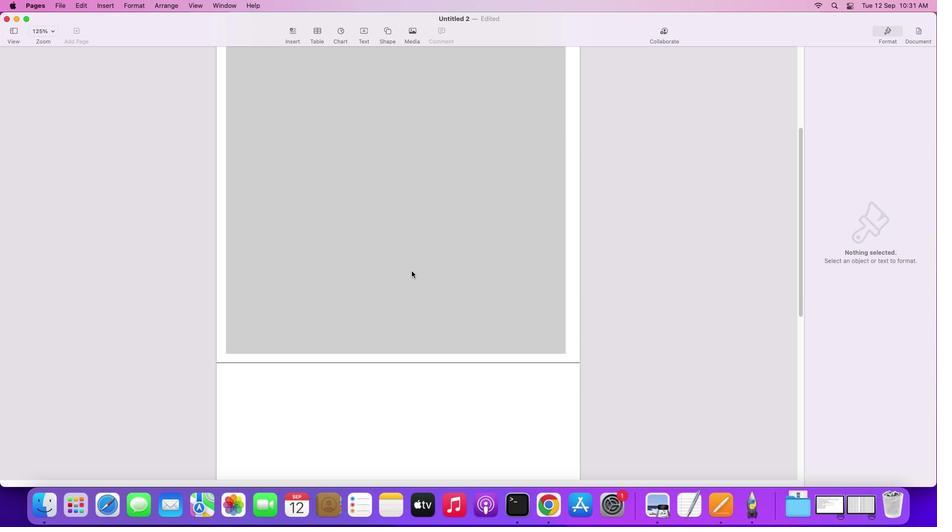 
Action: Mouse scrolled (412, 272) with delta (0, 0)
Screenshot: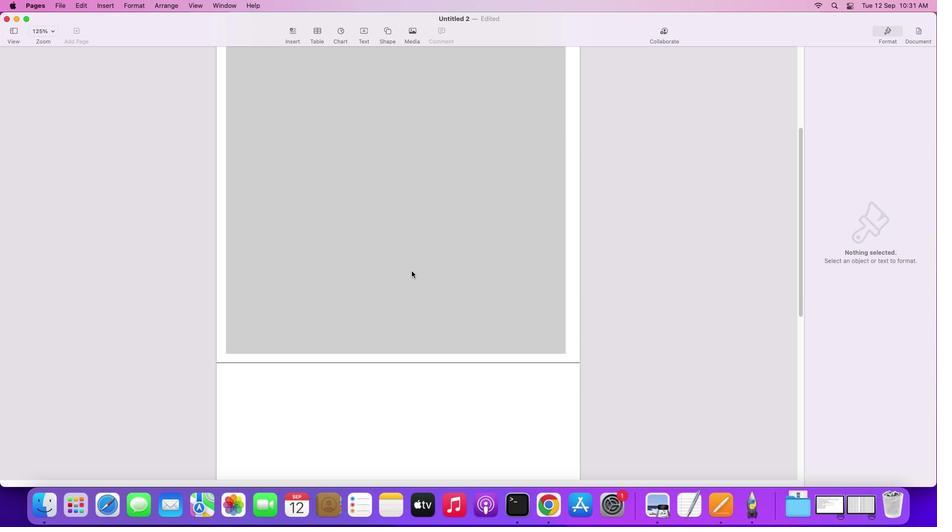 
Action: Mouse scrolled (412, 272) with delta (0, 1)
Screenshot: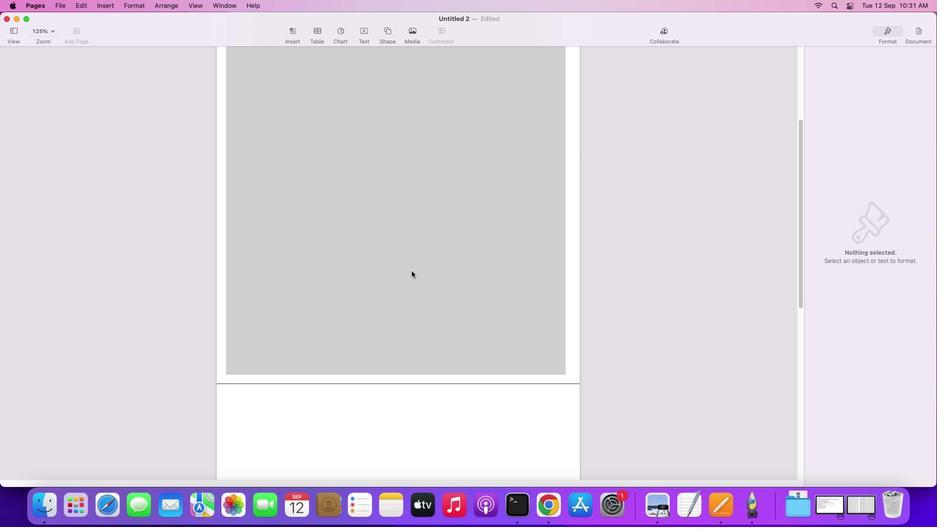 
Action: Mouse scrolled (412, 272) with delta (0, 2)
Screenshot: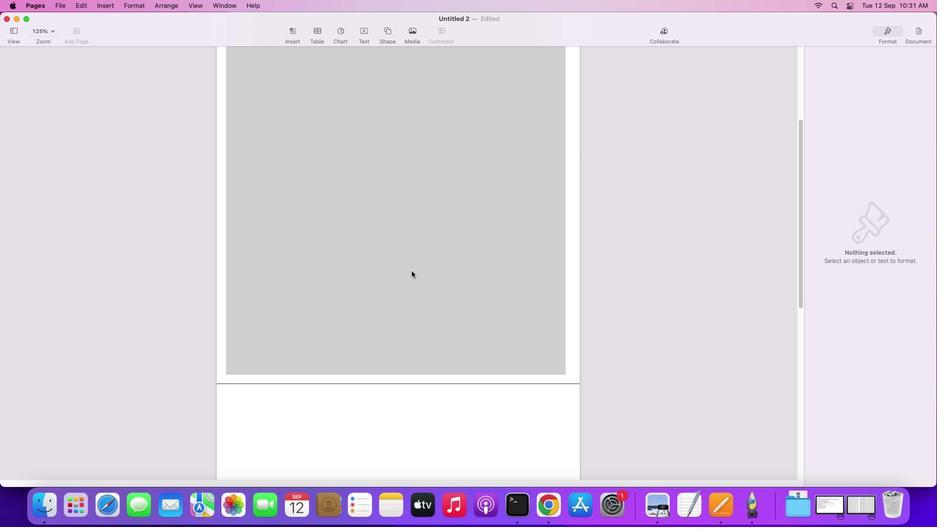
Action: Mouse moved to (412, 272)
Screenshot: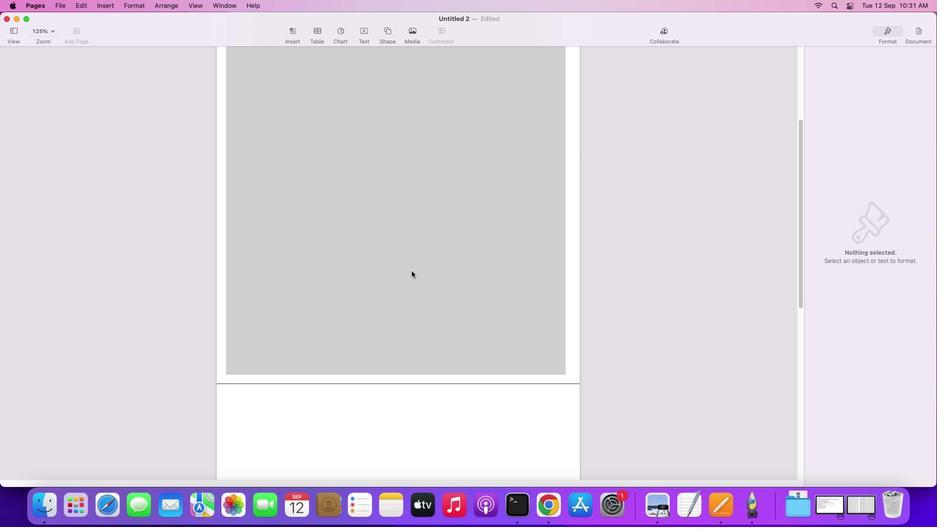 
Action: Mouse scrolled (412, 272) with delta (0, 2)
Screenshot: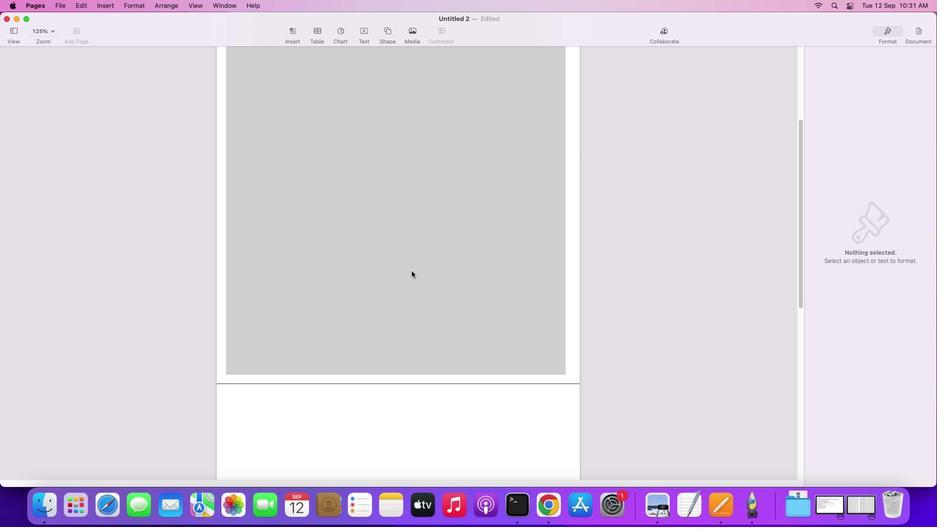 
Action: Mouse moved to (412, 272)
Screenshot: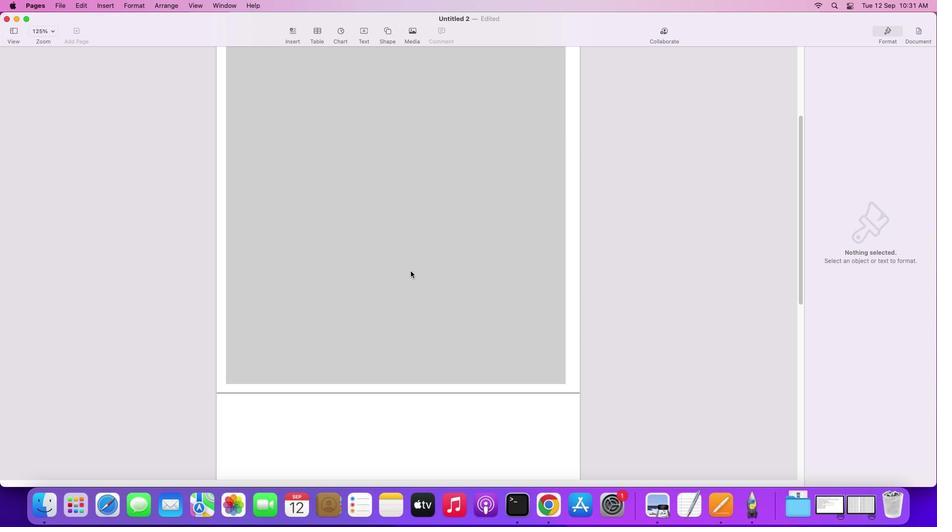 
Action: Mouse scrolled (412, 272) with delta (0, 3)
Screenshot: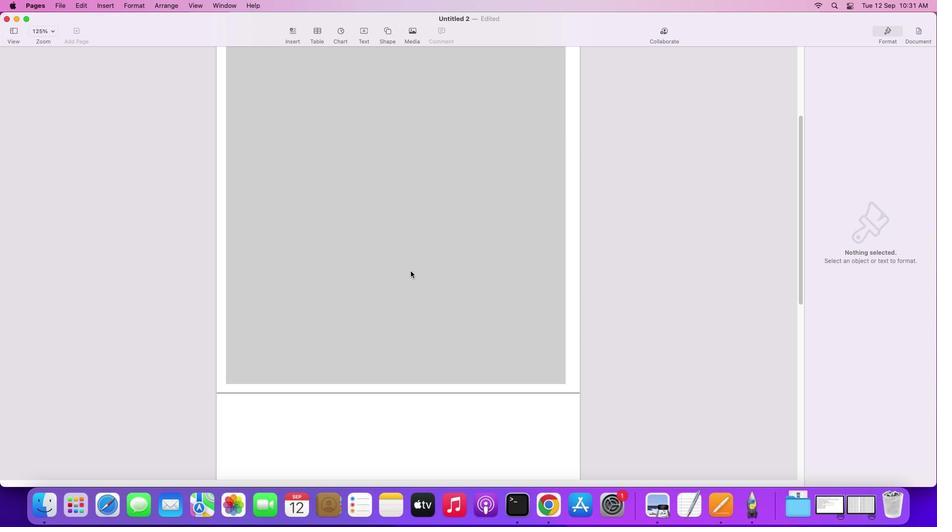
Action: Mouse moved to (412, 271)
Screenshot: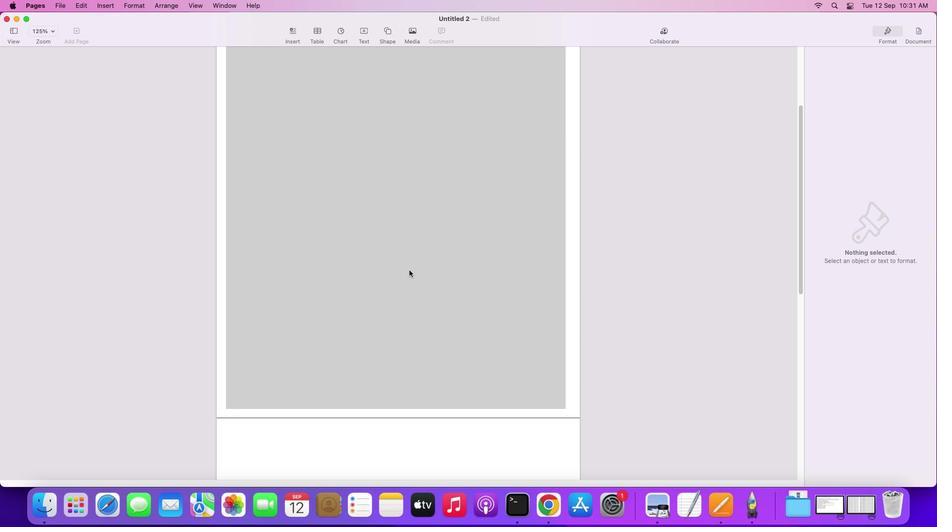
Action: Mouse scrolled (412, 271) with delta (0, 0)
Screenshot: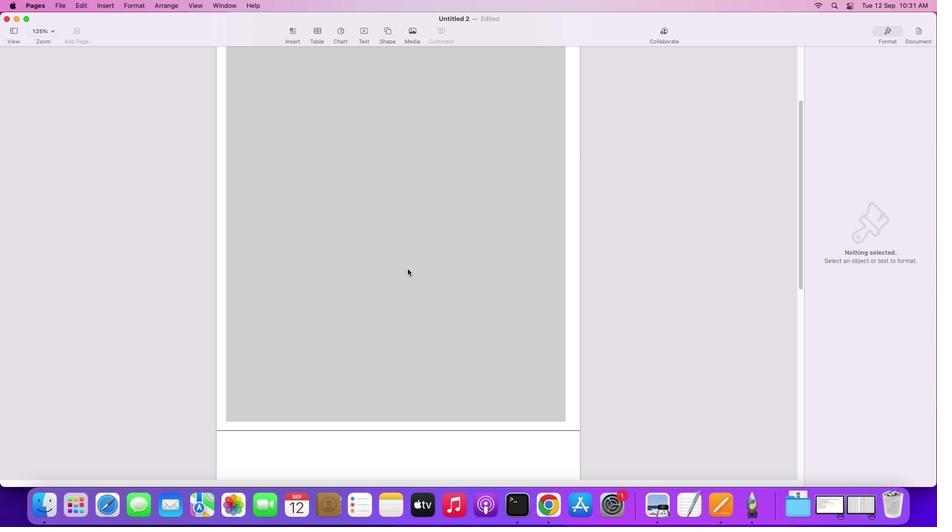 
Action: Mouse moved to (412, 271)
Screenshot: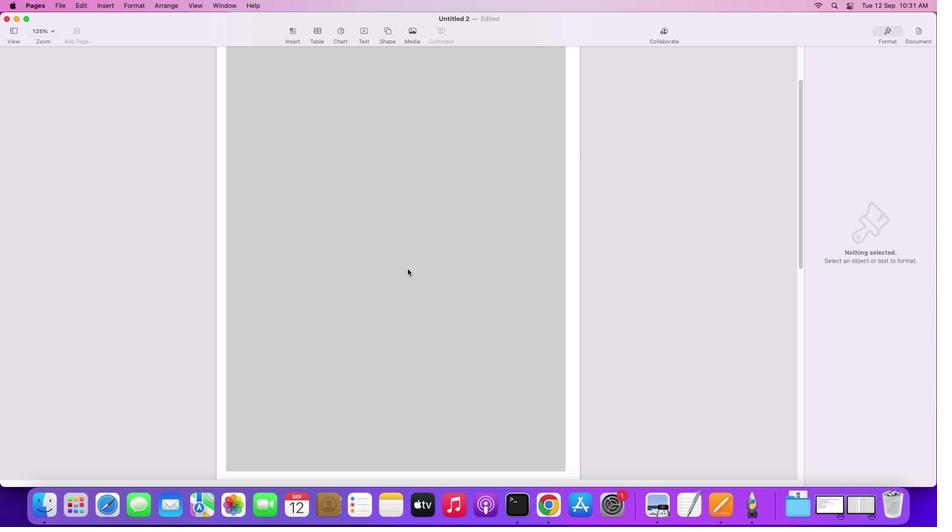 
Action: Mouse scrolled (412, 271) with delta (0, 0)
Screenshot: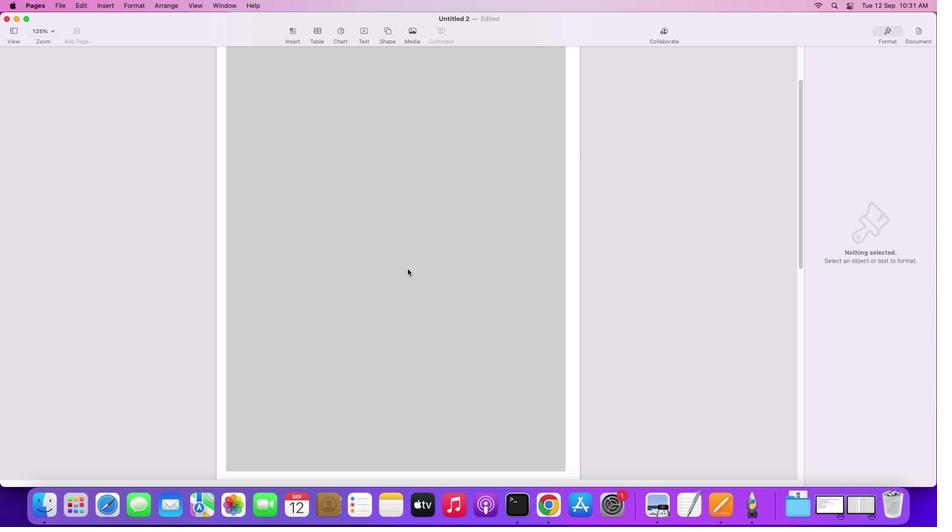 
Action: Mouse scrolled (412, 271) with delta (0, 1)
Screenshot: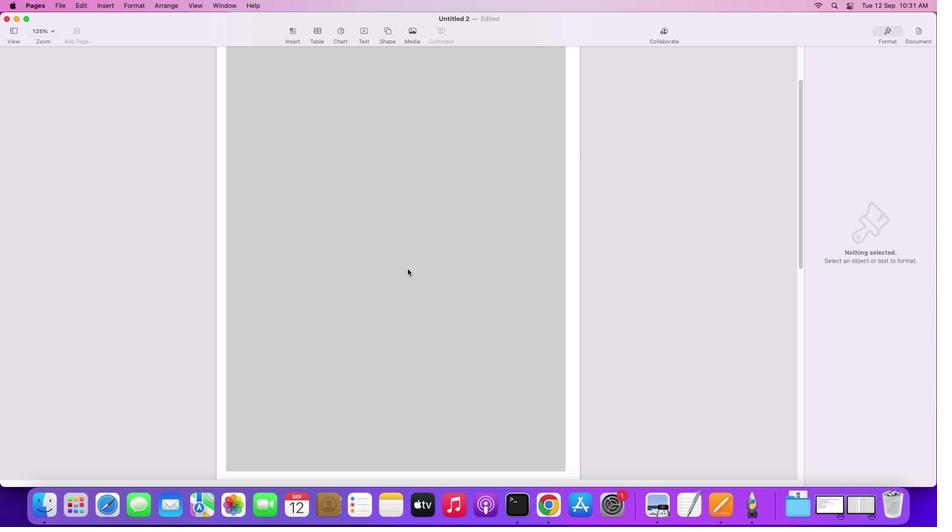 
Action: Mouse scrolled (412, 271) with delta (0, 2)
Screenshot: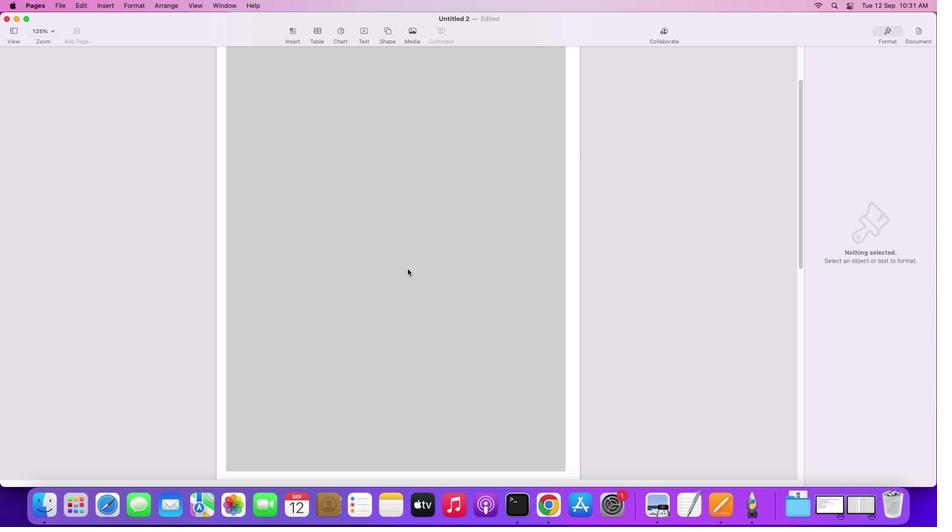 
Action: Mouse scrolled (412, 271) with delta (0, 3)
Screenshot: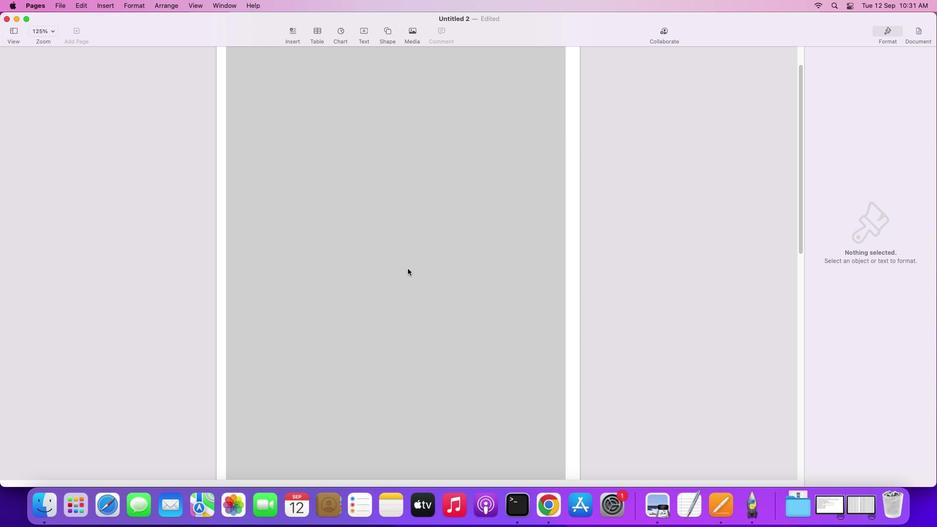 
Action: Mouse scrolled (412, 271) with delta (0, 3)
Screenshot: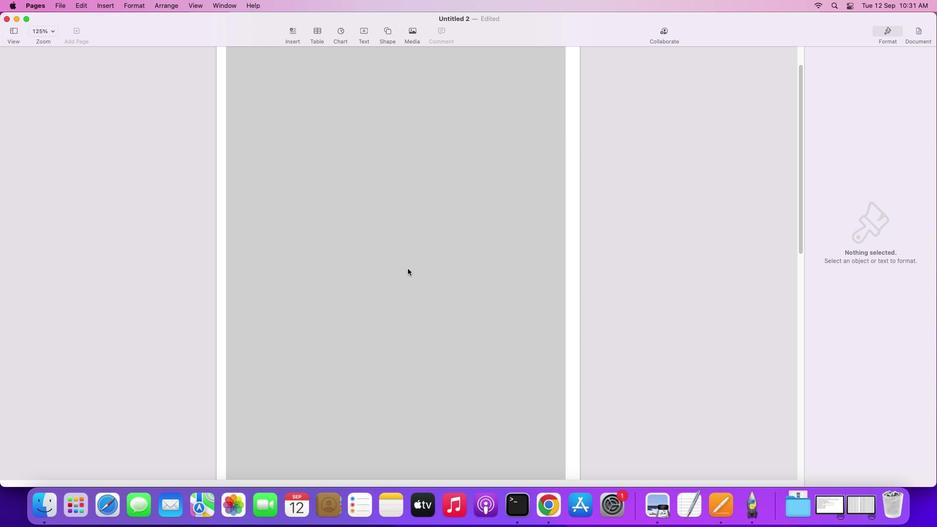 
Action: Mouse moved to (409, 270)
Screenshot: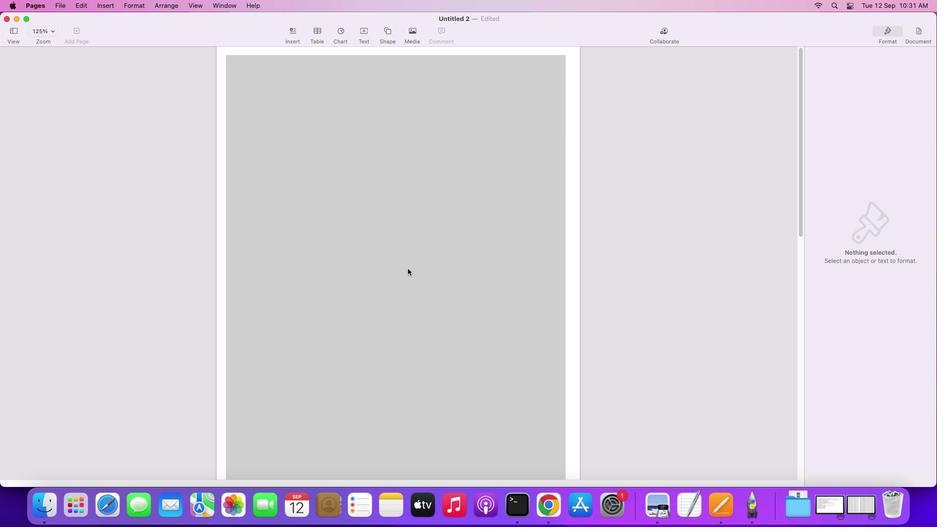 
Action: Mouse scrolled (409, 270) with delta (0, 0)
Screenshot: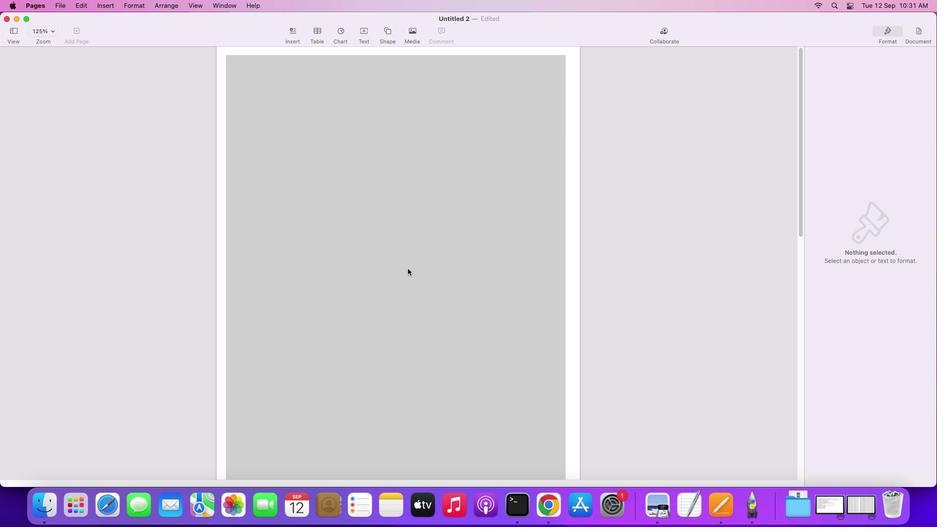 
Action: Mouse scrolled (409, 270) with delta (0, 0)
Screenshot: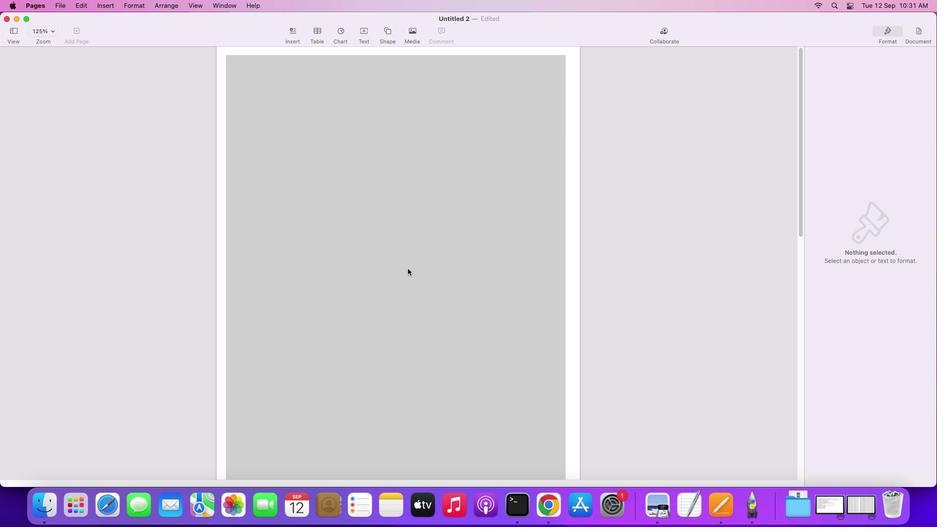 
Action: Mouse scrolled (409, 270) with delta (0, 1)
Screenshot: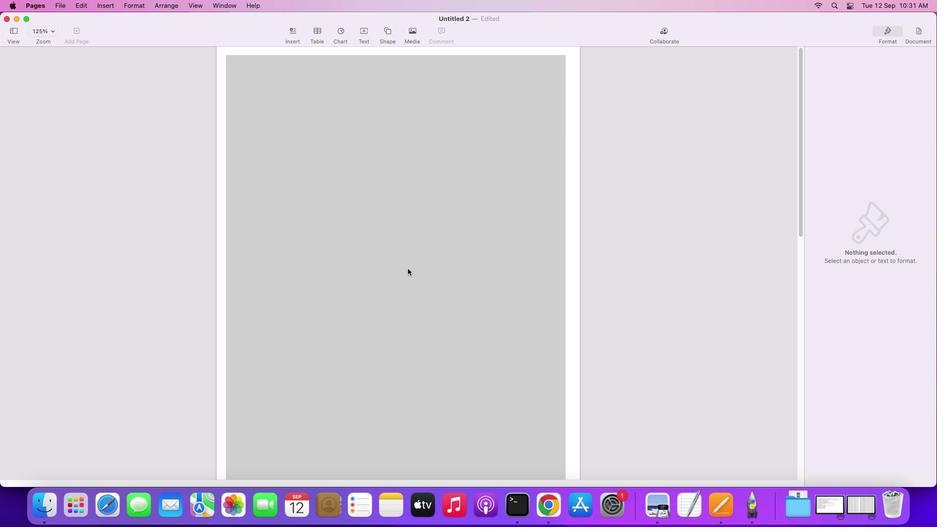 
Action: Mouse scrolled (409, 270) with delta (0, 2)
Screenshot: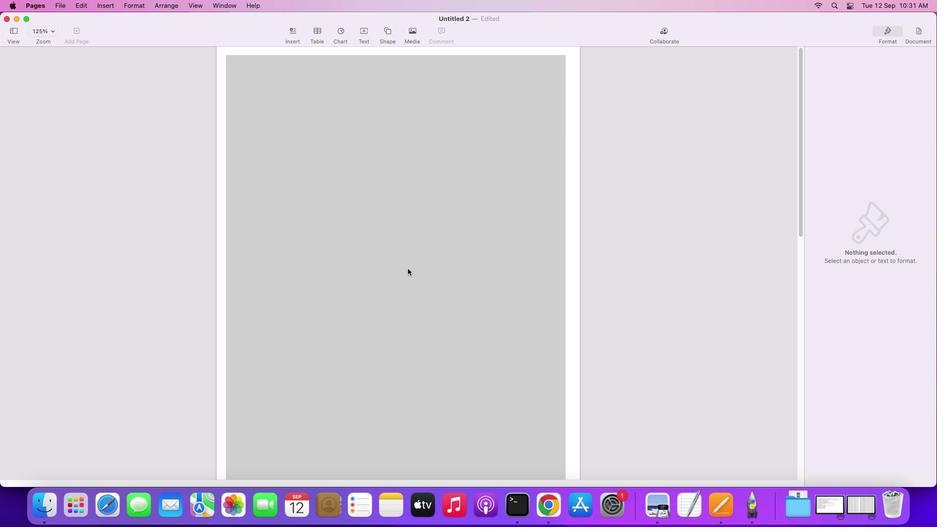 
Action: Mouse moved to (409, 270)
Screenshot: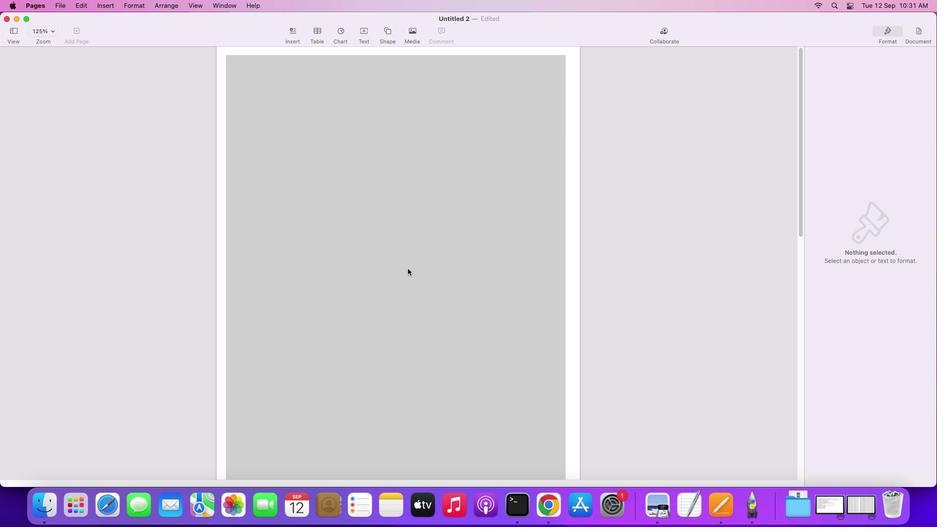 
Action: Mouse scrolled (409, 270) with delta (0, 2)
Screenshot: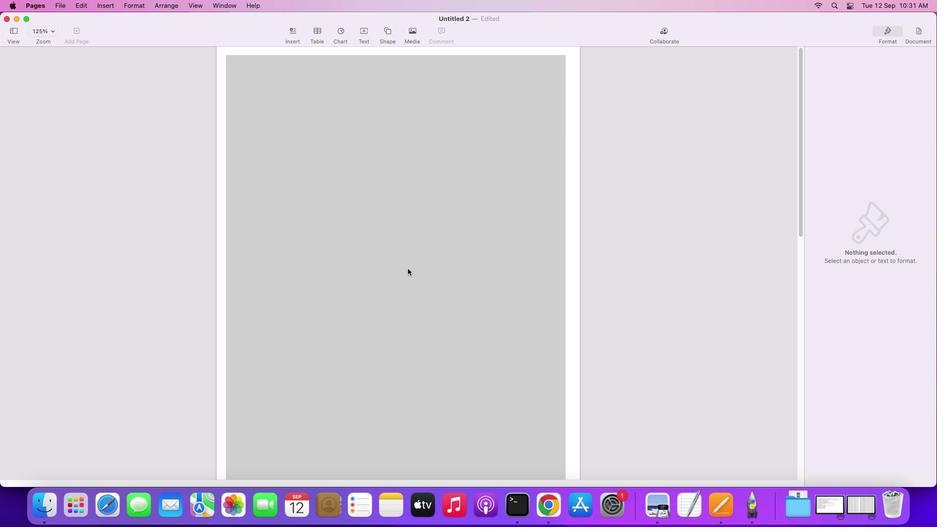 
Action: Mouse moved to (408, 269)
Screenshot: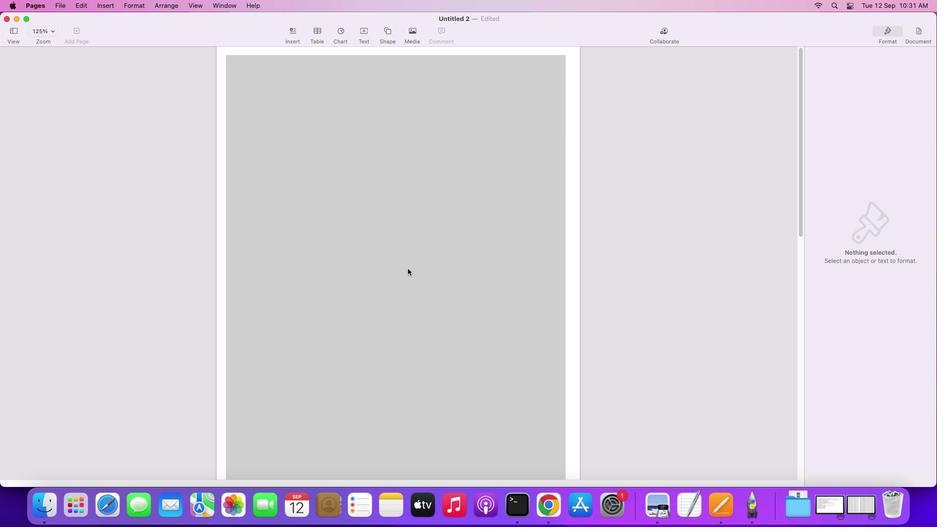 
Action: Mouse scrolled (408, 269) with delta (0, 3)
Screenshot: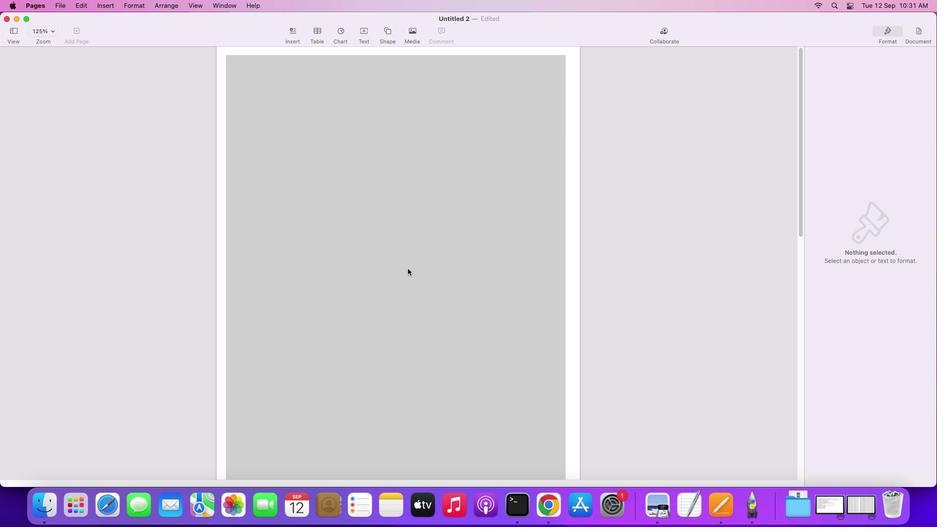 
Action: Mouse scrolled (408, 269) with delta (0, 3)
Screenshot: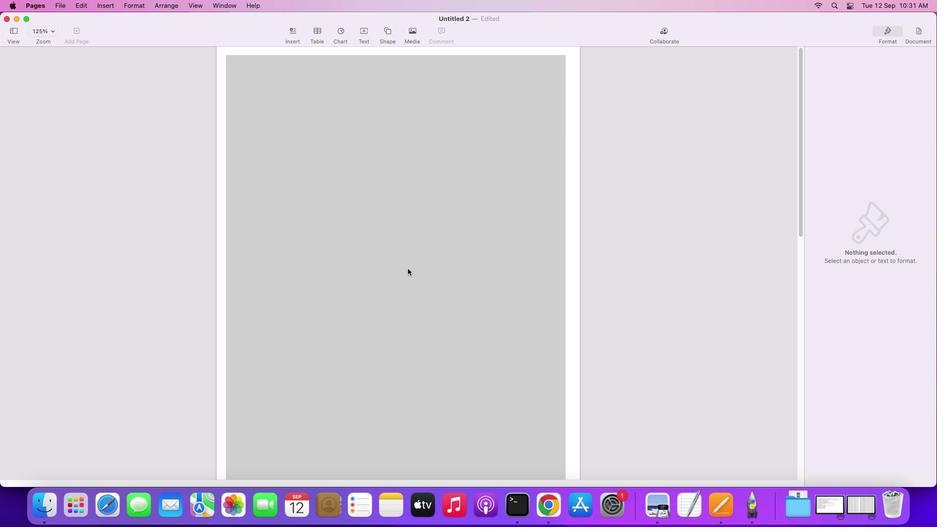 
Action: Mouse scrolled (408, 269) with delta (0, 3)
Screenshot: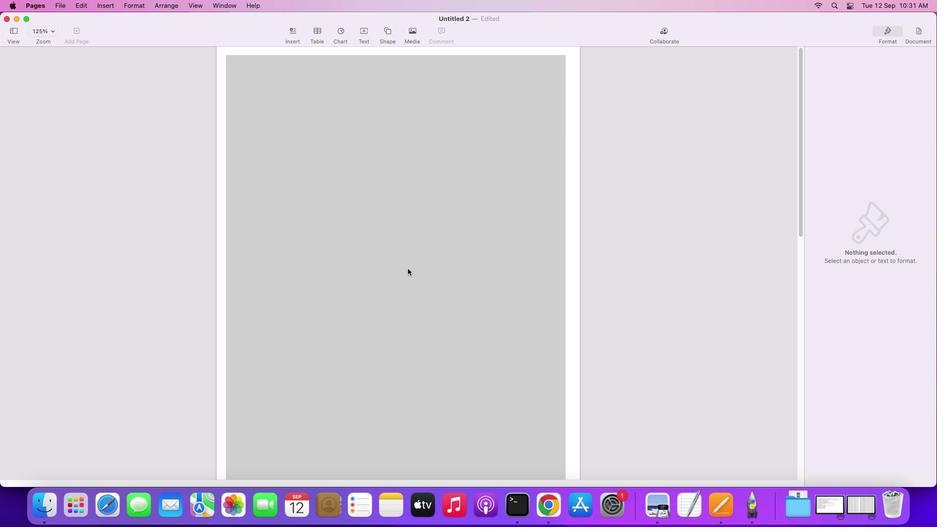 
Action: Mouse moved to (281, 125)
Screenshot: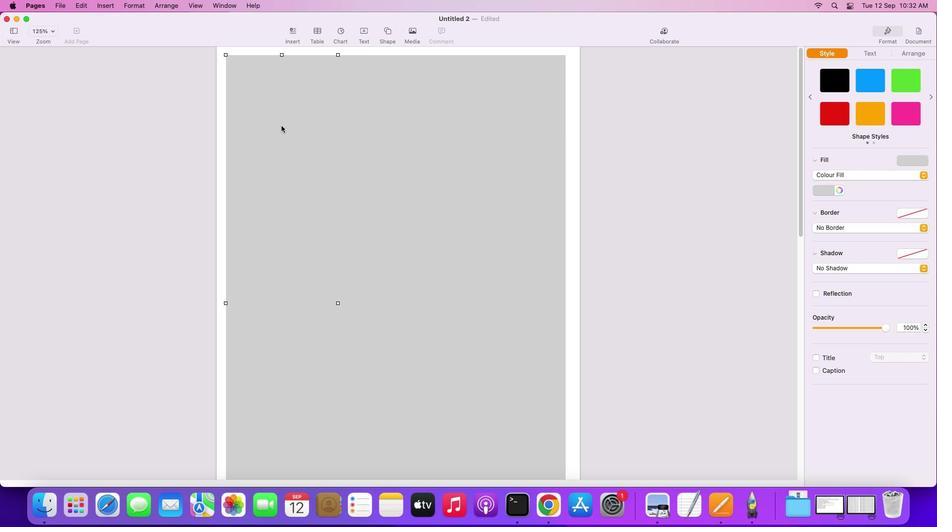 
Action: Mouse pressed left at (281, 125)
Screenshot: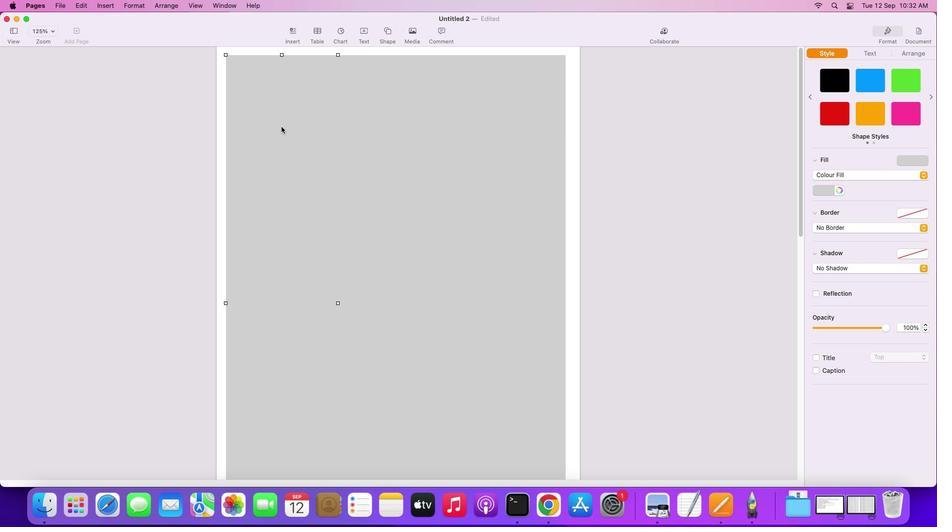 
Action: Mouse moved to (282, 130)
Screenshot: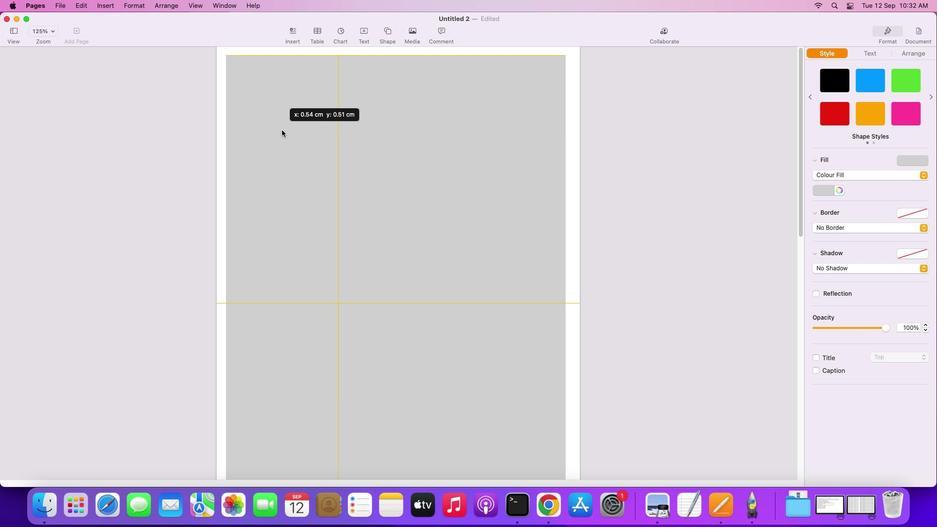 
Action: Mouse pressed left at (282, 130)
Screenshot: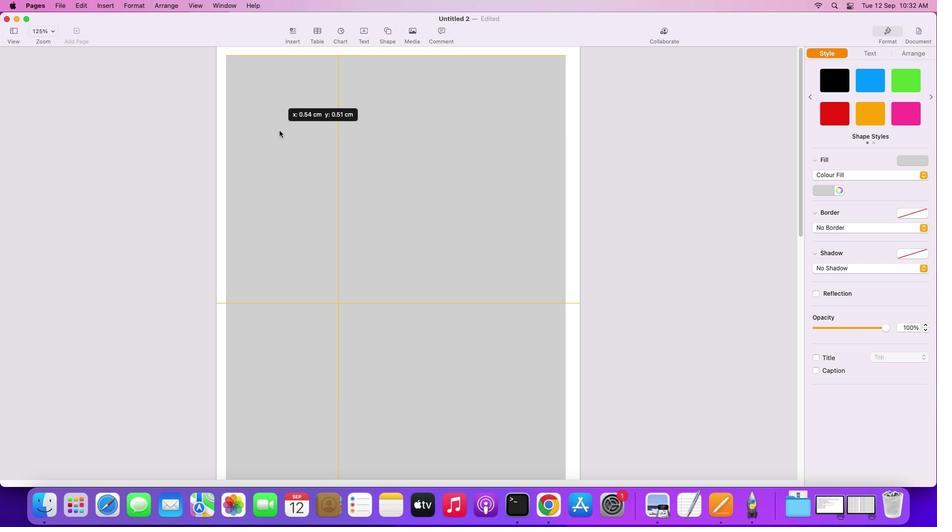 
Action: Mouse moved to (425, 135)
Screenshot: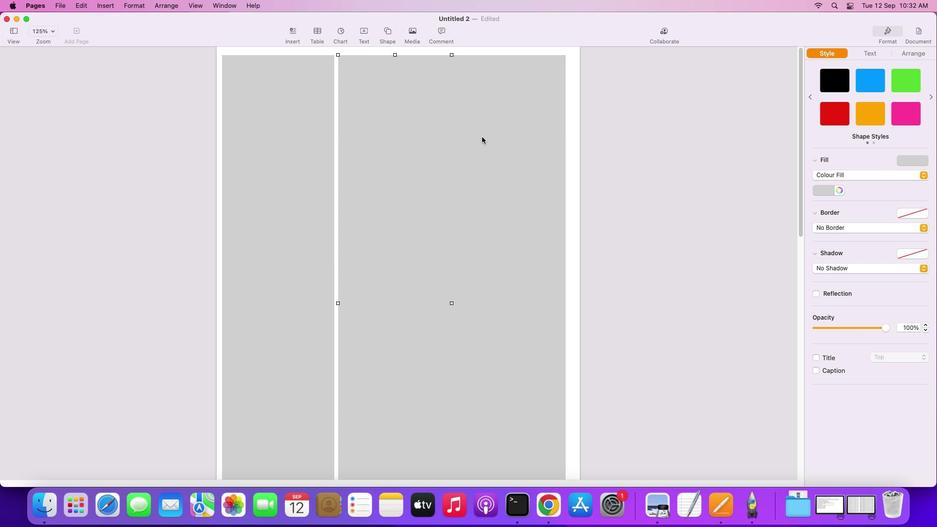 
Action: Mouse pressed left at (425, 135)
Screenshot: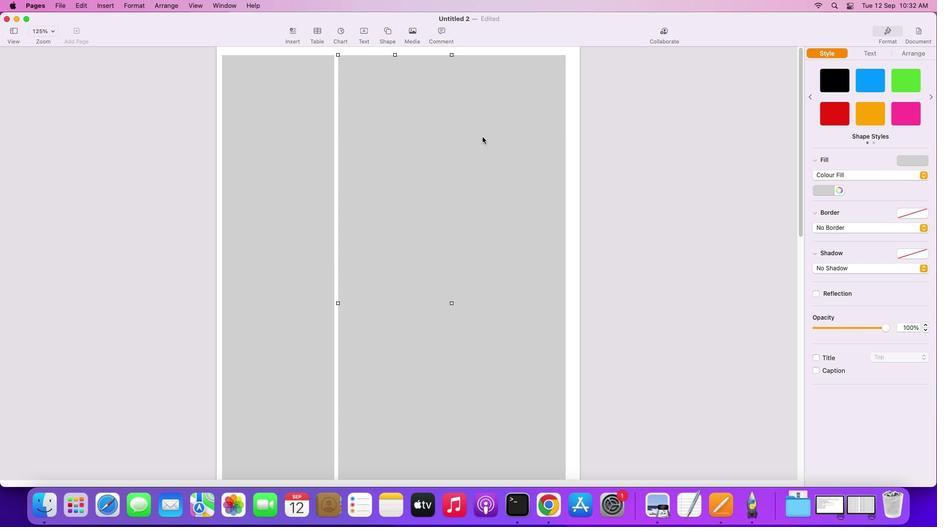 
Action: Mouse moved to (482, 136)
Screenshot: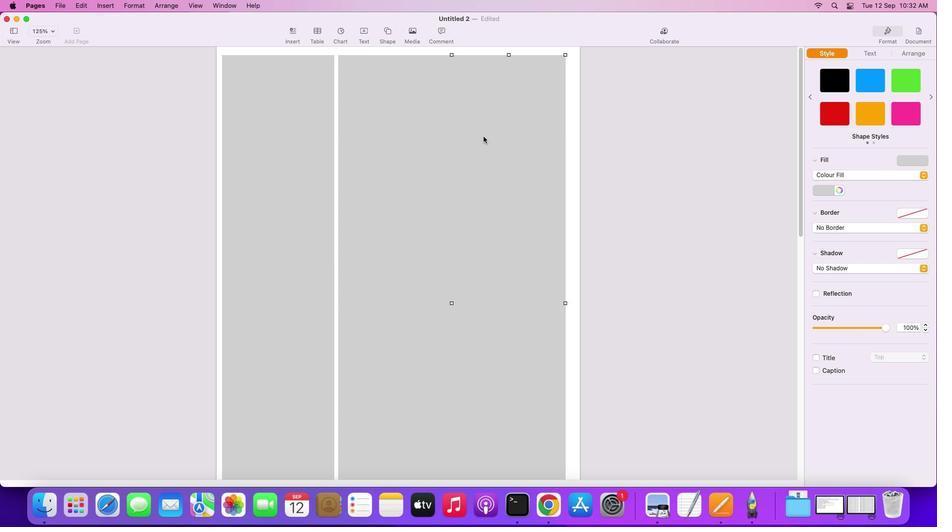 
Action: Mouse pressed left at (482, 136)
Screenshot: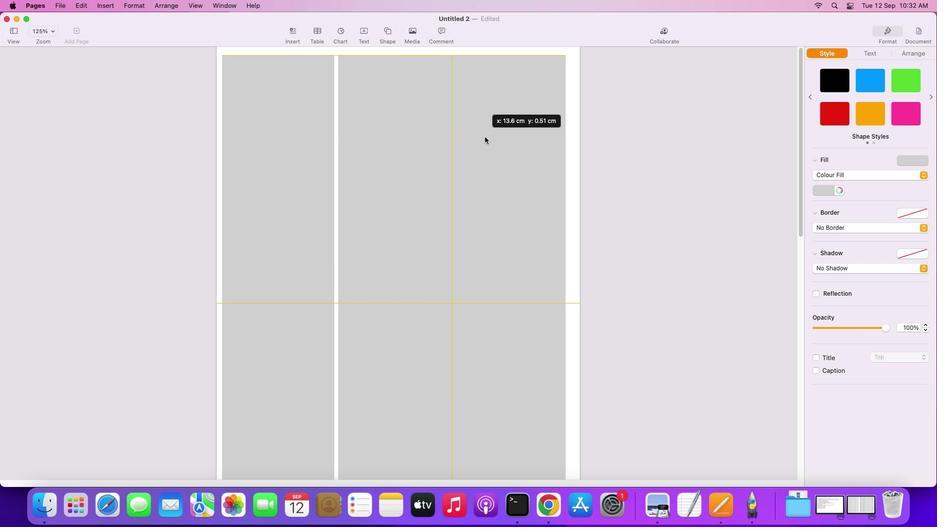 
Action: Mouse moved to (389, 29)
Screenshot: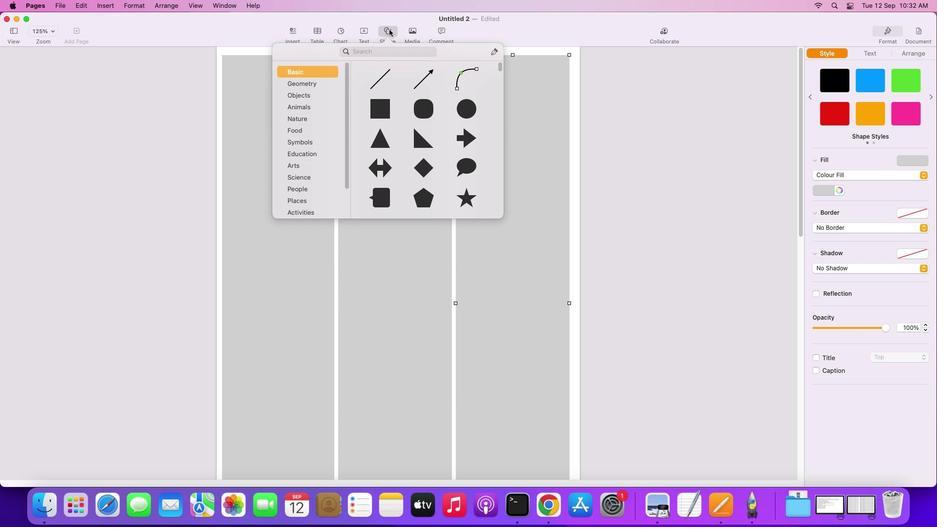 
Action: Mouse pressed left at (389, 29)
Screenshot: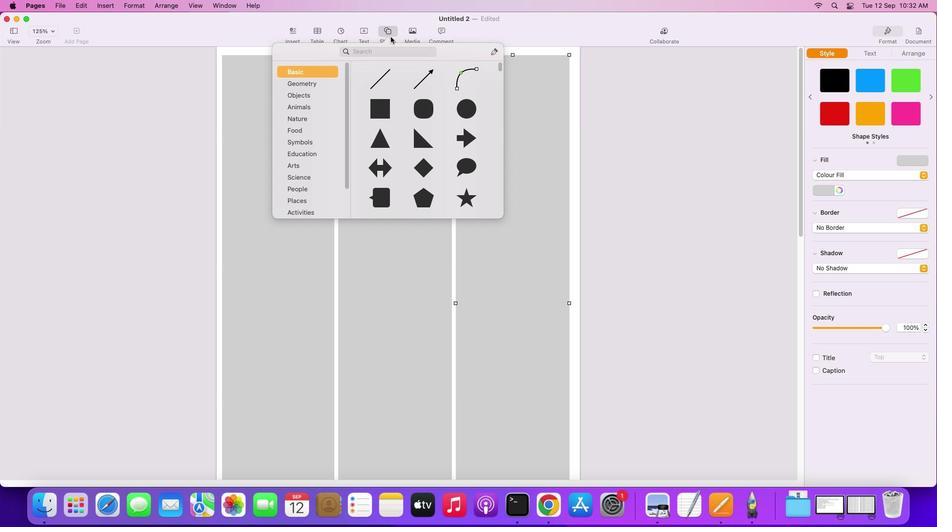 
Action: Mouse moved to (418, 145)
Screenshot: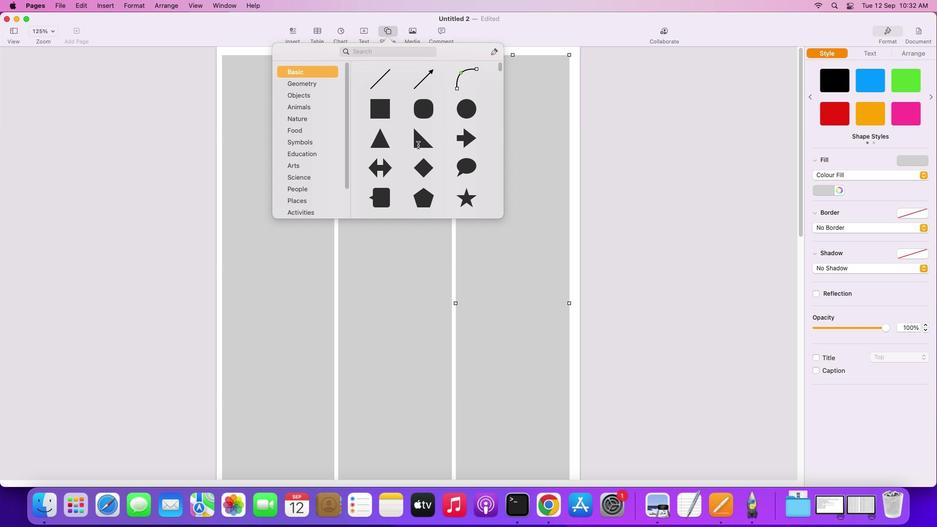 
Action: Mouse pressed left at (418, 145)
Screenshot: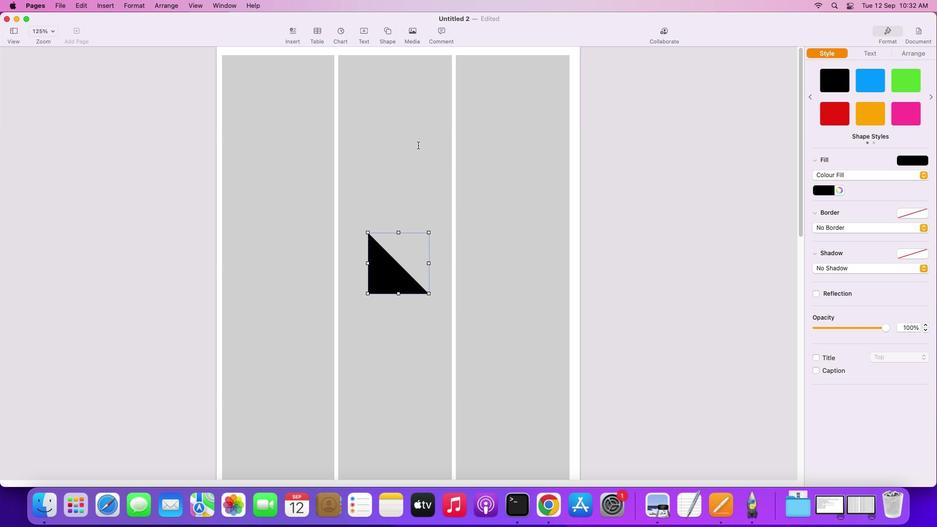 
Action: Mouse moved to (912, 51)
Screenshot: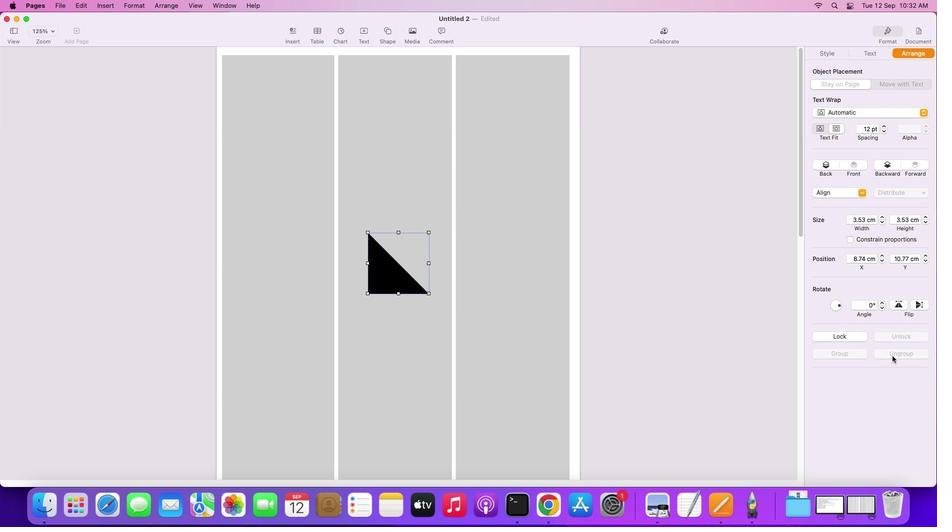 
Action: Mouse pressed left at (912, 51)
Screenshot: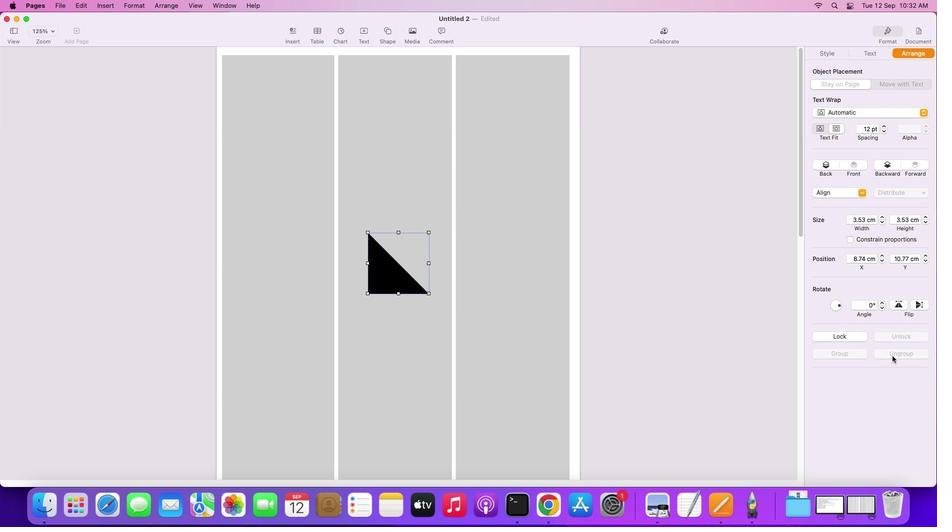 
Action: Mouse moved to (881, 306)
Screenshot: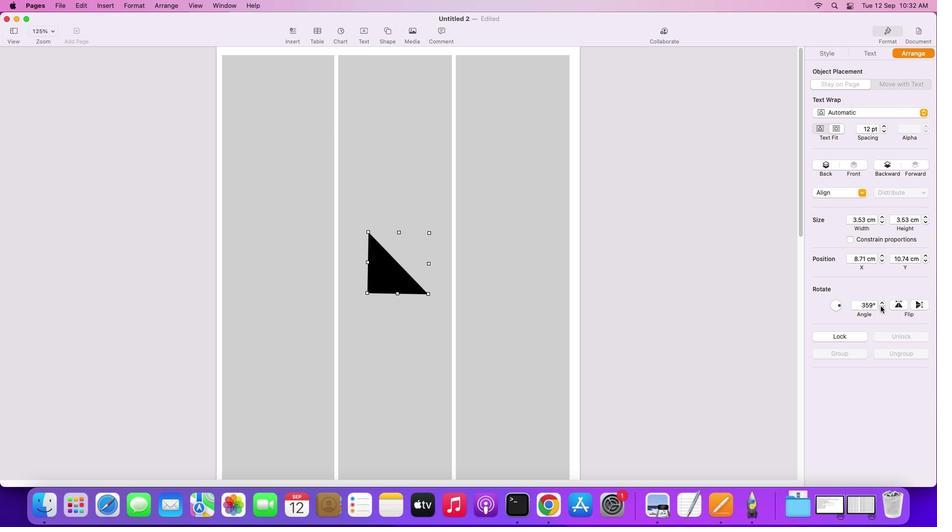 
Action: Mouse pressed left at (881, 306)
Screenshot: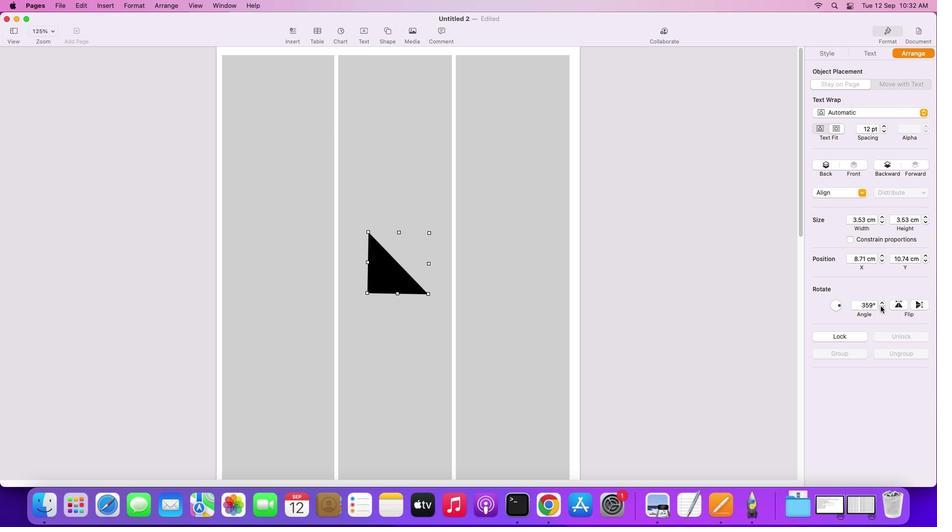 
Action: Mouse moved to (836, 307)
Screenshot: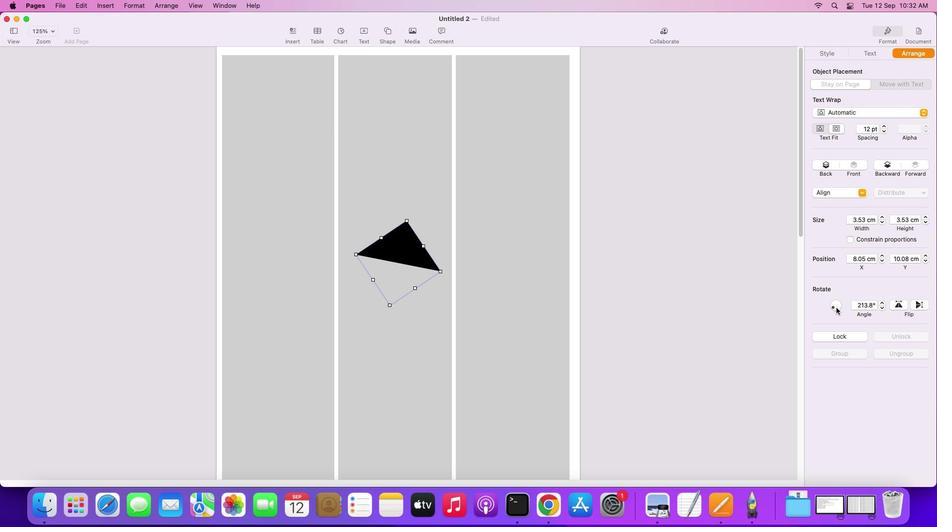 
Action: Mouse pressed left at (836, 307)
Screenshot: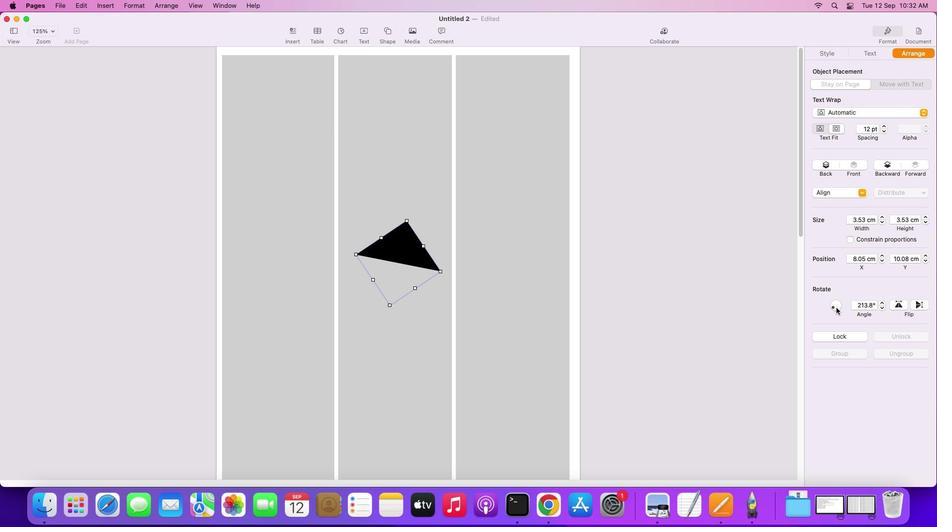 
Action: Mouse moved to (883, 306)
Screenshot: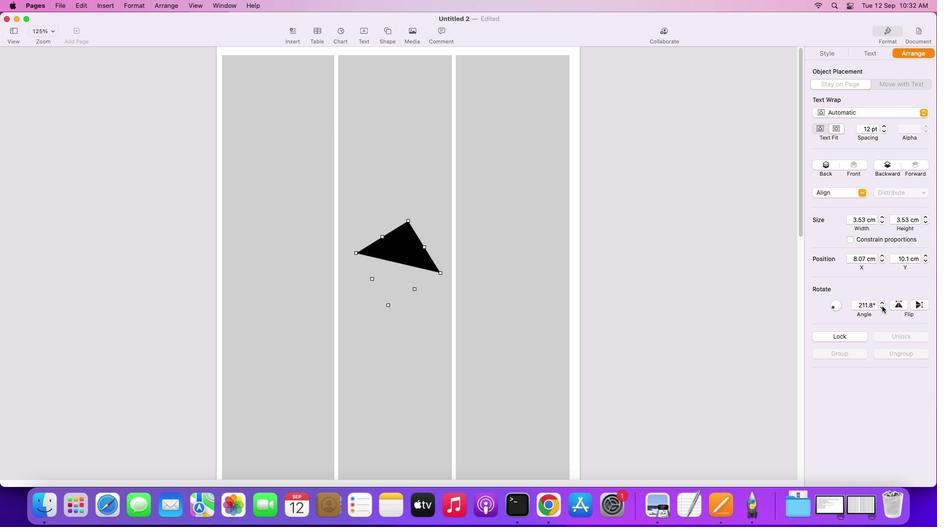 
Action: Mouse pressed left at (883, 306)
Screenshot: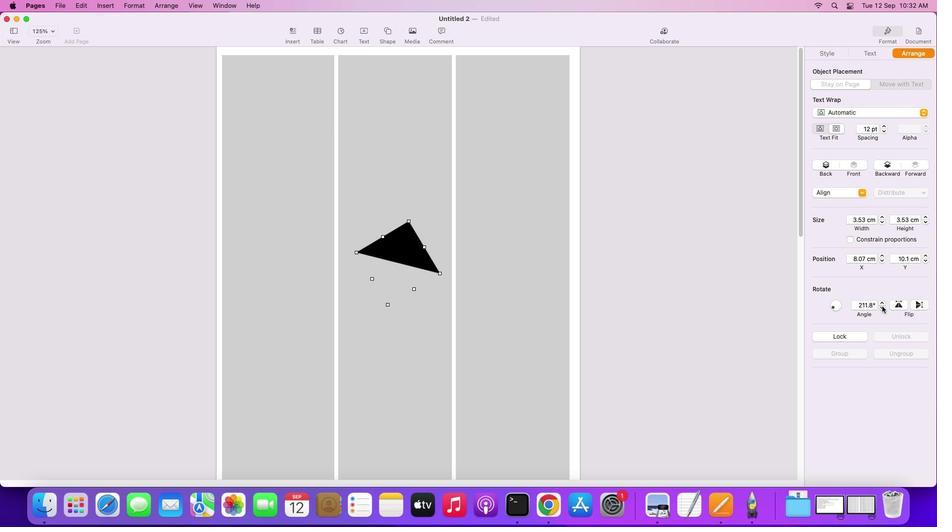 
Action: Mouse pressed left at (883, 306)
Screenshot: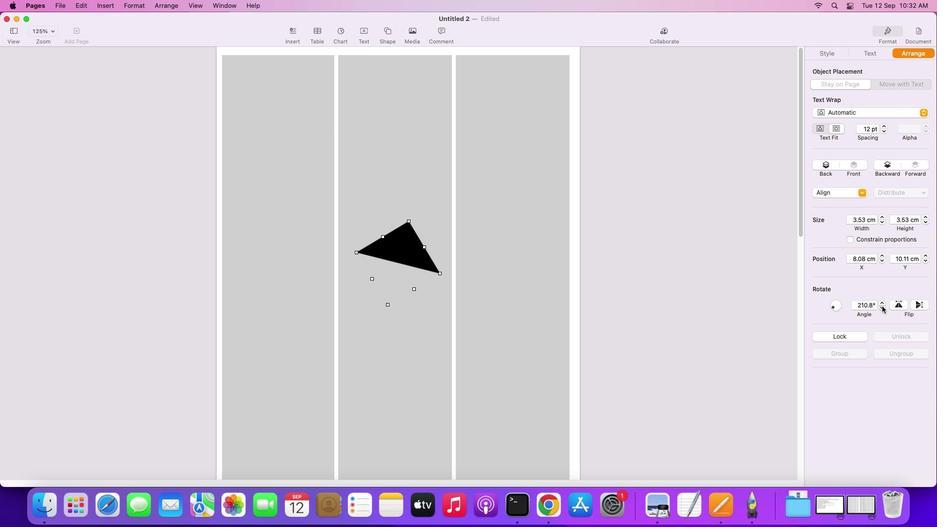 
Action: Mouse pressed left at (883, 306)
Screenshot: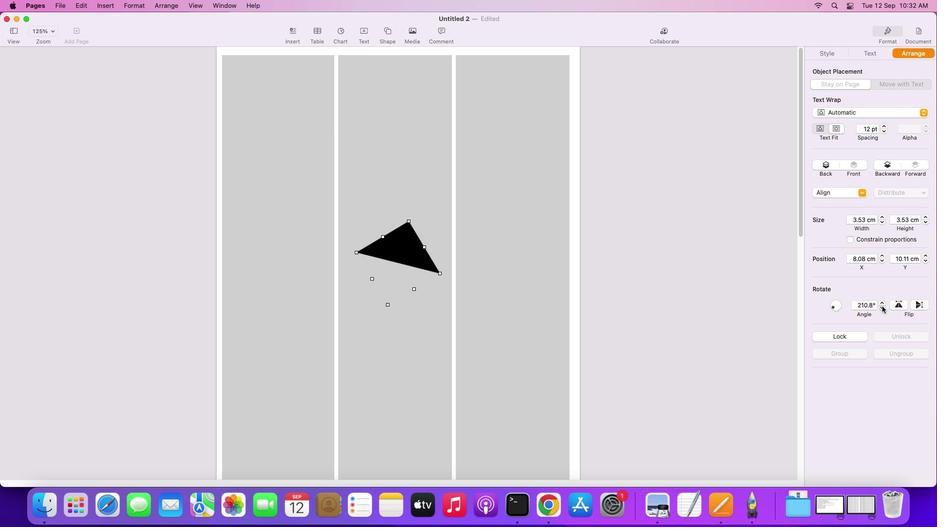 
Action: Mouse moved to (882, 306)
Screenshot: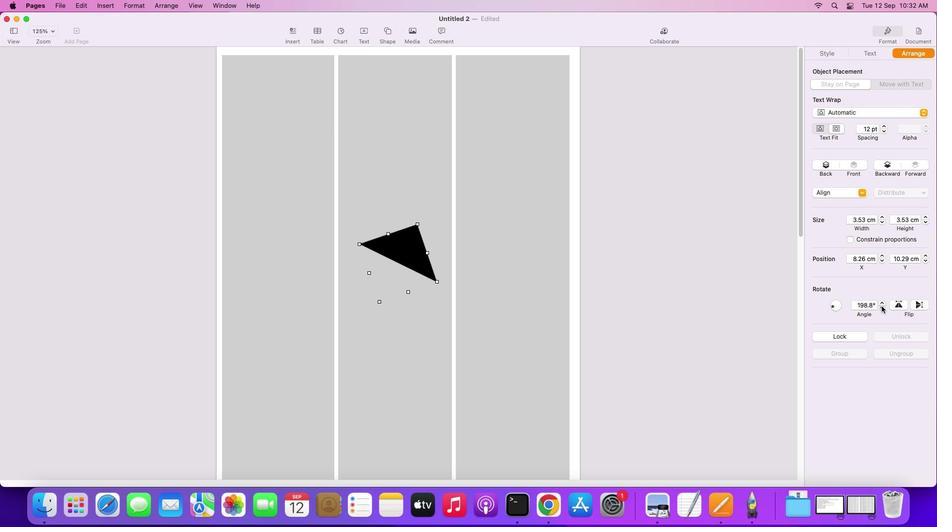 
Action: Mouse pressed left at (882, 306)
Screenshot: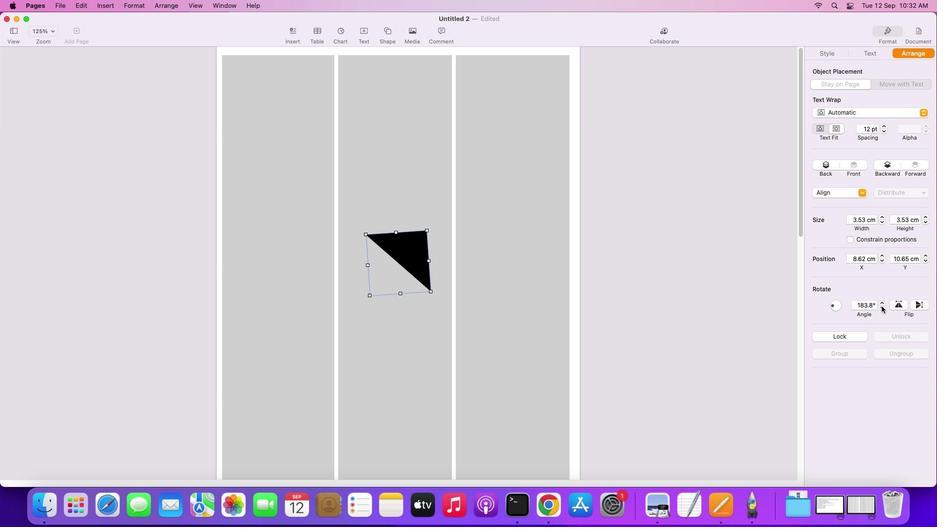 
Action: Mouse pressed left at (882, 306)
Screenshot: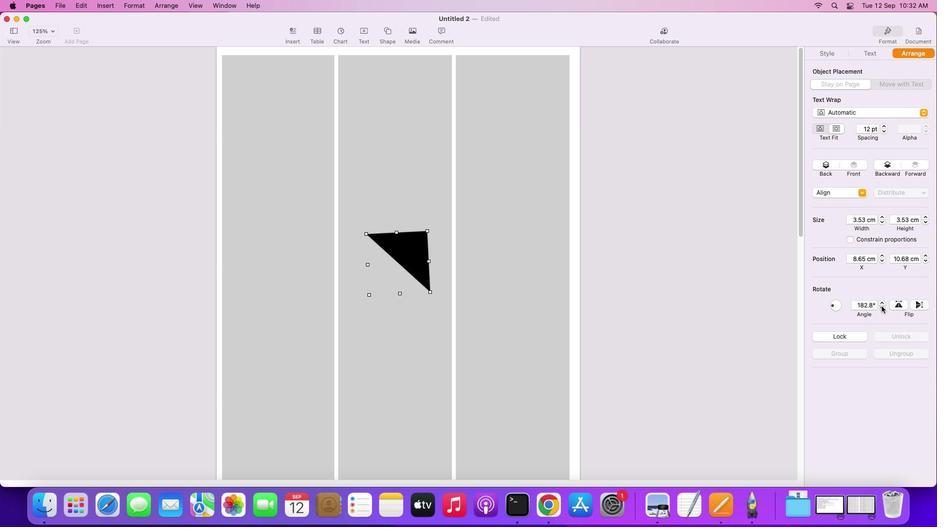 
Action: Mouse pressed left at (882, 306)
Screenshot: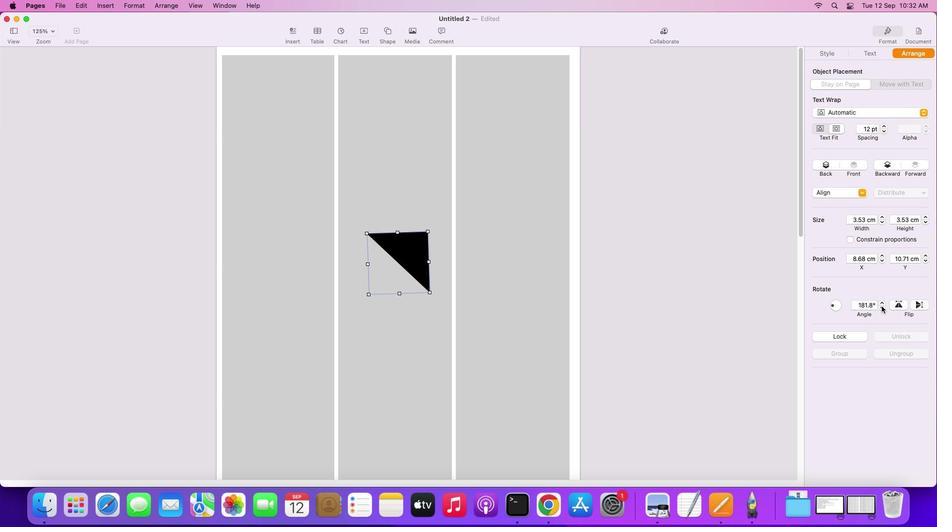 
Action: Mouse pressed left at (882, 306)
Screenshot: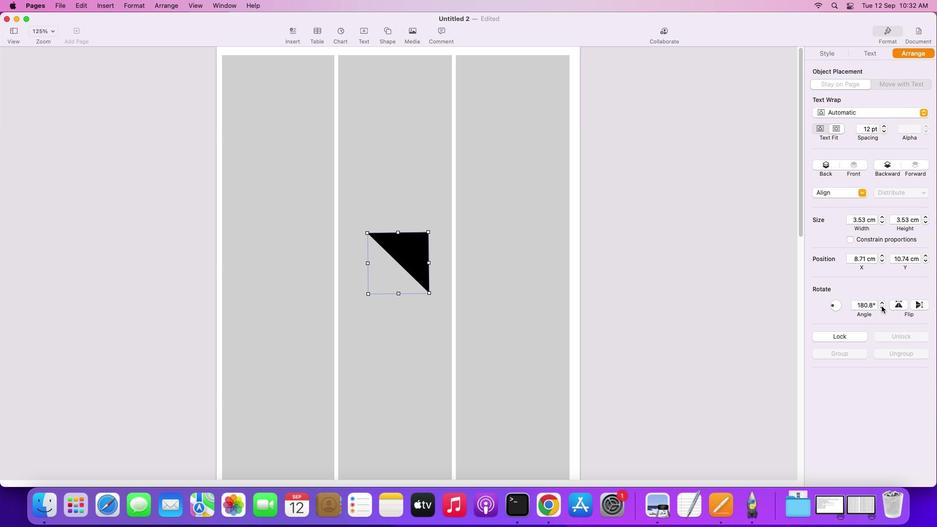 
Action: Mouse pressed left at (882, 306)
Screenshot: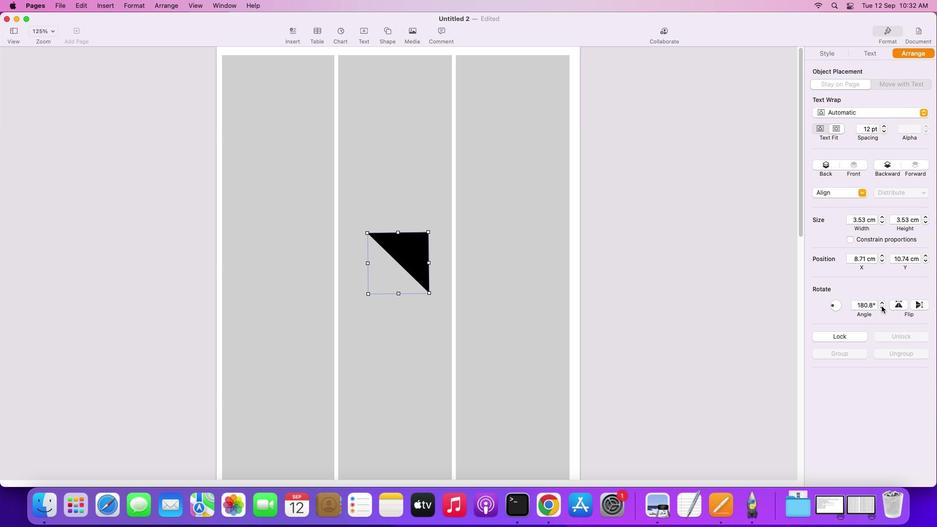
Action: Mouse pressed left at (882, 306)
Screenshot: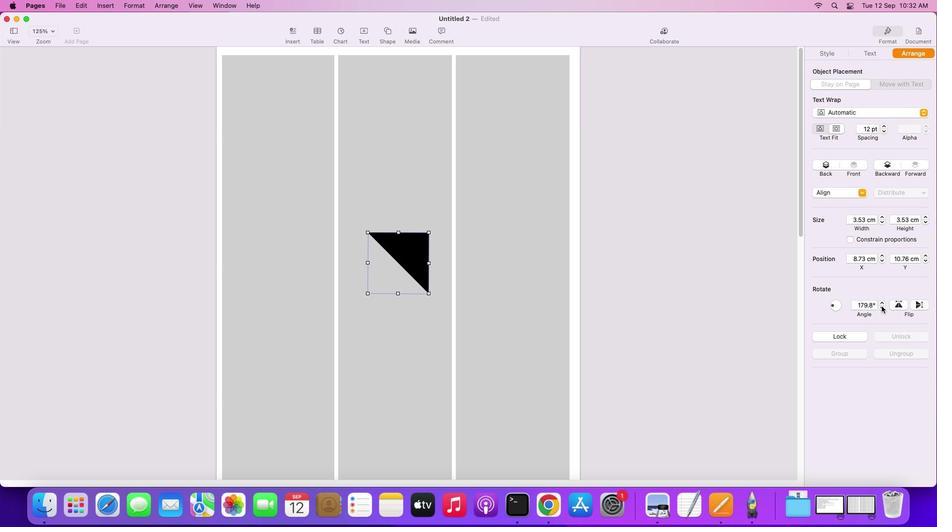 
Action: Mouse moved to (882, 302)
Screenshot: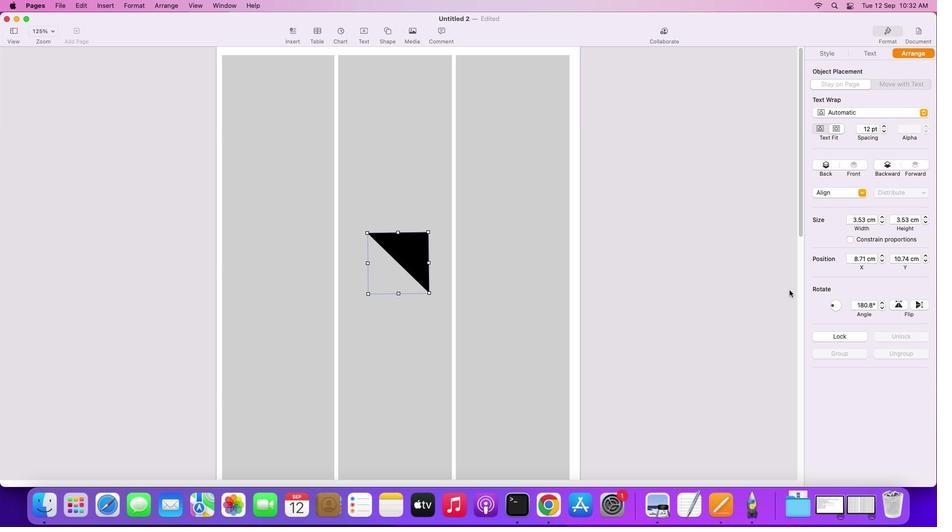 
Action: Mouse pressed left at (882, 302)
Screenshot: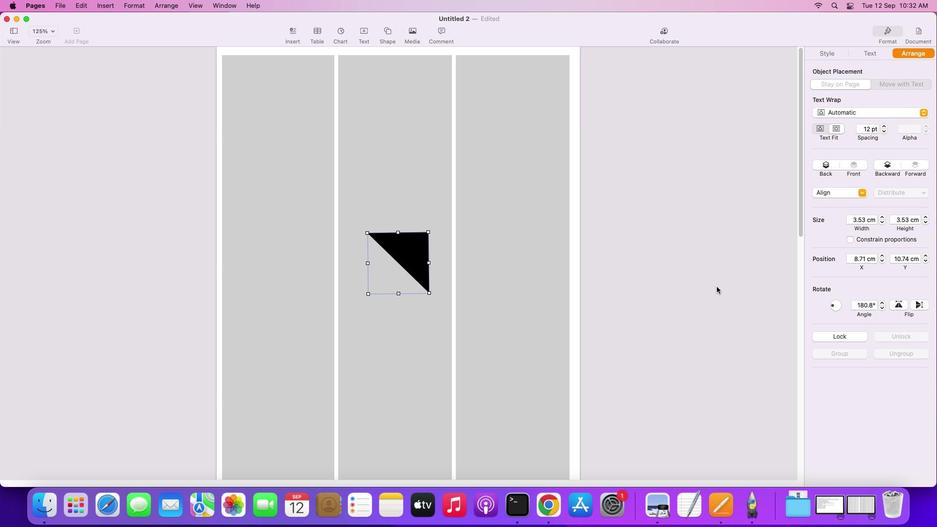 
Action: Mouse moved to (408, 250)
Screenshot: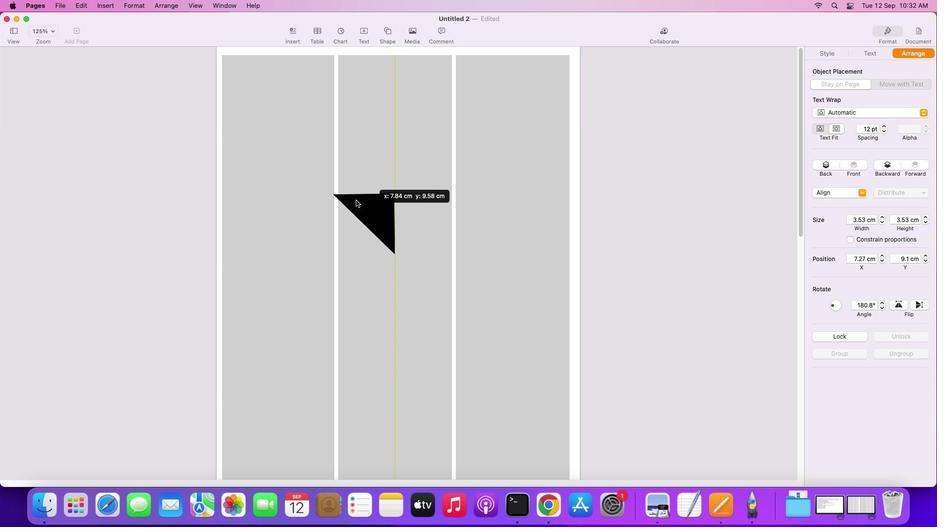 
Action: Mouse pressed left at (408, 250)
Screenshot: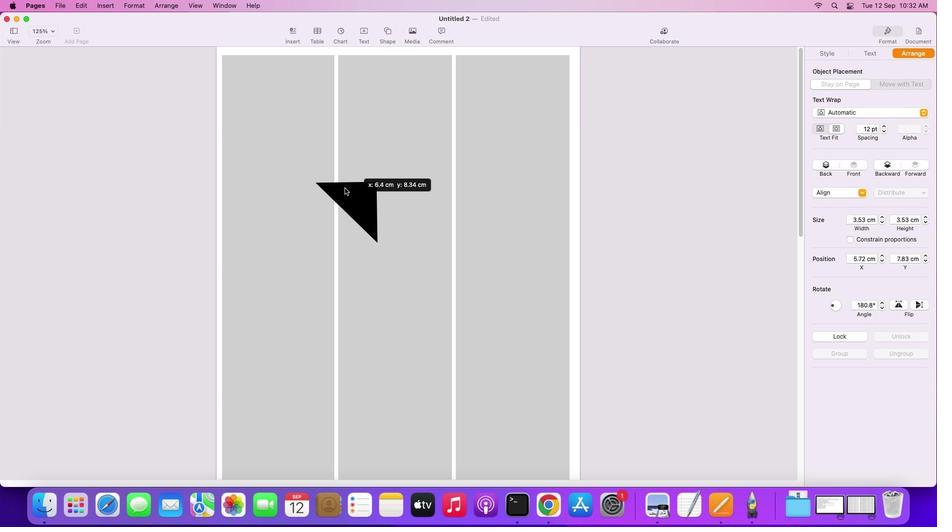 
Action: Mouse moved to (272, 56)
Screenshot: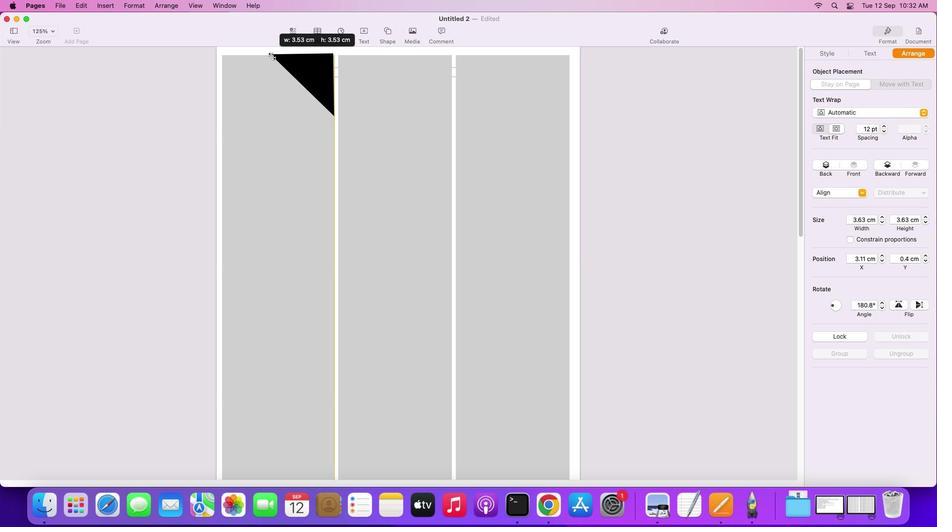 
Action: Mouse pressed left at (272, 56)
Screenshot: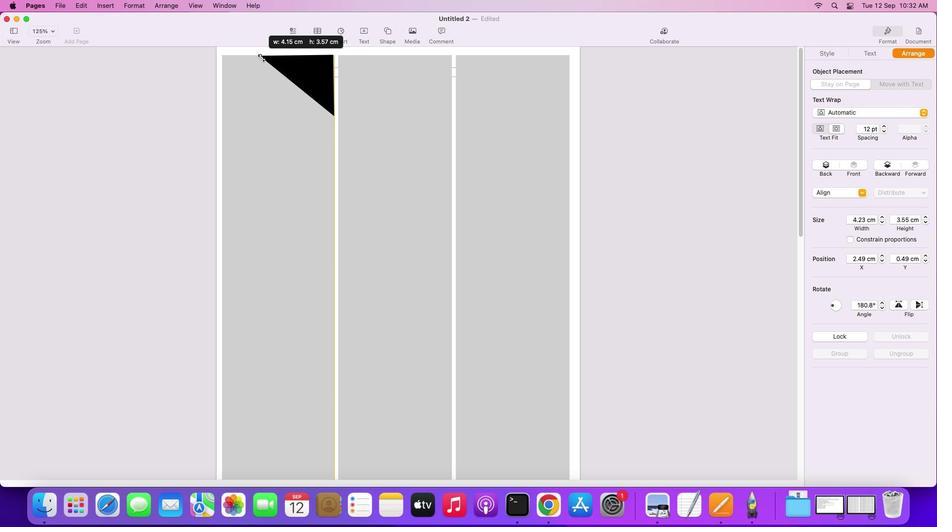 
Action: Mouse moved to (335, 115)
Screenshot: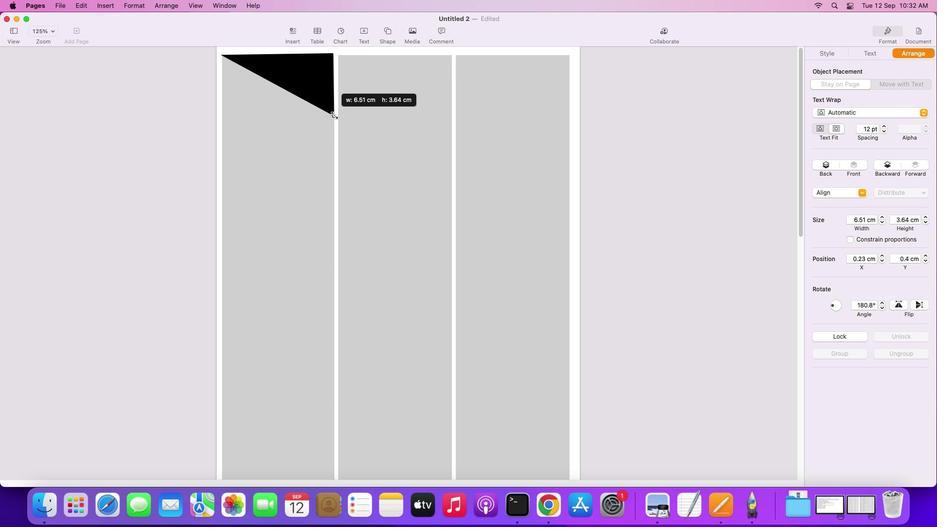 
Action: Mouse pressed left at (335, 115)
Screenshot: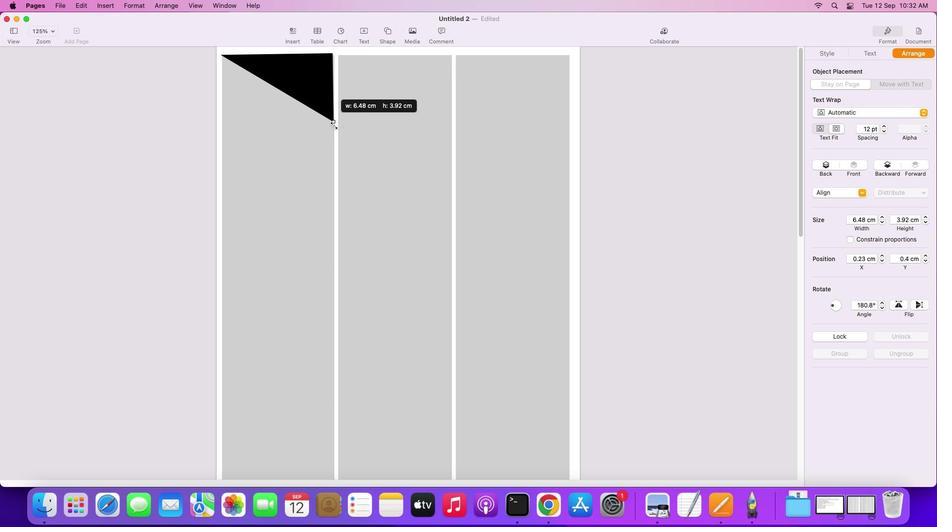 
Action: Mouse moved to (318, 131)
Screenshot: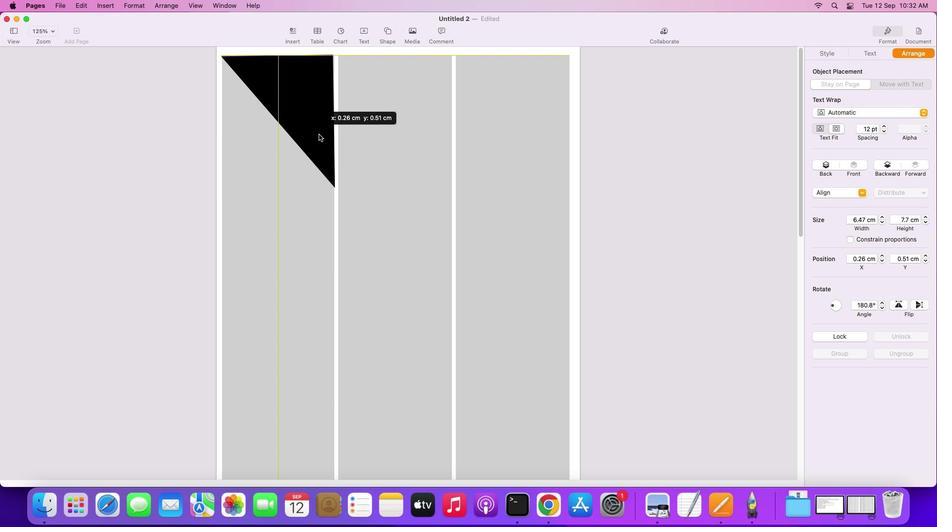 
Action: Mouse pressed left at (318, 131)
Screenshot: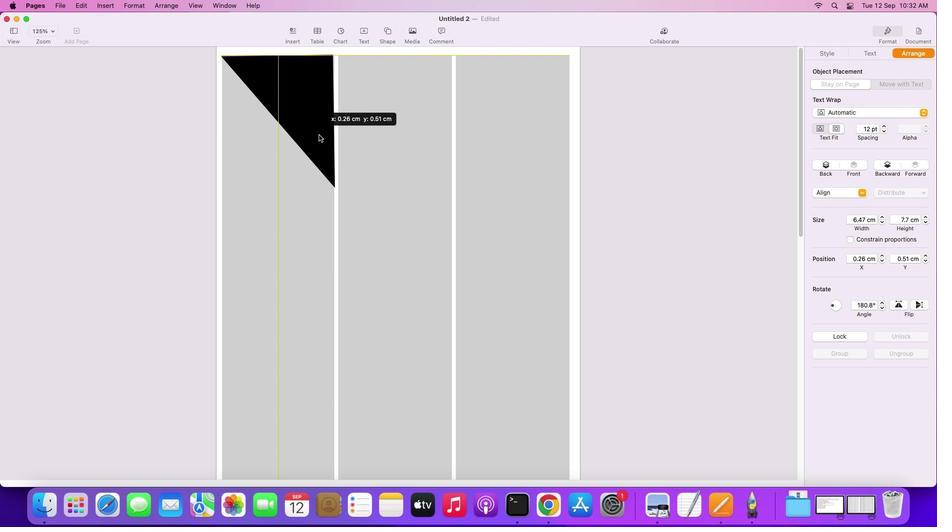 
Action: Mouse moved to (222, 57)
Screenshot: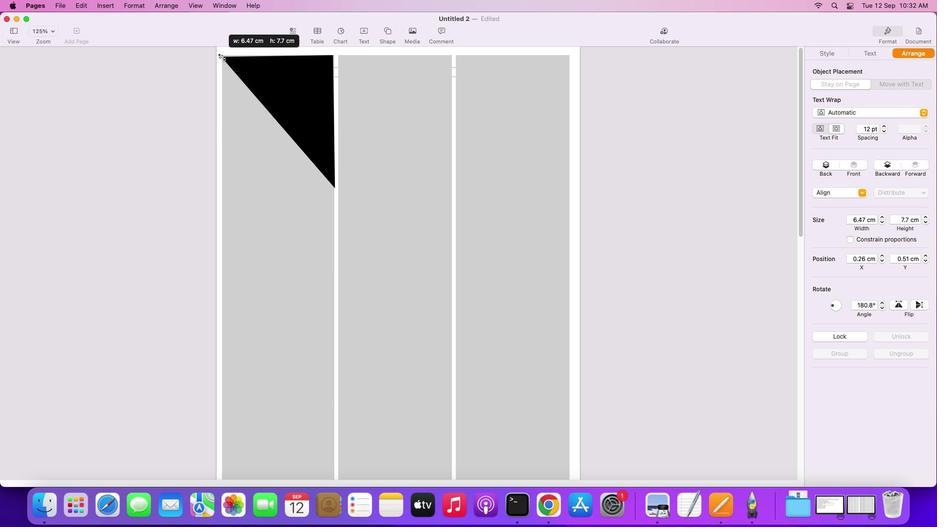 
Action: Mouse pressed left at (222, 57)
Screenshot: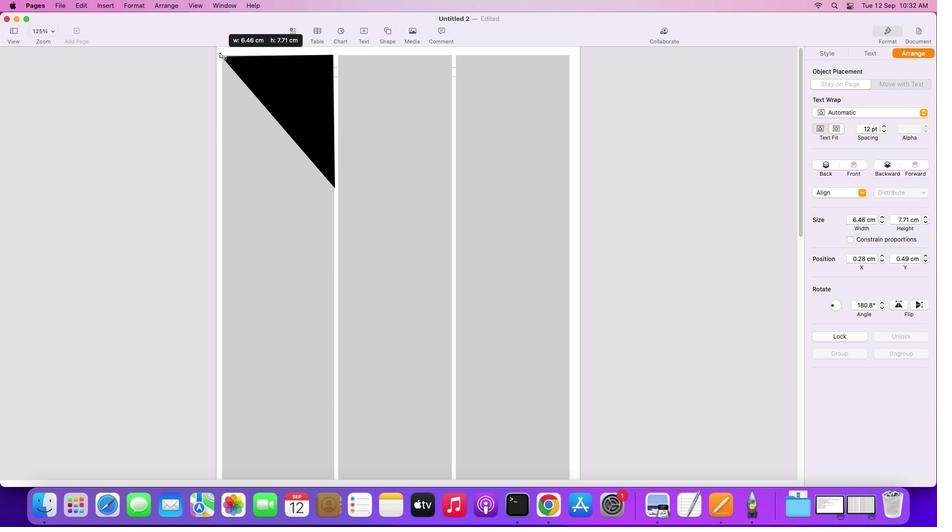 
Action: Mouse moved to (334, 186)
Screenshot: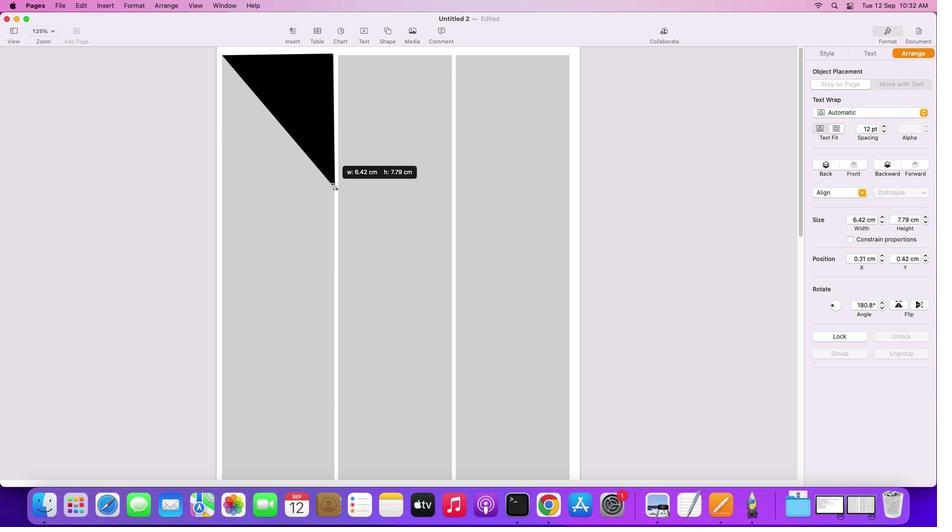 
Action: Mouse pressed left at (334, 186)
Screenshot: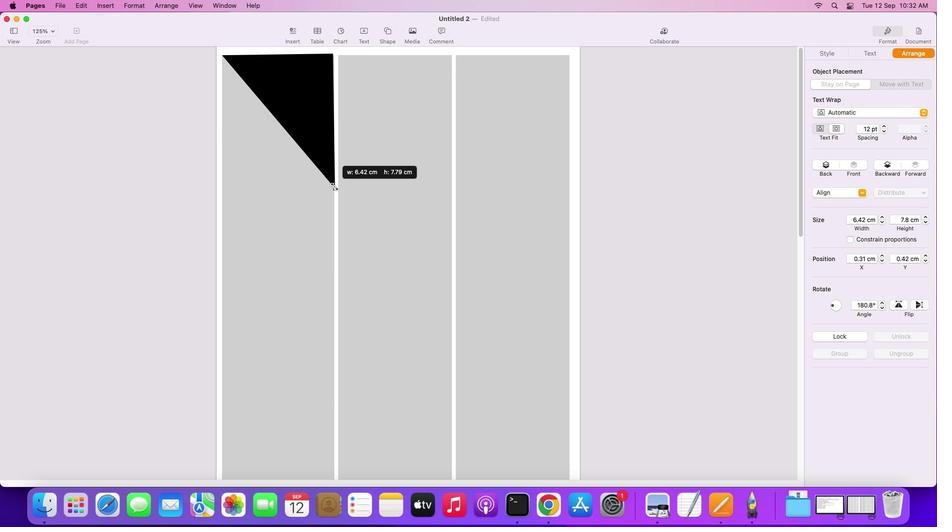 
Action: Mouse moved to (326, 94)
Screenshot: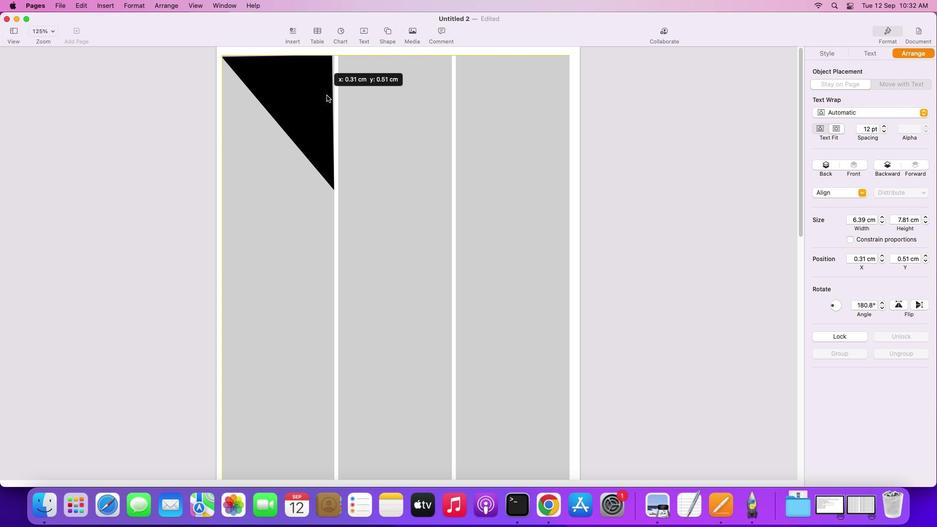 
Action: Mouse pressed left at (326, 94)
Screenshot: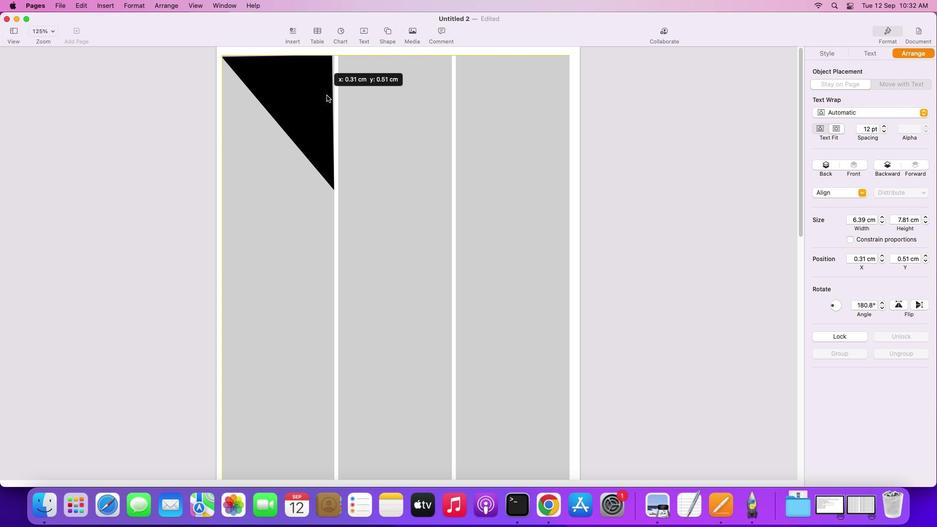 
Action: Mouse moved to (301, 180)
Screenshot: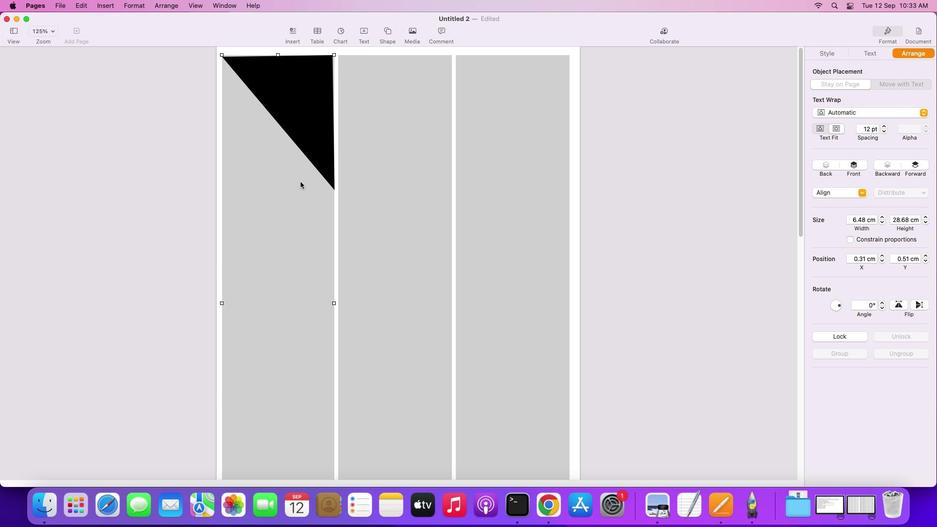 
Action: Mouse pressed left at (301, 180)
Screenshot: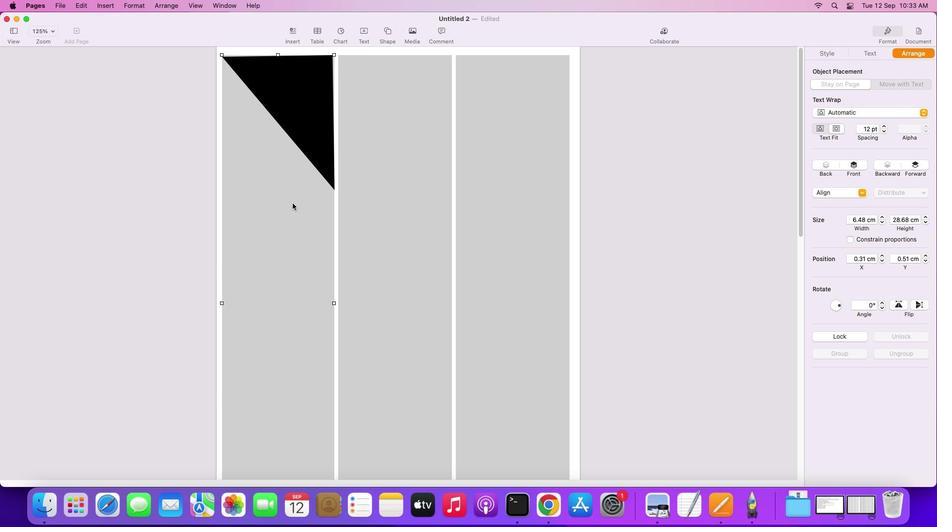 
Action: Mouse moved to (289, 209)
Screenshot: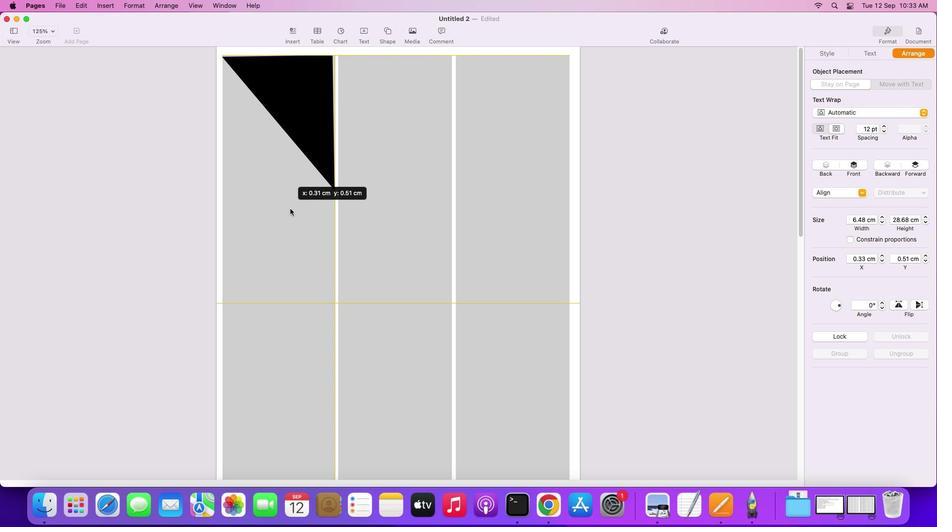 
Action: Mouse pressed left at (289, 209)
Screenshot: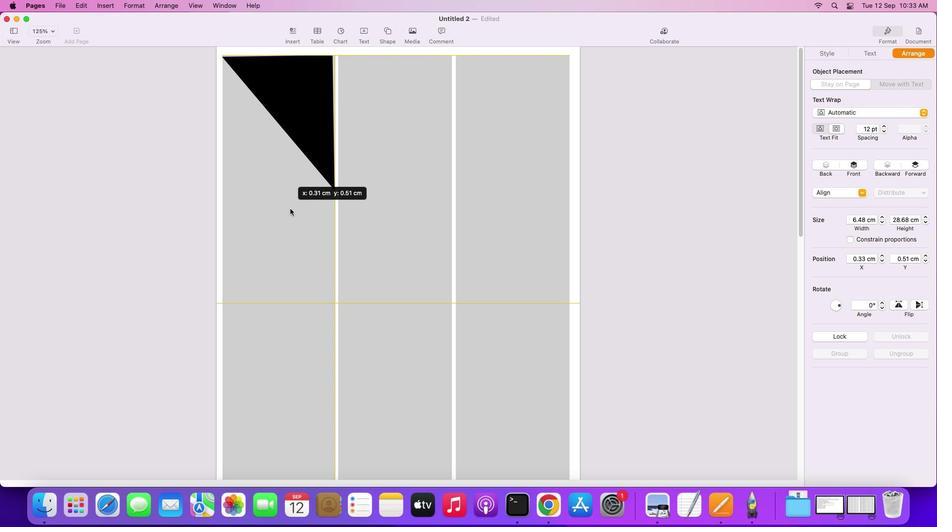 
Action: Mouse moved to (282, 201)
Screenshot: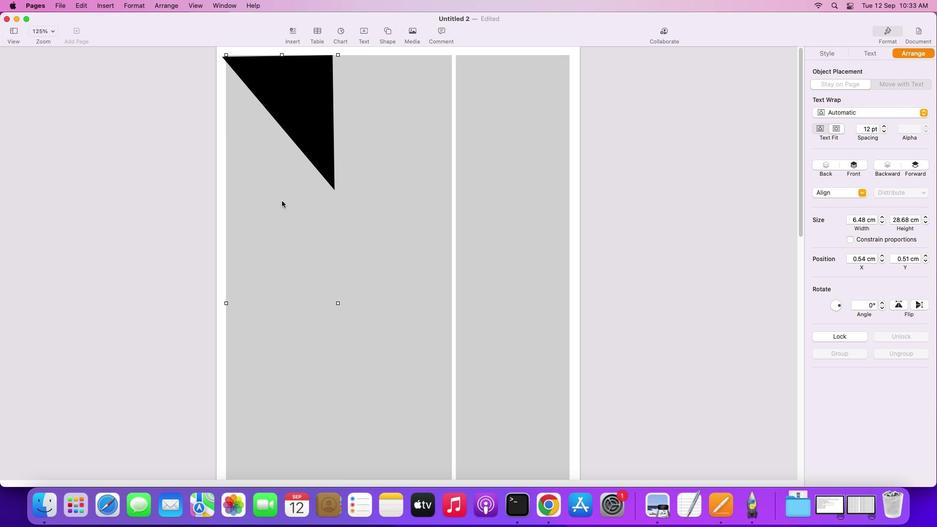 
Action: Key pressed Key.cmd'z'
Screenshot: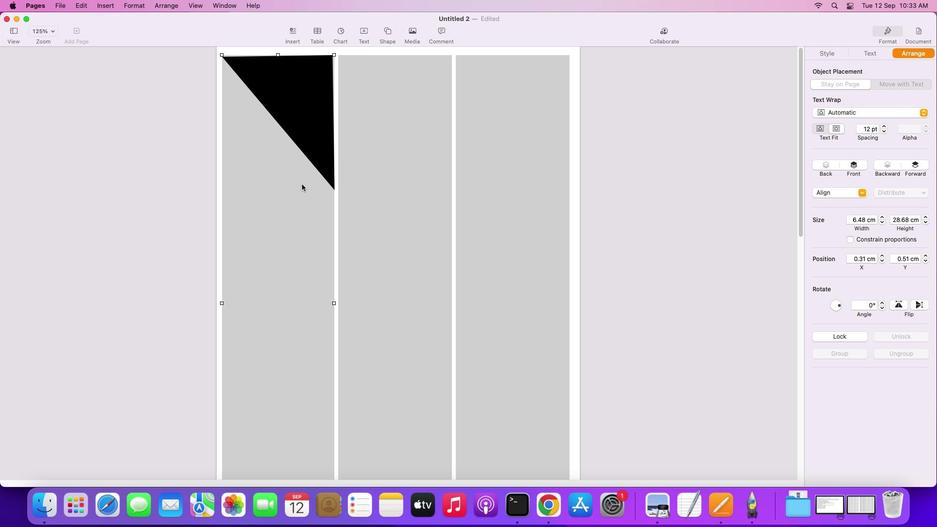 
Action: Mouse moved to (304, 114)
Screenshot: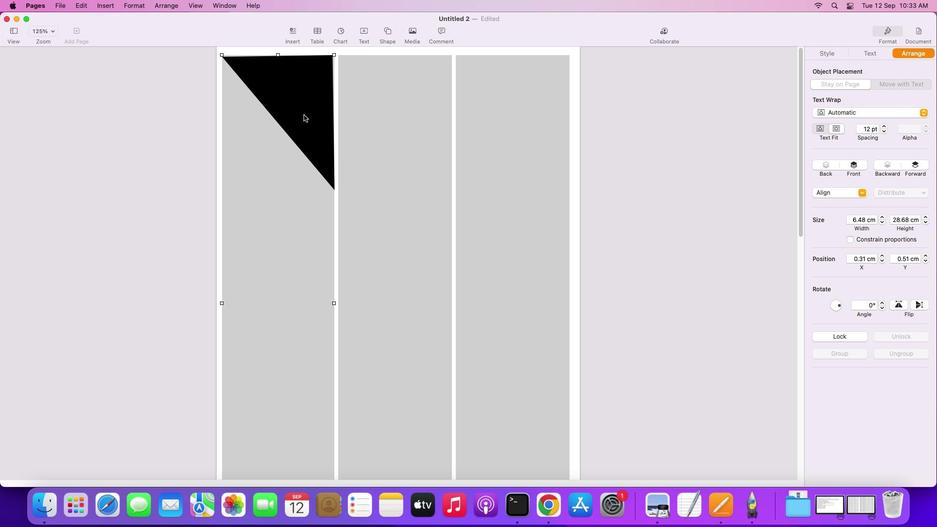 
Action: Mouse pressed left at (304, 114)
Screenshot: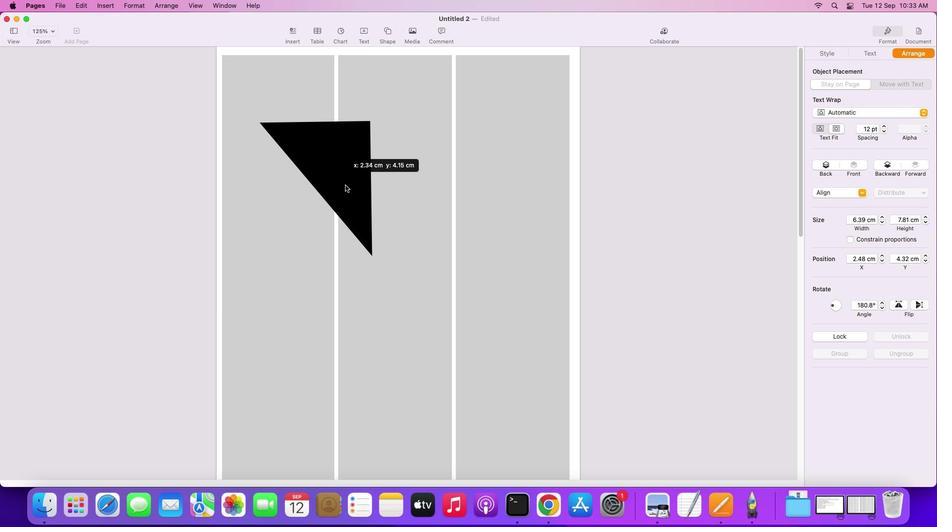
Action: Mouse moved to (322, 153)
Screenshot: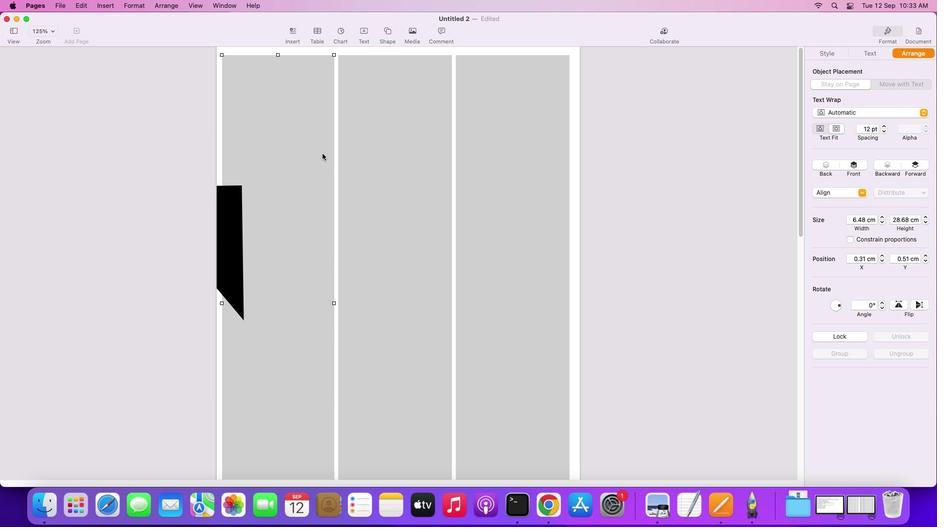 
Action: Mouse pressed left at (322, 153)
Screenshot: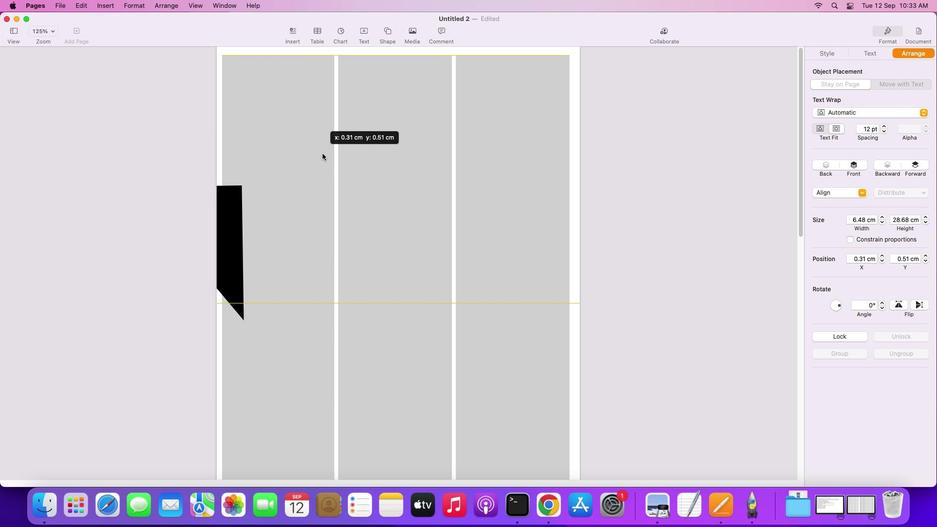 
Action: Mouse moved to (493, 170)
Screenshot: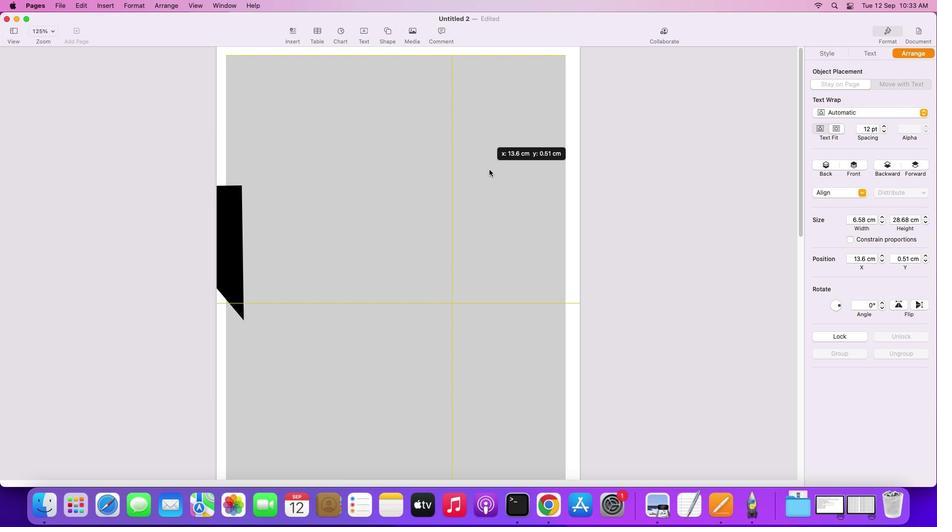 
Action: Mouse pressed left at (493, 170)
Screenshot: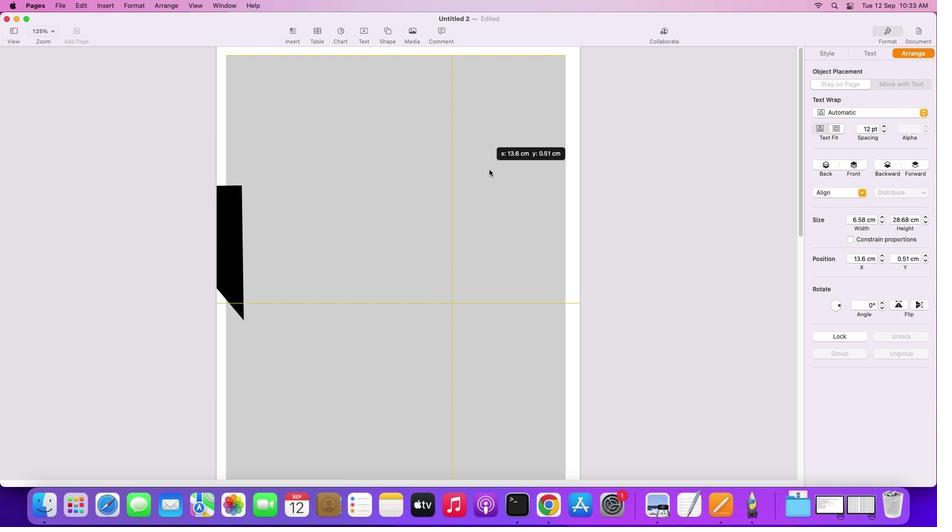 
Action: Mouse moved to (289, 156)
Screenshot: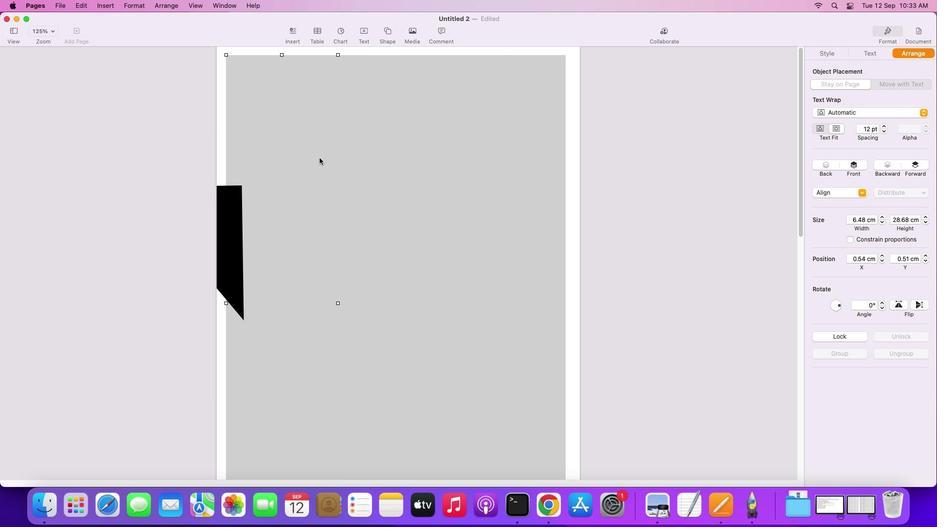 
Action: Mouse pressed left at (289, 156)
Screenshot: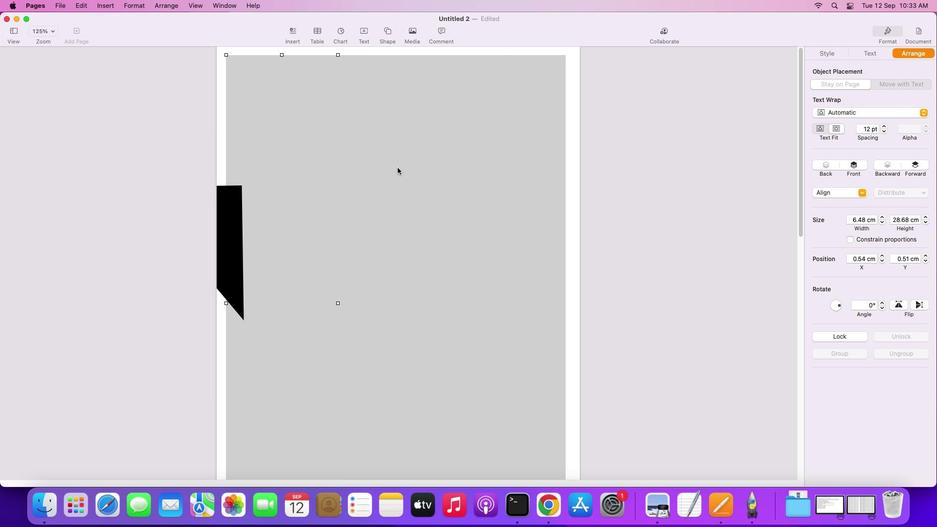 
Action: Mouse moved to (304, 200)
Screenshot: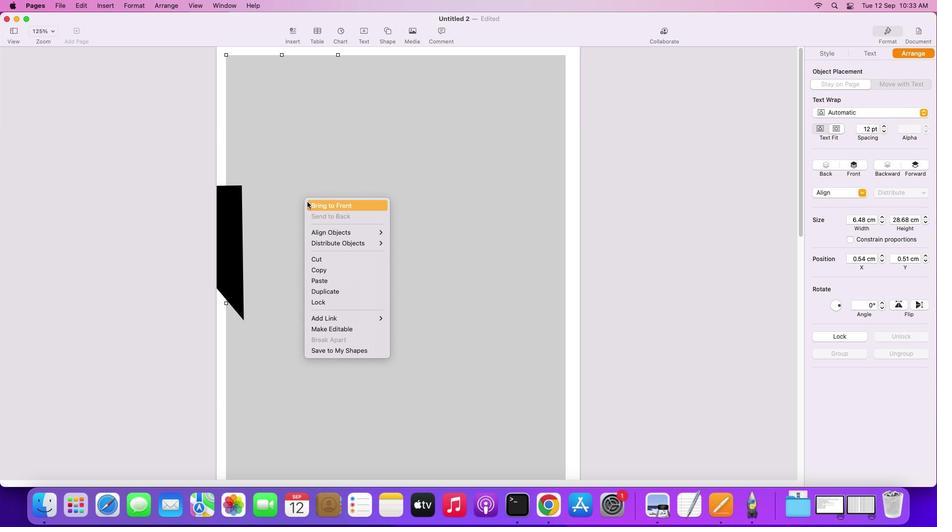 
Action: Mouse pressed right at (304, 200)
Screenshot: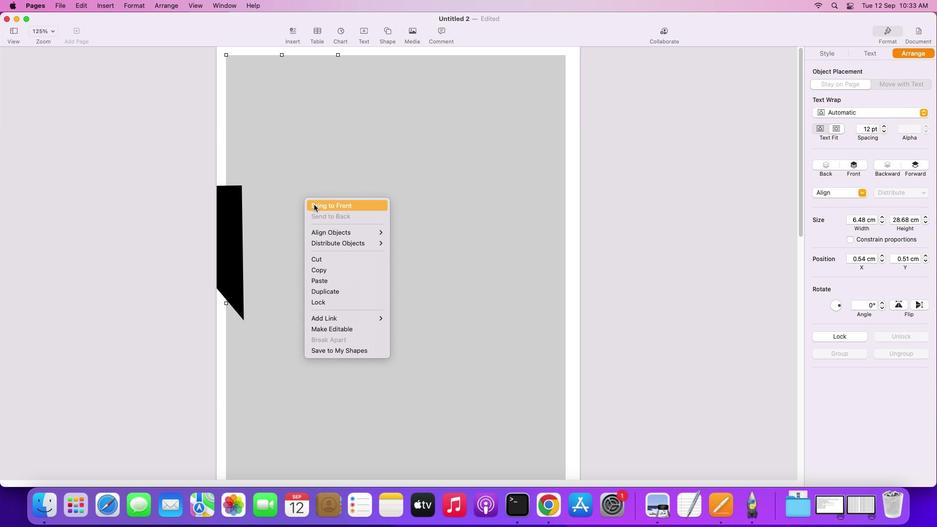 
Action: Mouse moved to (322, 206)
Screenshot: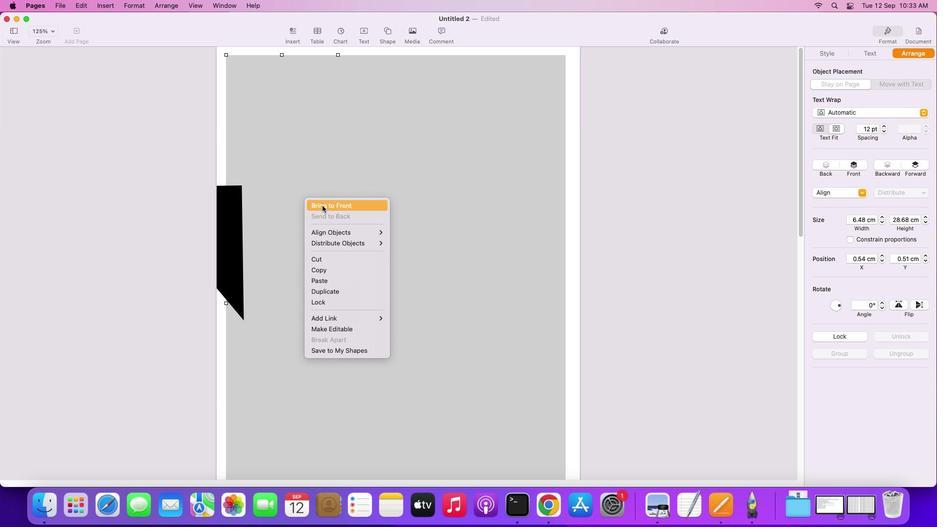 
Action: Mouse pressed left at (322, 206)
Screenshot: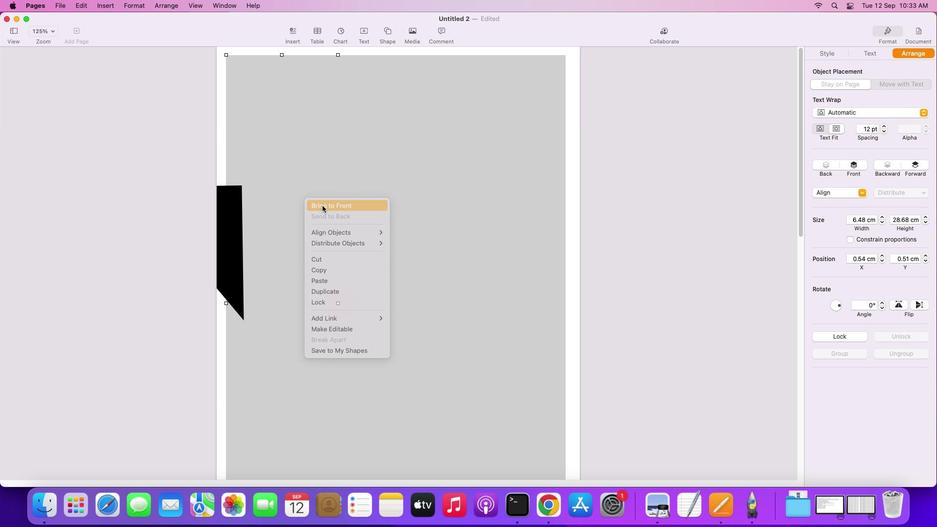 
Action: Mouse moved to (485, 181)
Screenshot: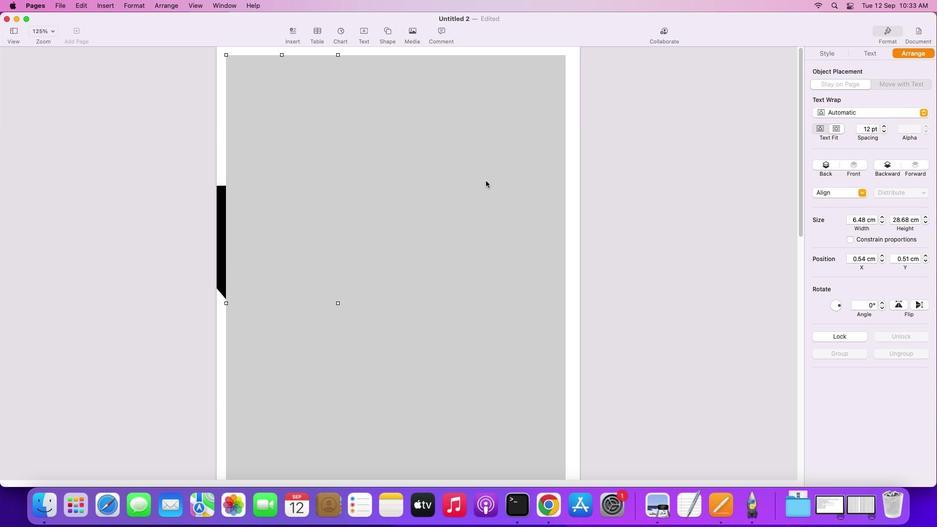 
Action: Mouse pressed right at (485, 181)
Screenshot: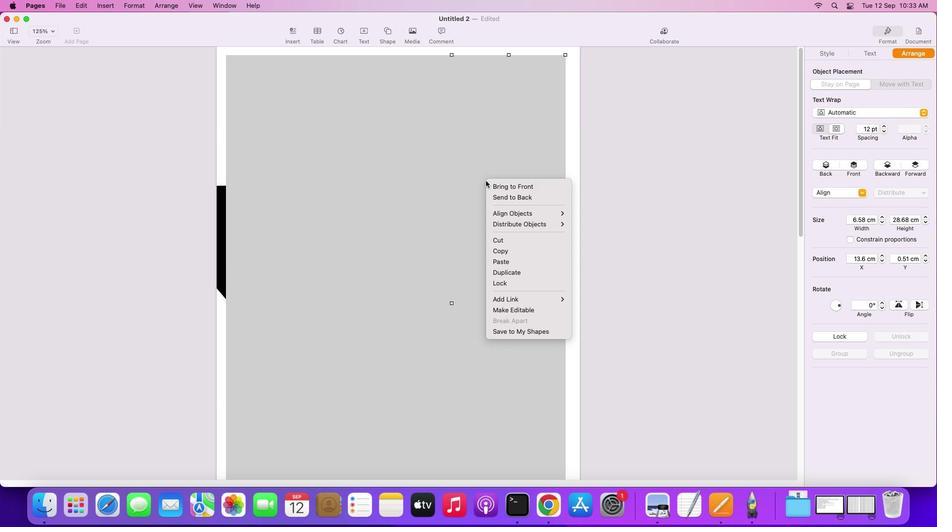 
Action: Mouse moved to (492, 185)
Screenshot: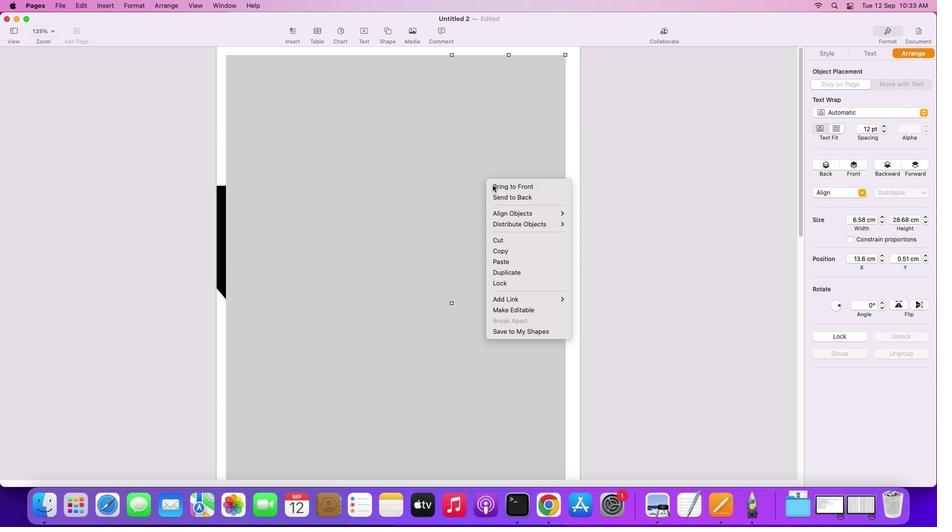 
Action: Mouse pressed left at (492, 185)
Screenshot: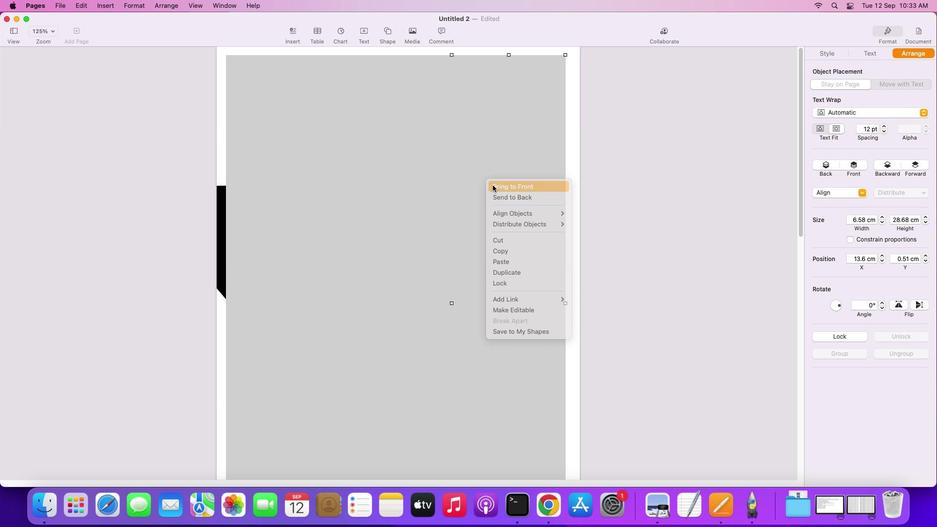 
Action: Mouse moved to (289, 139)
Screenshot: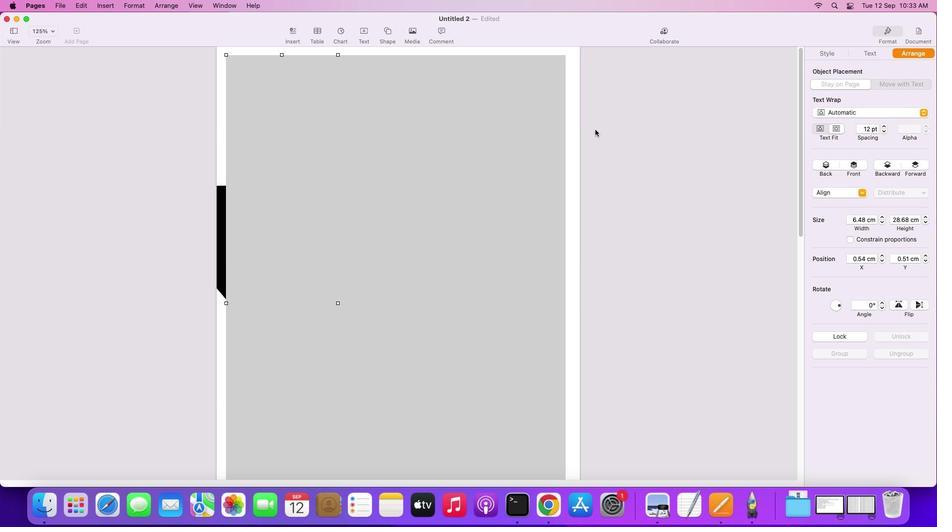 
Action: Mouse pressed left at (289, 139)
Screenshot: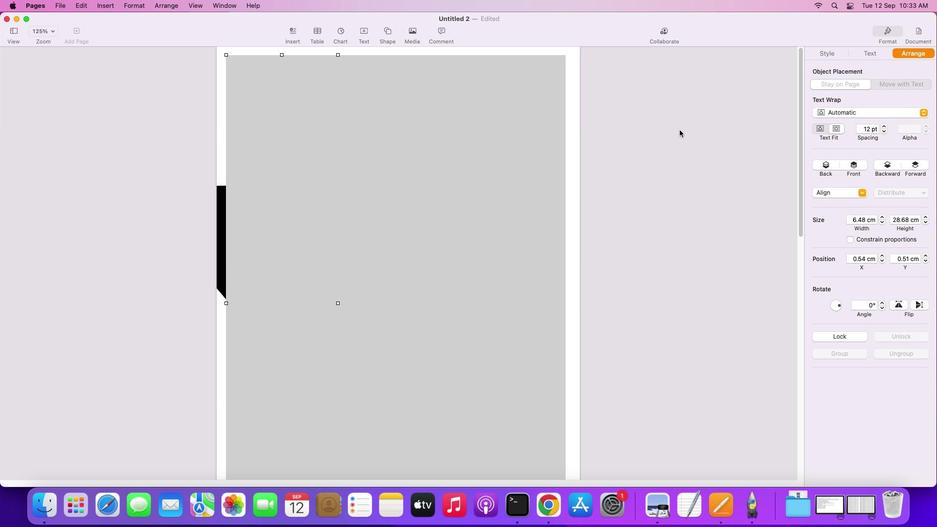 
Action: Mouse moved to (829, 53)
Screenshot: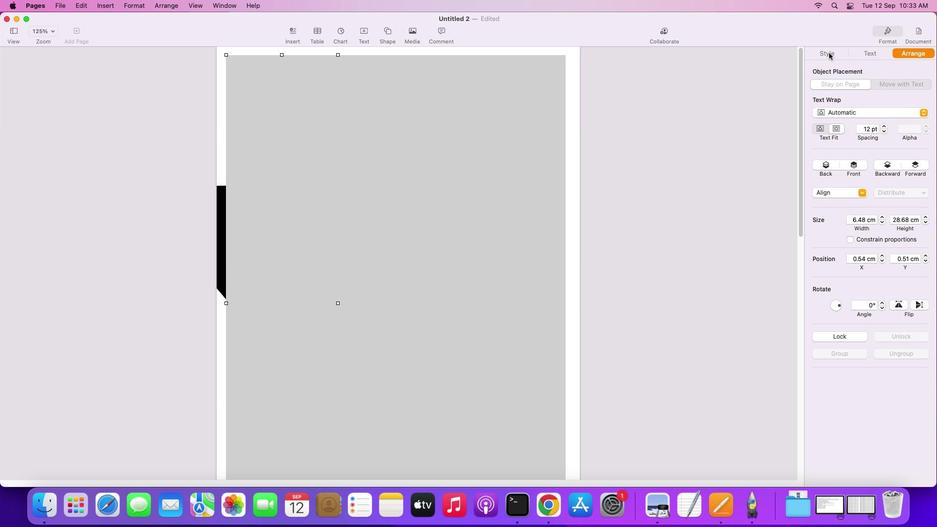 
Action: Mouse pressed left at (829, 53)
Screenshot: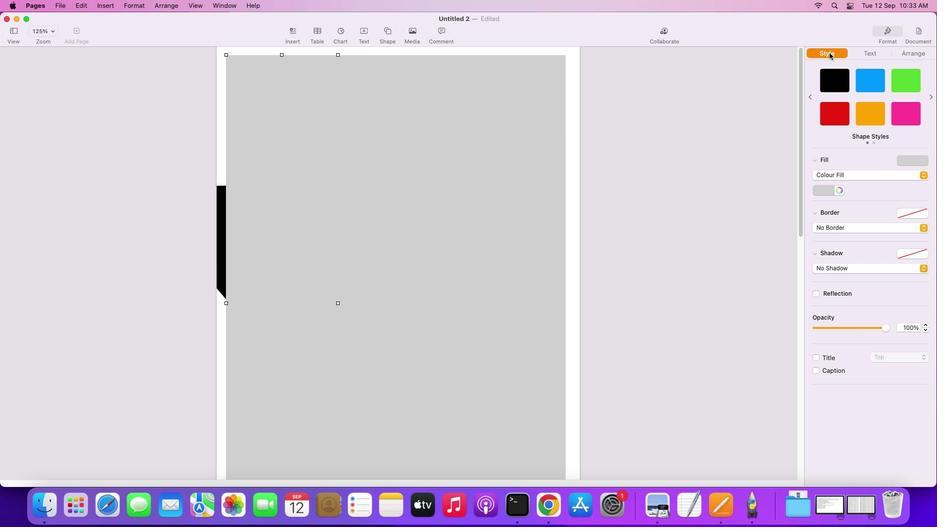 
Action: Mouse moved to (923, 252)
Screenshot: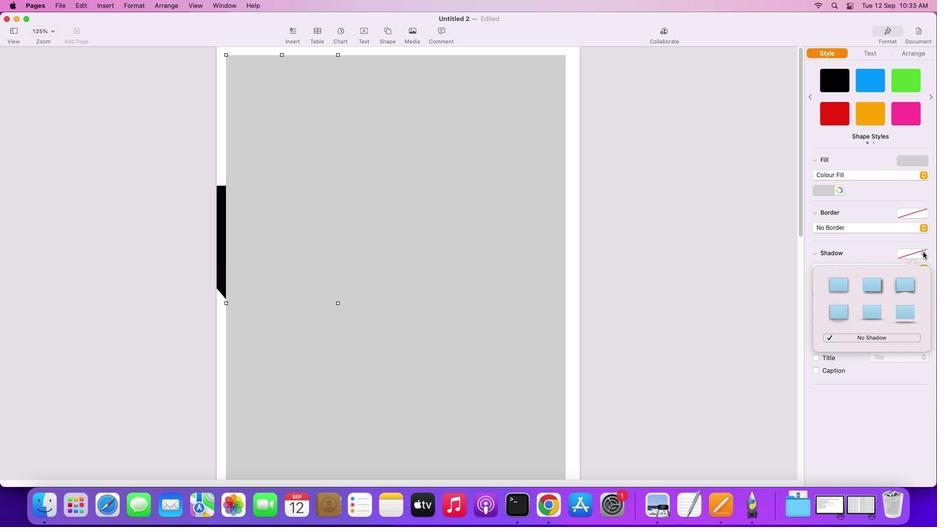 
Action: Mouse pressed left at (923, 252)
Screenshot: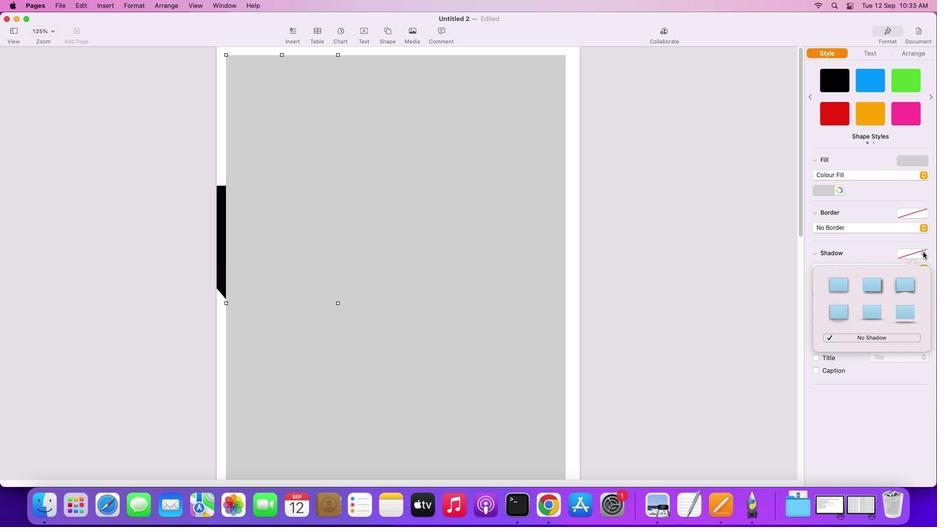 
Action: Mouse moved to (837, 283)
Screenshot: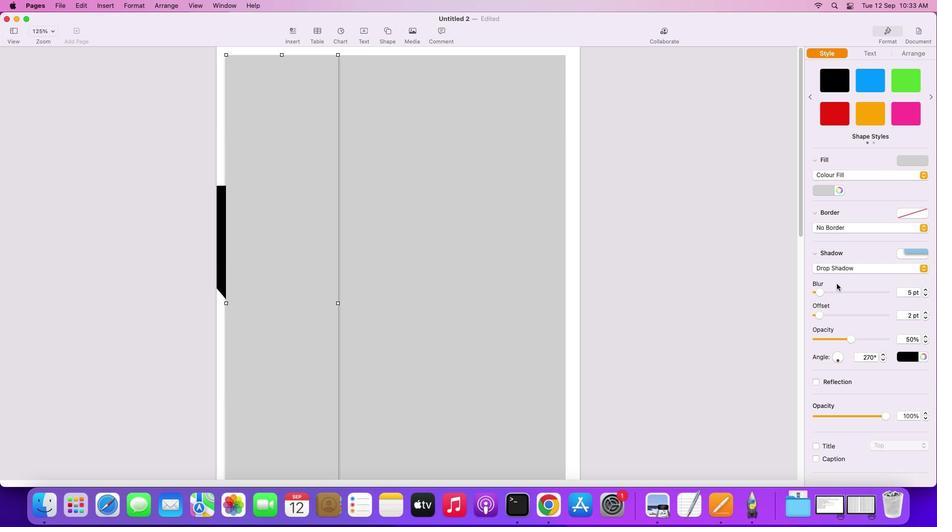 
Action: Mouse pressed left at (837, 283)
Screenshot: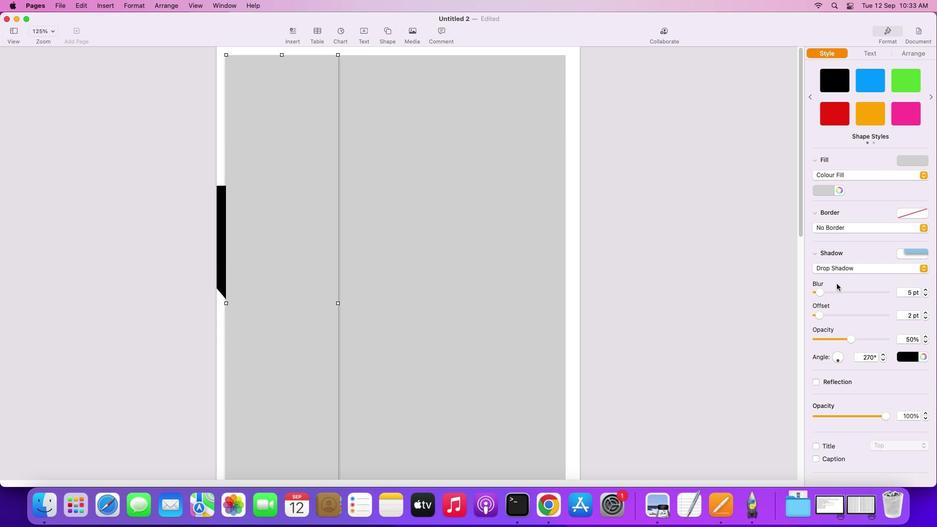 
Action: Mouse moved to (495, 290)
Screenshot: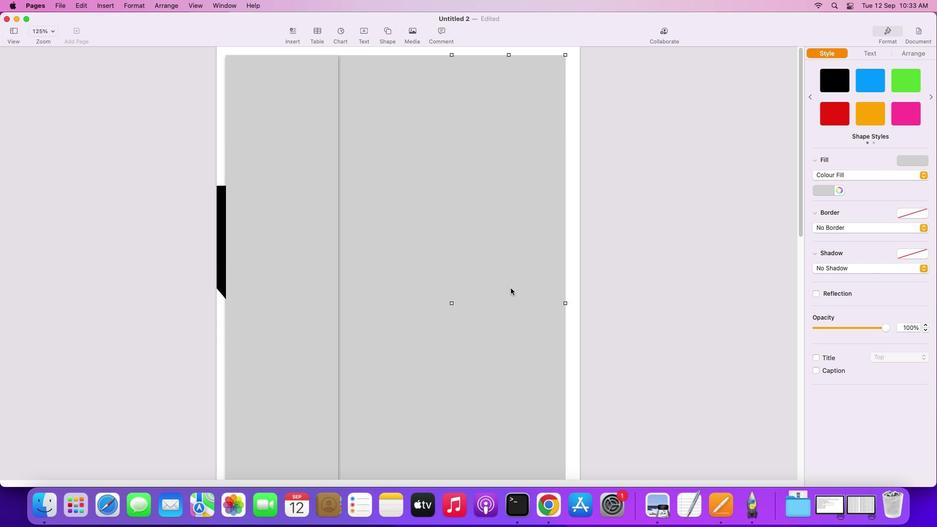 
Action: Mouse pressed left at (495, 290)
Screenshot: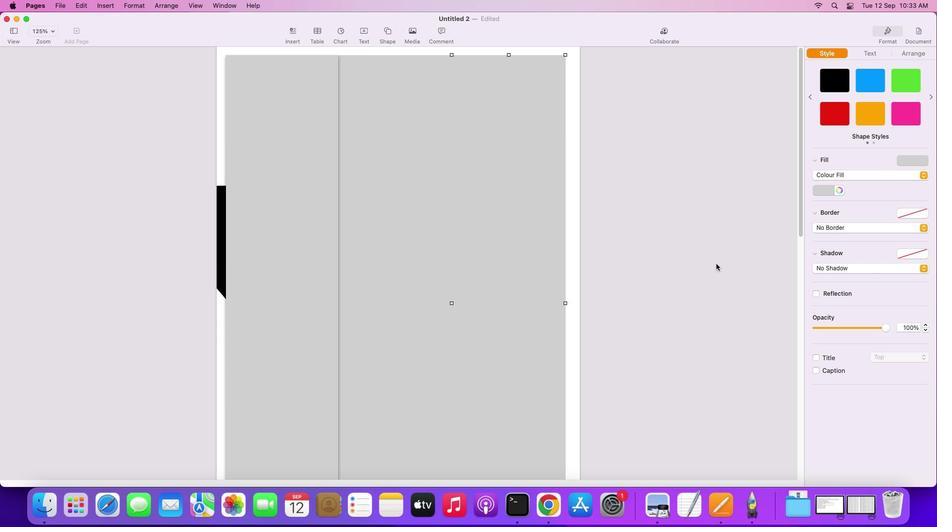 
Action: Mouse moved to (924, 252)
Screenshot: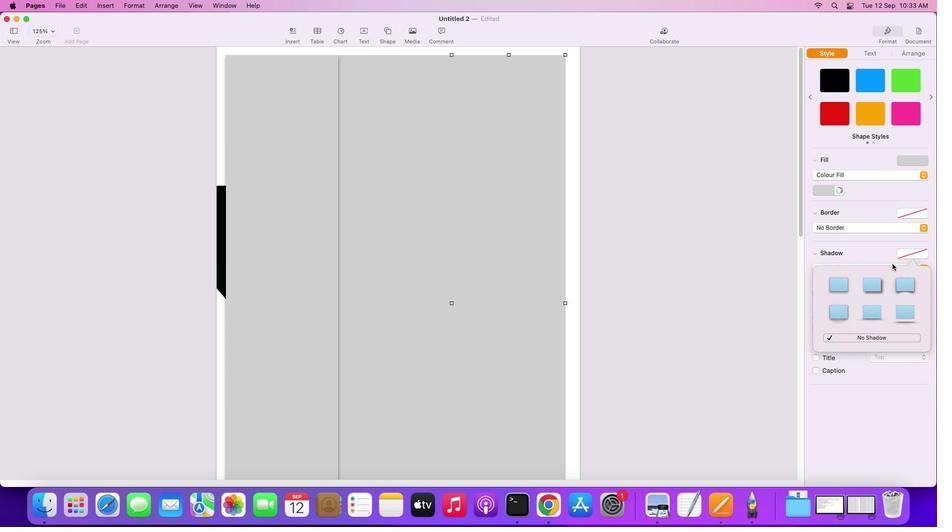 
Action: Mouse pressed left at (924, 252)
Screenshot: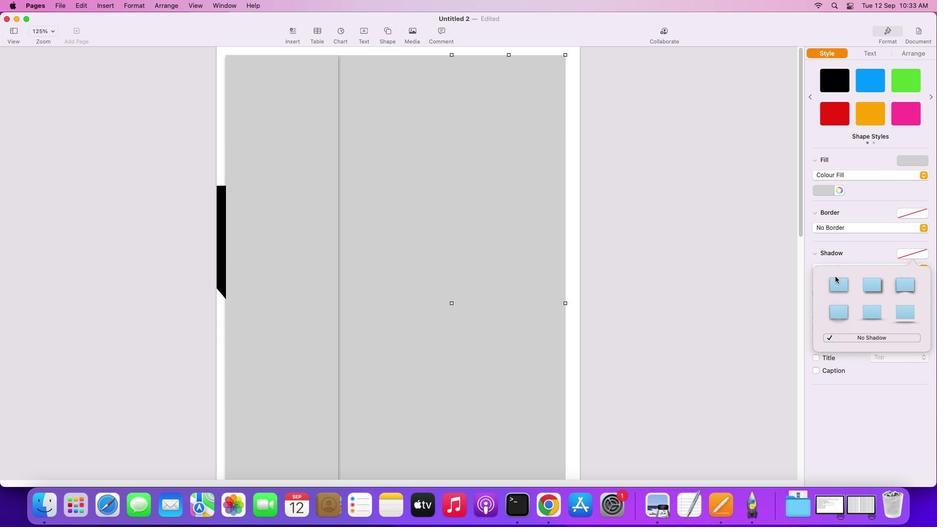 
Action: Mouse moved to (834, 281)
Screenshot: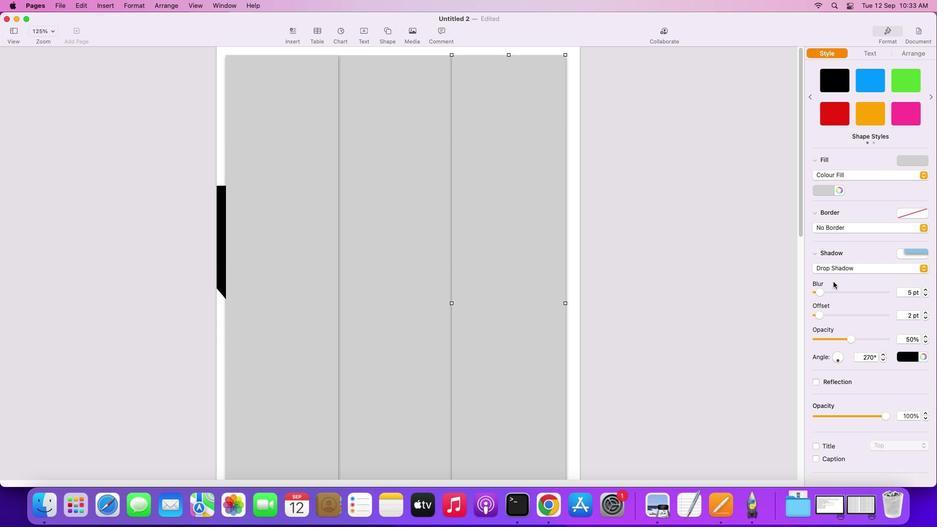 
Action: Mouse pressed left at (834, 281)
Screenshot: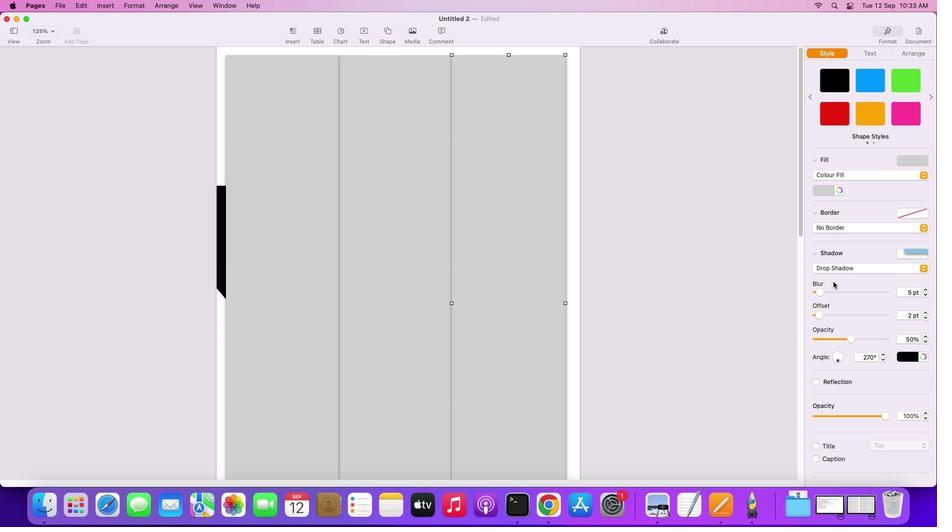 
Action: Mouse moved to (220, 231)
Screenshot: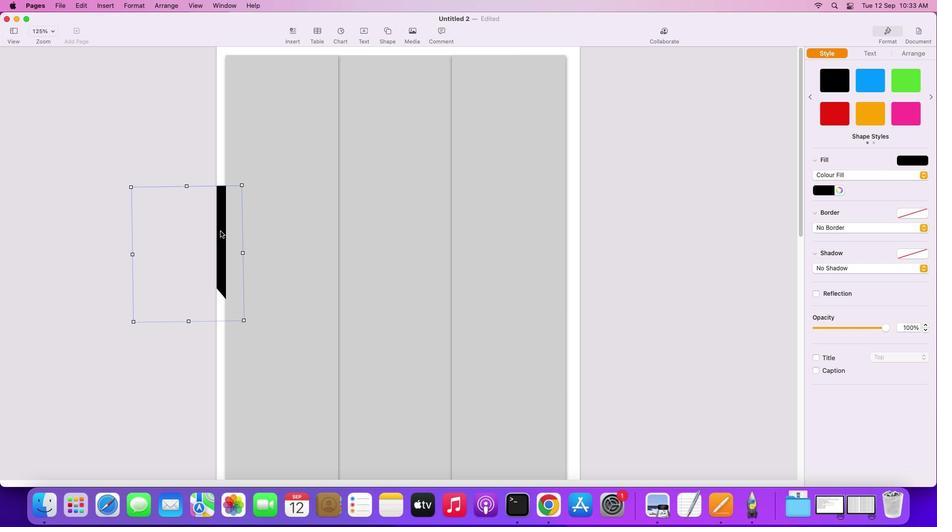 
Action: Mouse pressed left at (220, 231)
Screenshot: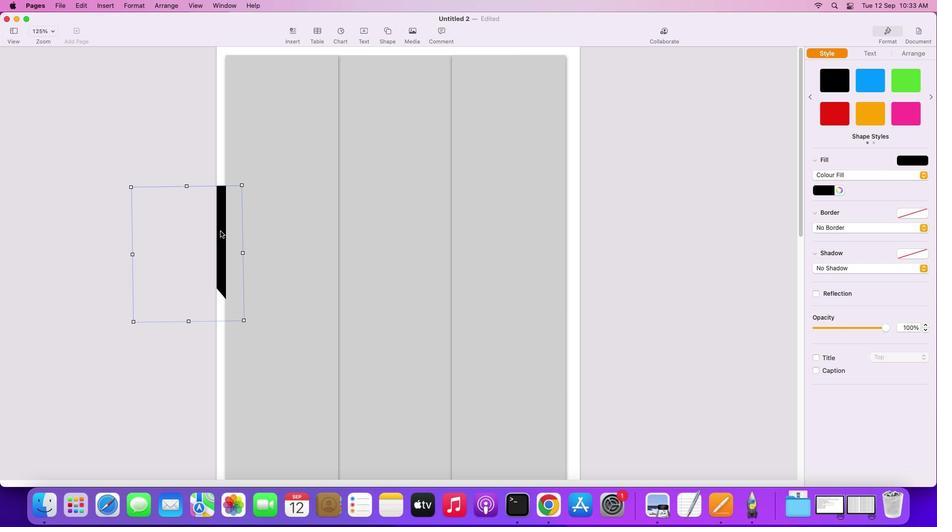 
Action: Mouse pressed right at (220, 231)
Screenshot: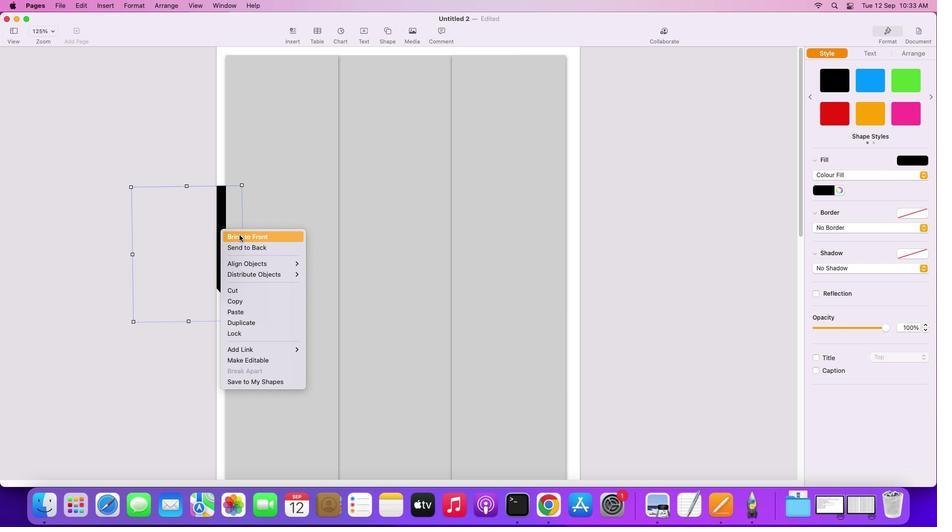 
Action: Mouse moved to (239, 234)
